 Task: Add a timeline in the project BridgeTech for the epic 'IT compliance improvement' from 2024/01/19 to 2025/08/09. Add a timeline in the project BridgeTech for the epic 'Service-oriented architecture (SOA) implementation' from 2023/02/13 to 2024/08/11. Add a timeline in the project BridgeTech for the epic 'Network automation' from 2024/06/23 to 2025/11/06
Action: Mouse moved to (184, 53)
Screenshot: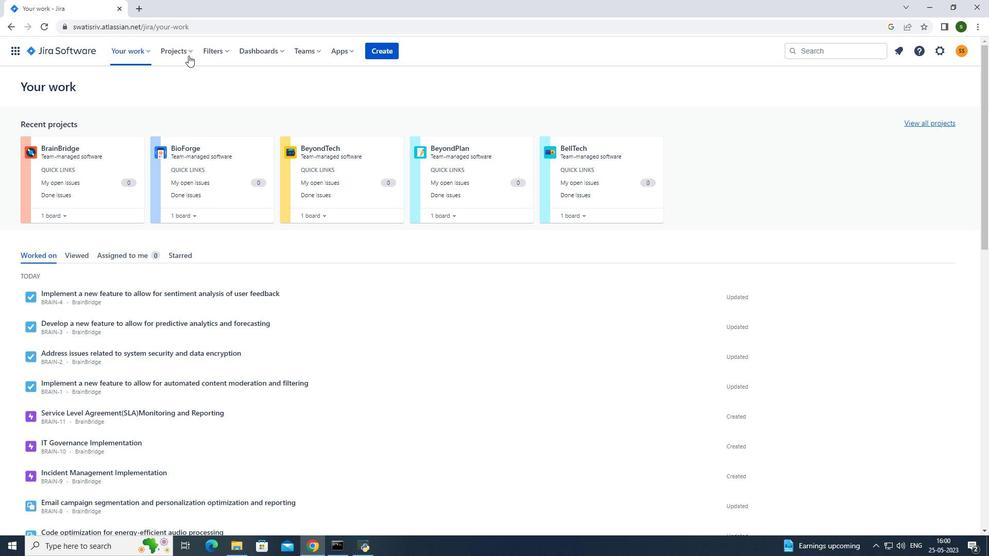 
Action: Mouse pressed left at (184, 53)
Screenshot: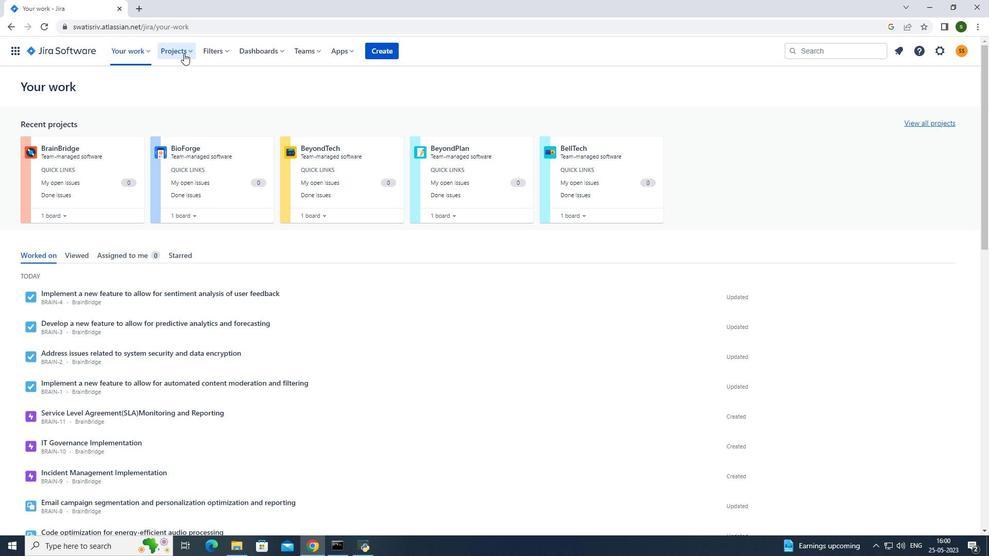 
Action: Mouse moved to (217, 93)
Screenshot: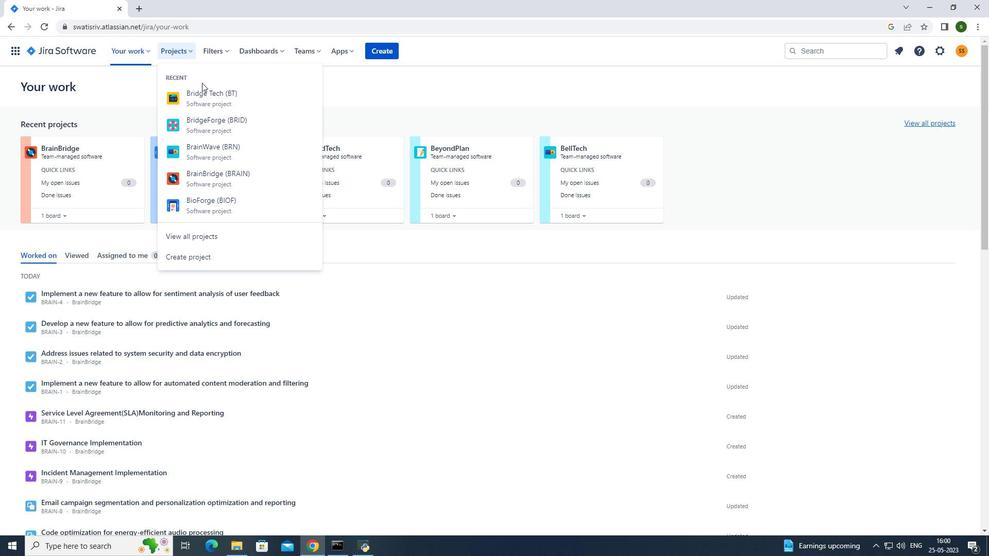 
Action: Mouse pressed left at (217, 93)
Screenshot: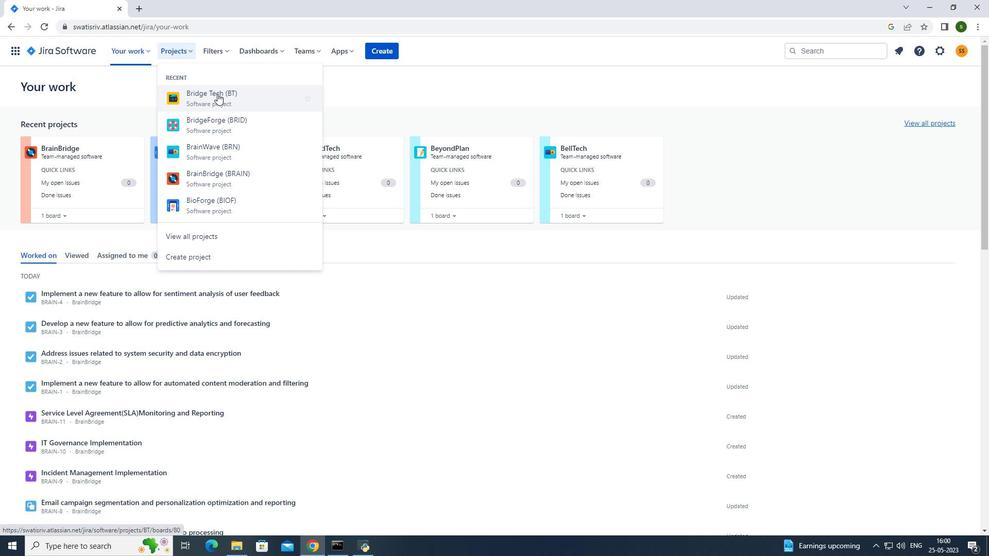 
Action: Mouse moved to (77, 158)
Screenshot: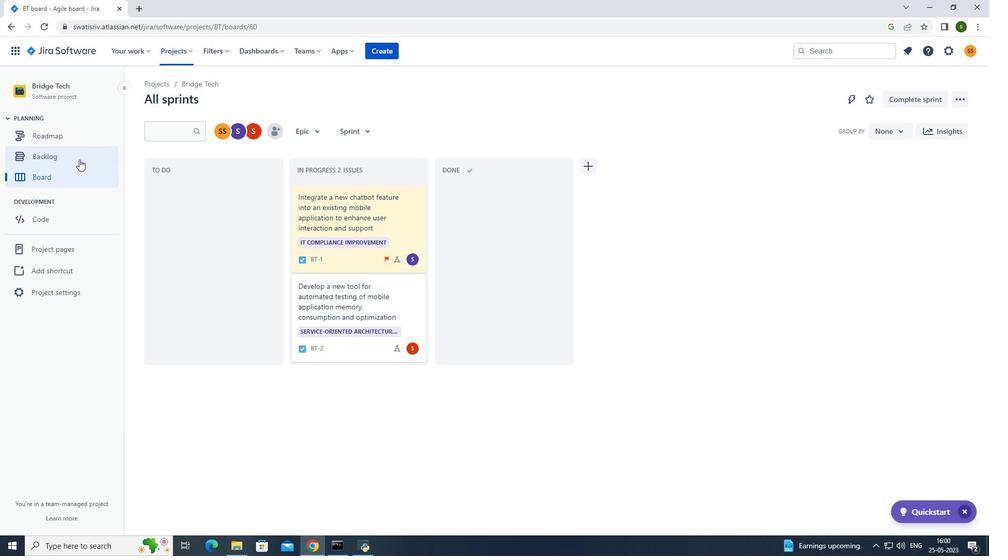 
Action: Mouse pressed left at (77, 158)
Screenshot: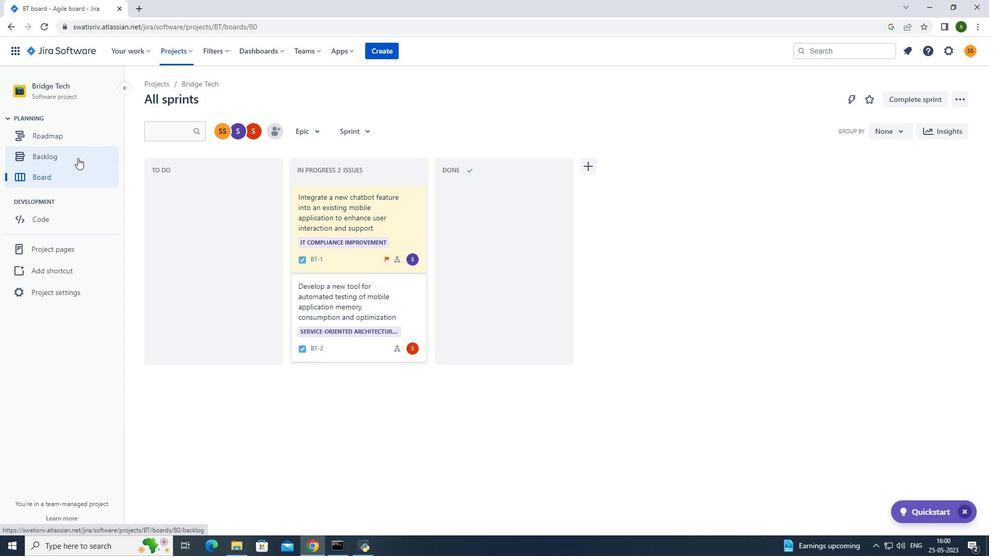 
Action: Mouse moved to (155, 210)
Screenshot: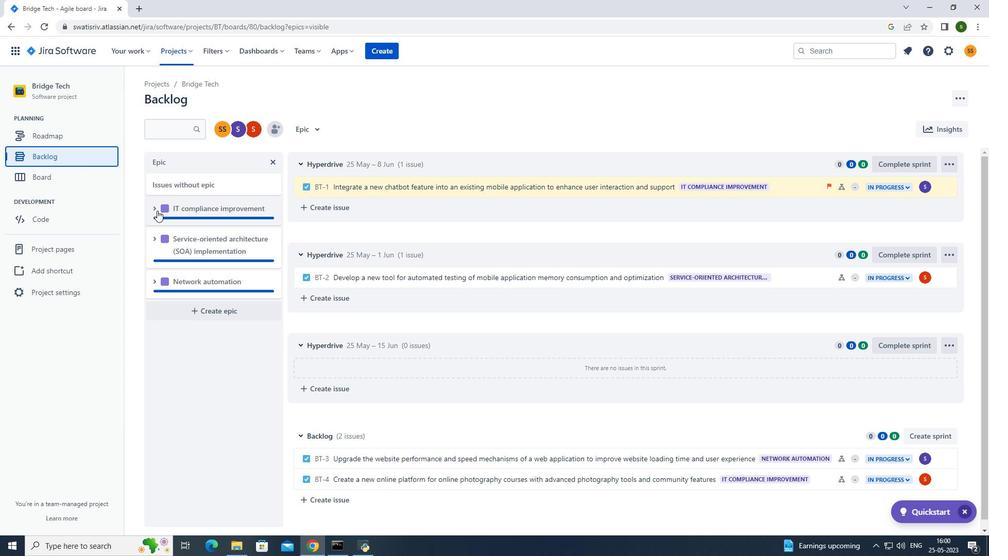 
Action: Mouse pressed left at (155, 210)
Screenshot: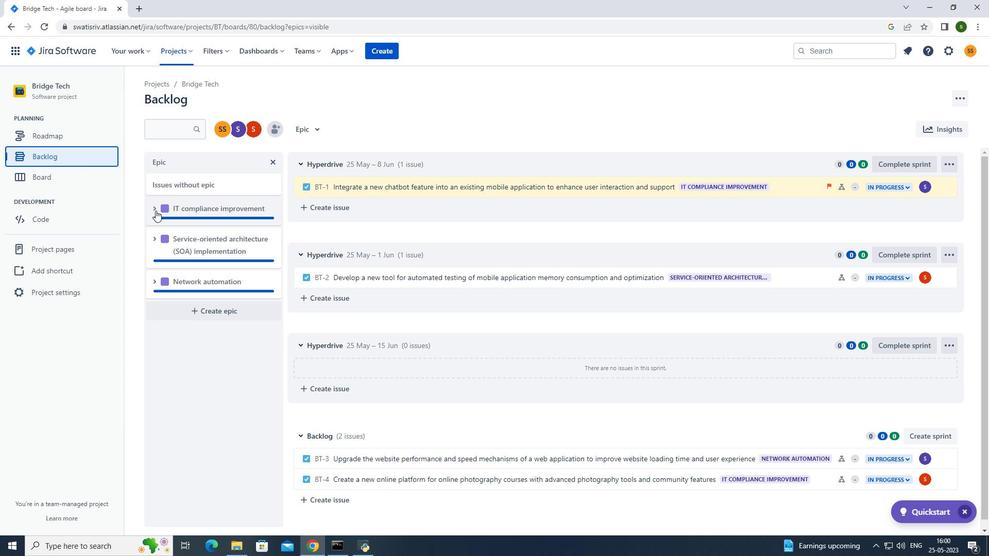 
Action: Mouse moved to (237, 281)
Screenshot: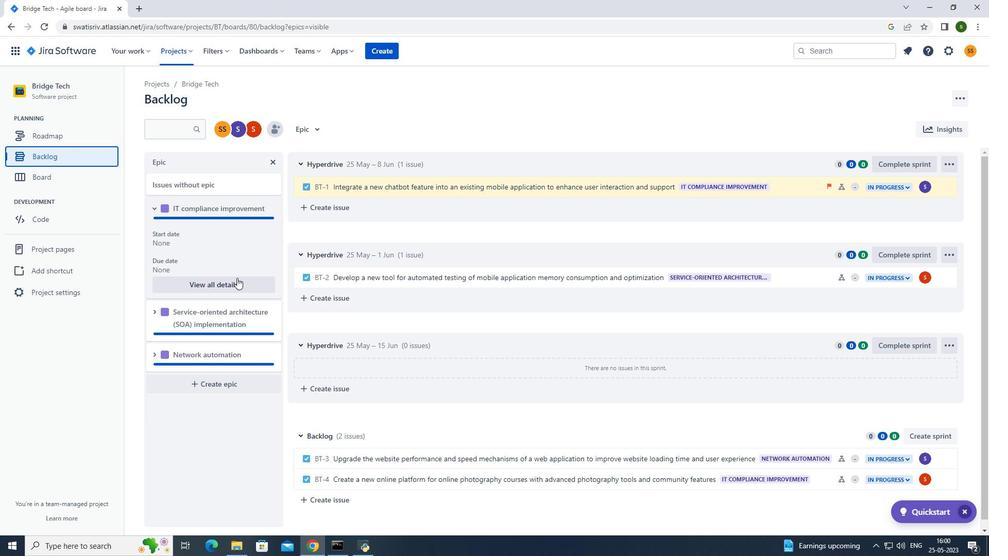 
Action: Mouse pressed left at (237, 281)
Screenshot: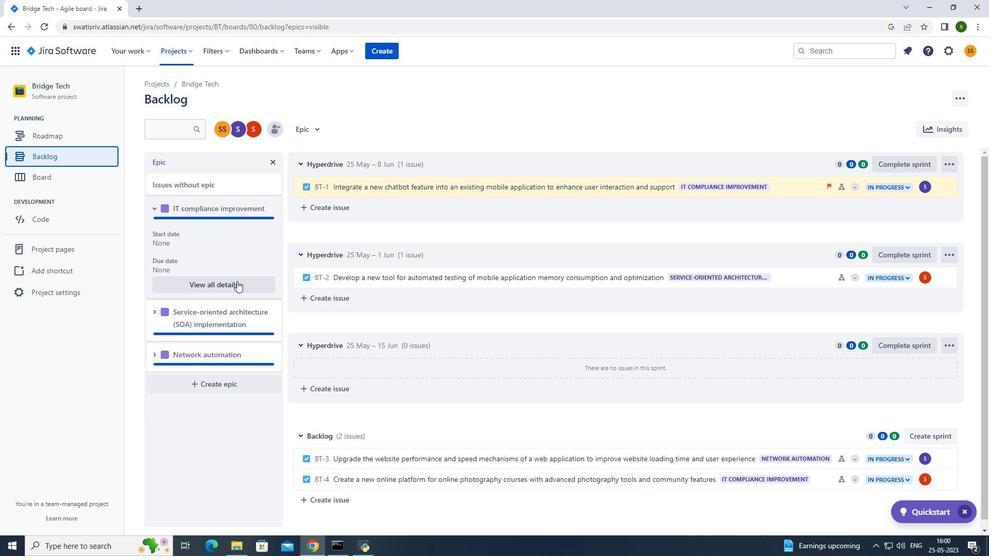
Action: Mouse moved to (844, 394)
Screenshot: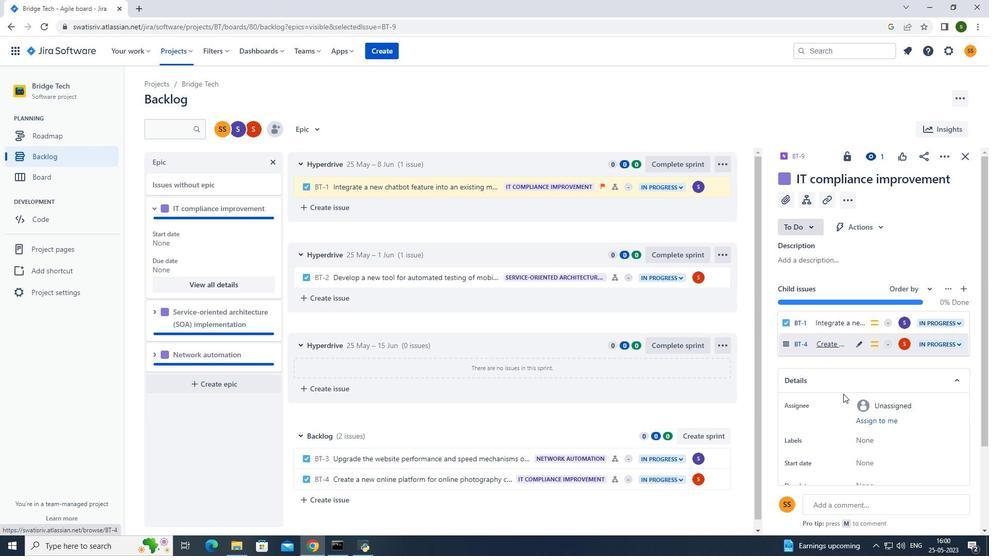 
Action: Mouse scrolled (844, 393) with delta (0, 0)
Screenshot: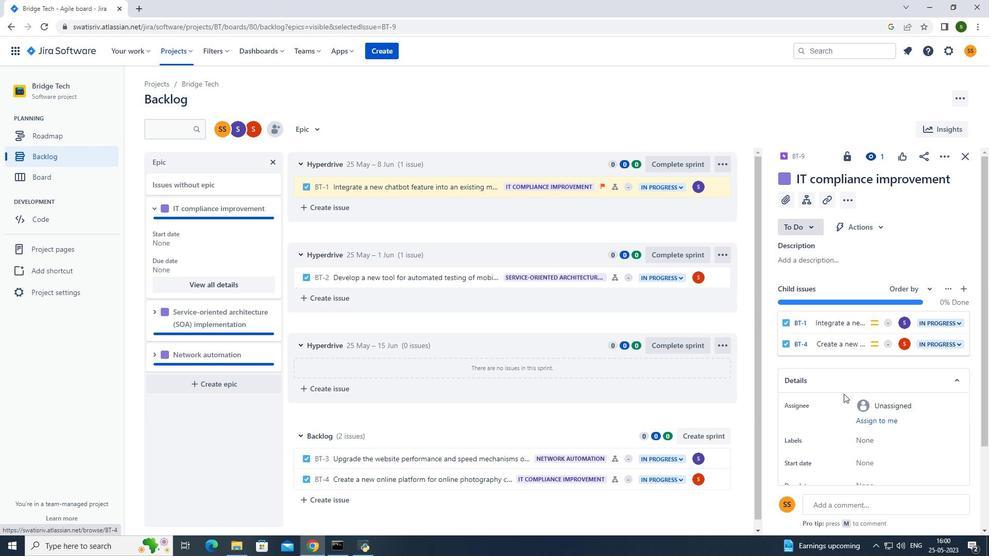 
Action: Mouse scrolled (844, 393) with delta (0, 0)
Screenshot: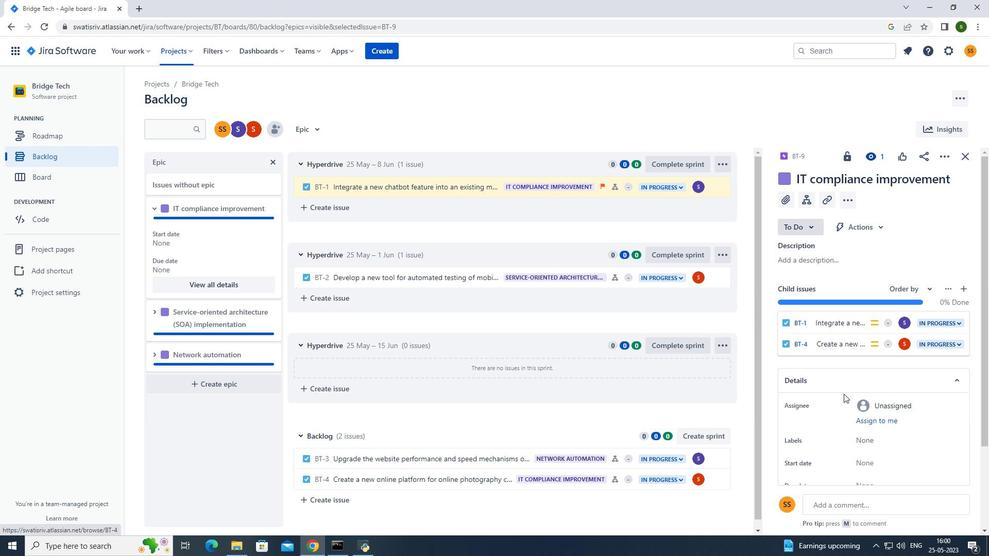 
Action: Mouse scrolled (844, 393) with delta (0, 0)
Screenshot: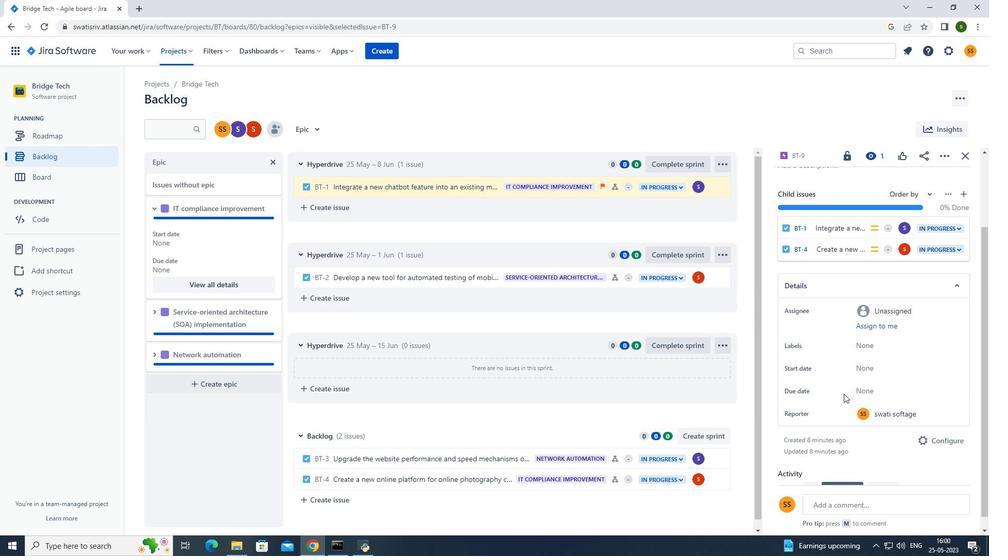 
Action: Mouse moved to (873, 357)
Screenshot: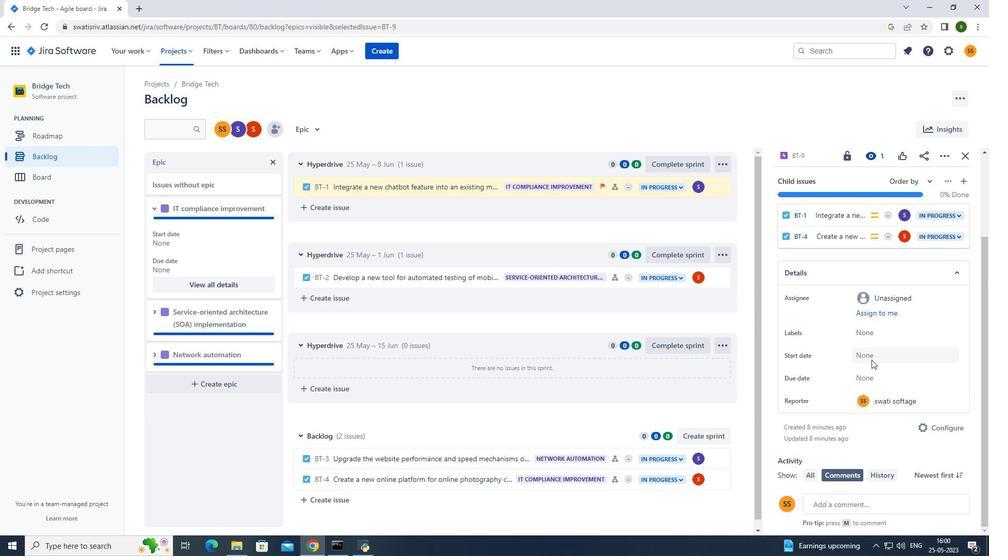 
Action: Mouse pressed left at (873, 357)
Screenshot: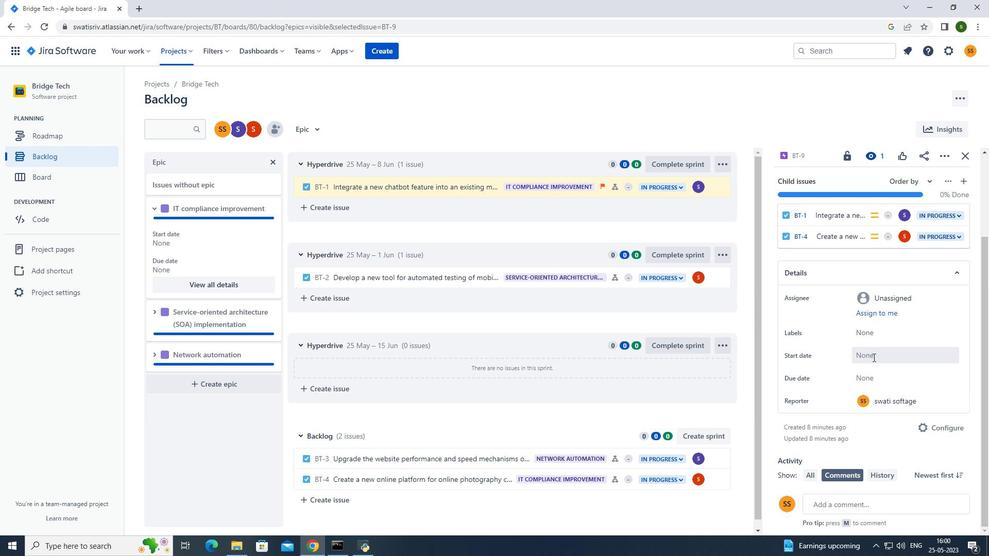 
Action: Mouse moved to (969, 384)
Screenshot: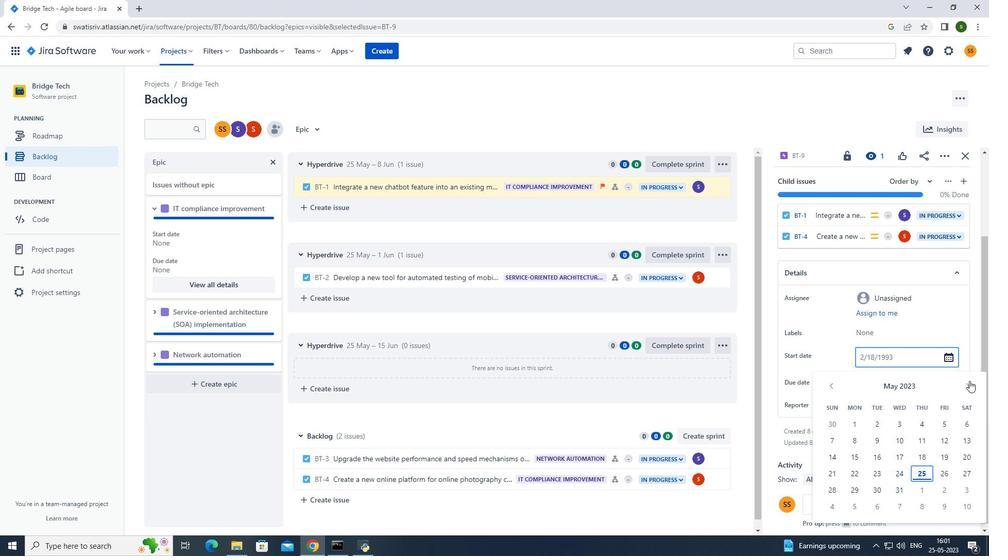 
Action: Mouse pressed left at (969, 384)
Screenshot: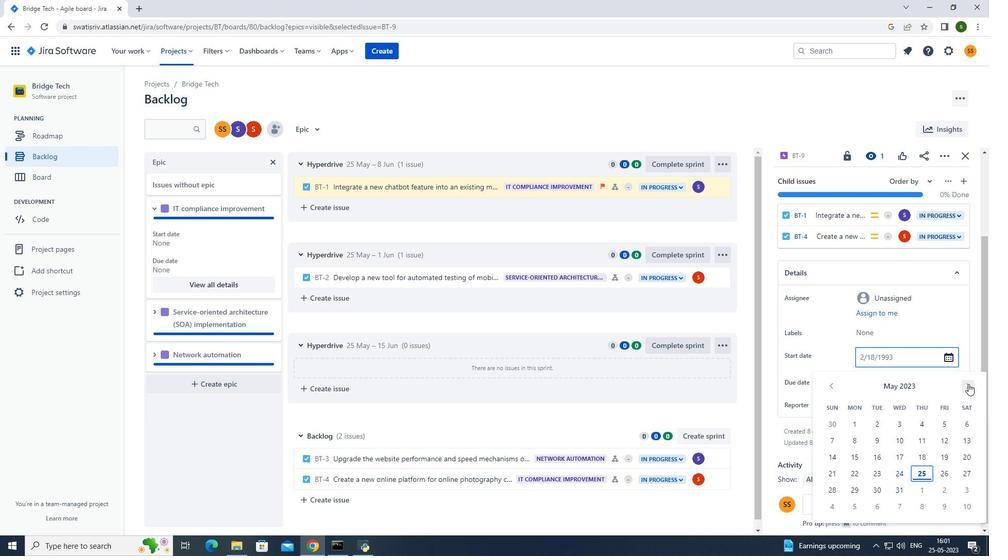 
Action: Mouse moved to (968, 385)
Screenshot: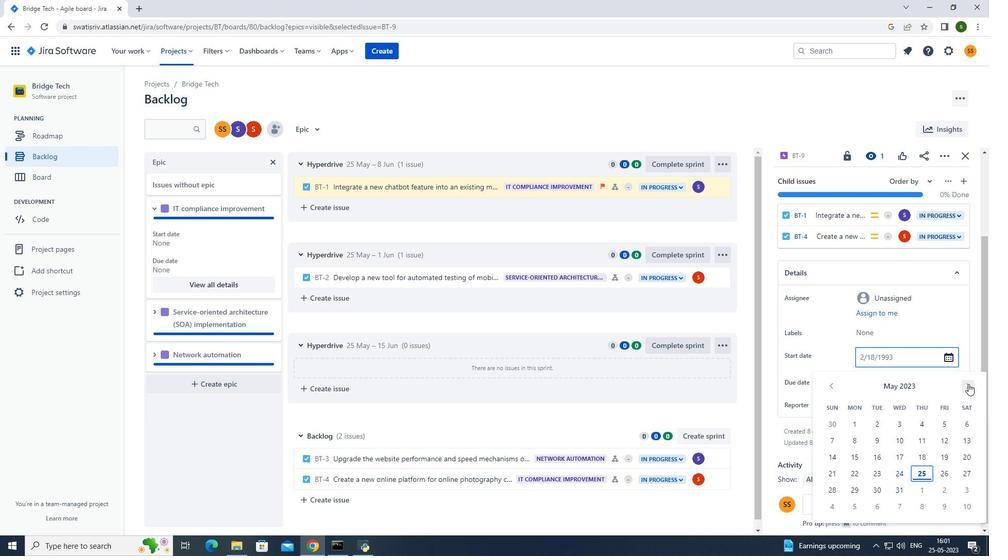 
Action: Mouse pressed left at (968, 385)
Screenshot: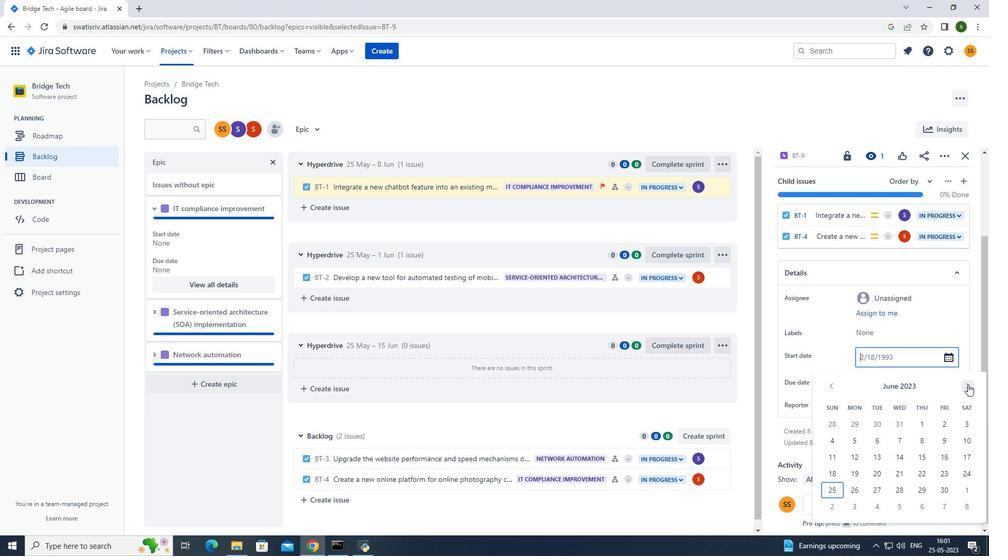 
Action: Mouse pressed left at (968, 385)
Screenshot: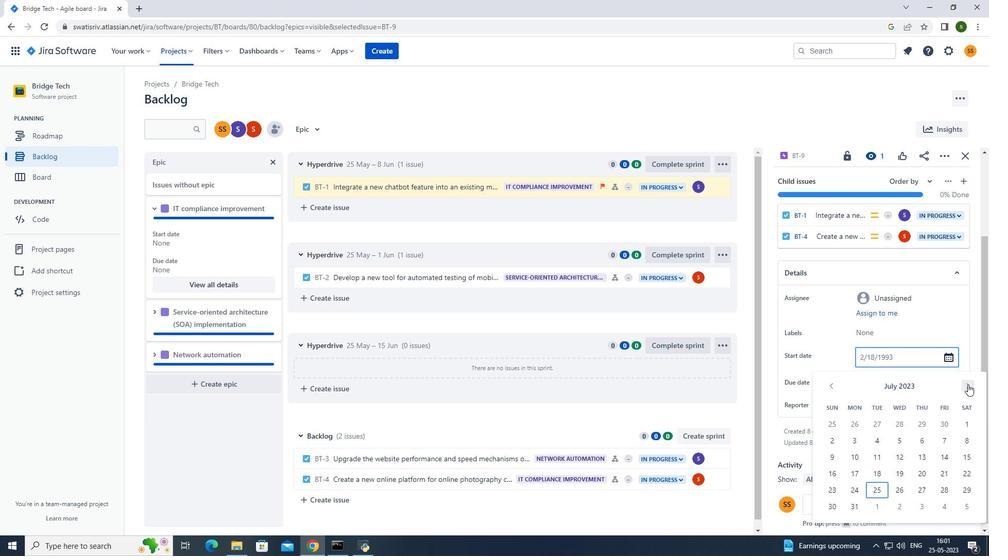 
Action: Mouse pressed left at (968, 385)
Screenshot: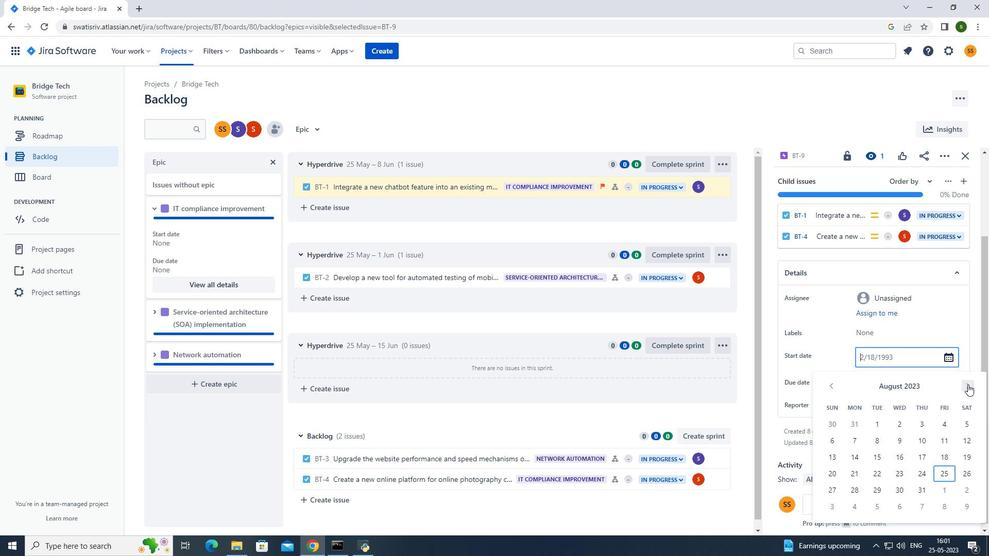 
Action: Mouse pressed left at (968, 385)
Screenshot: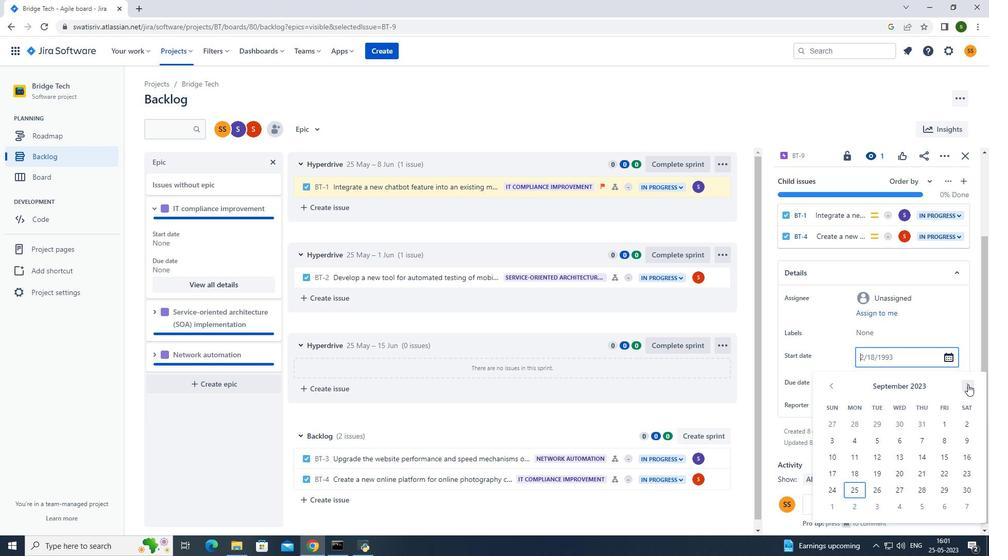 
Action: Mouse pressed left at (968, 385)
Screenshot: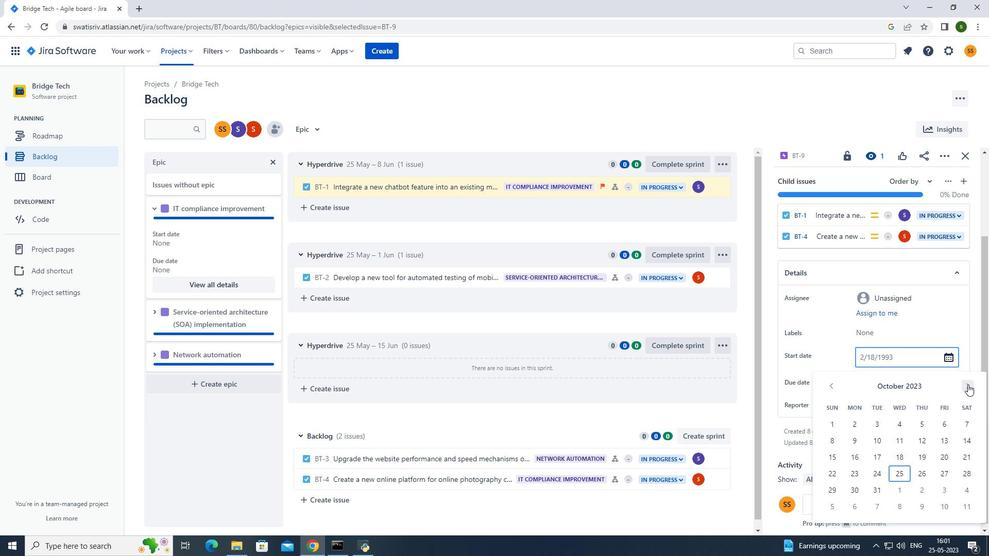 
Action: Mouse pressed left at (968, 385)
Screenshot: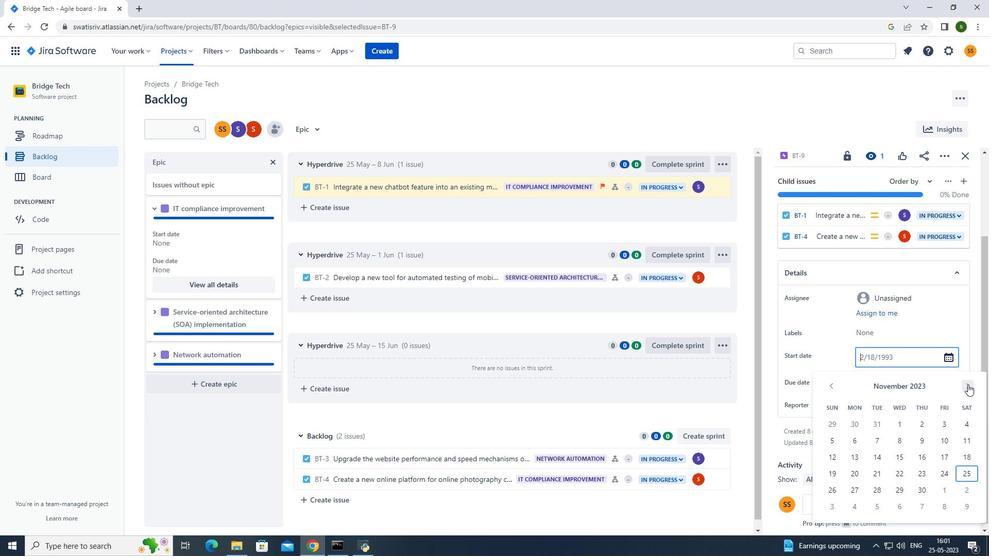 
Action: Mouse pressed left at (968, 385)
Screenshot: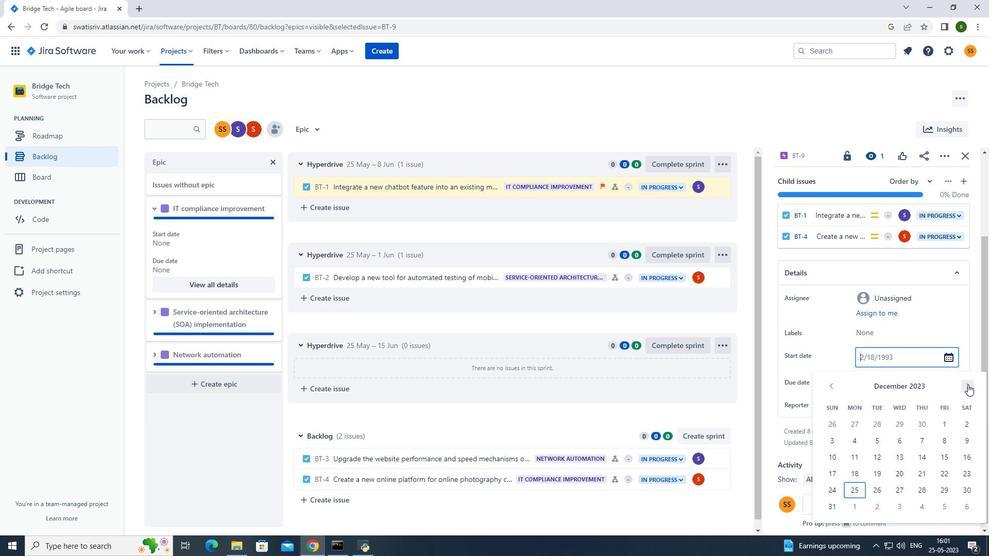 
Action: Mouse moved to (942, 453)
Screenshot: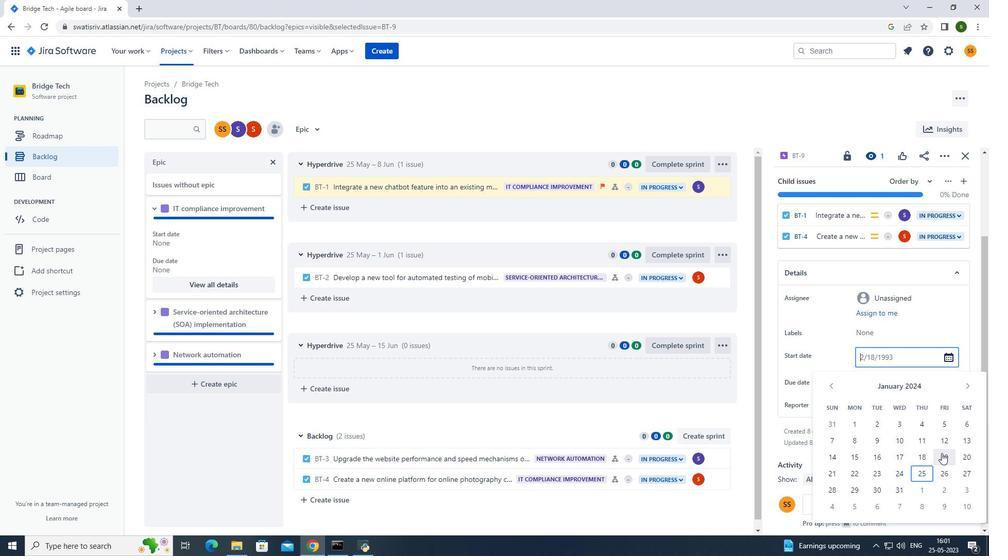 
Action: Mouse pressed left at (942, 453)
Screenshot: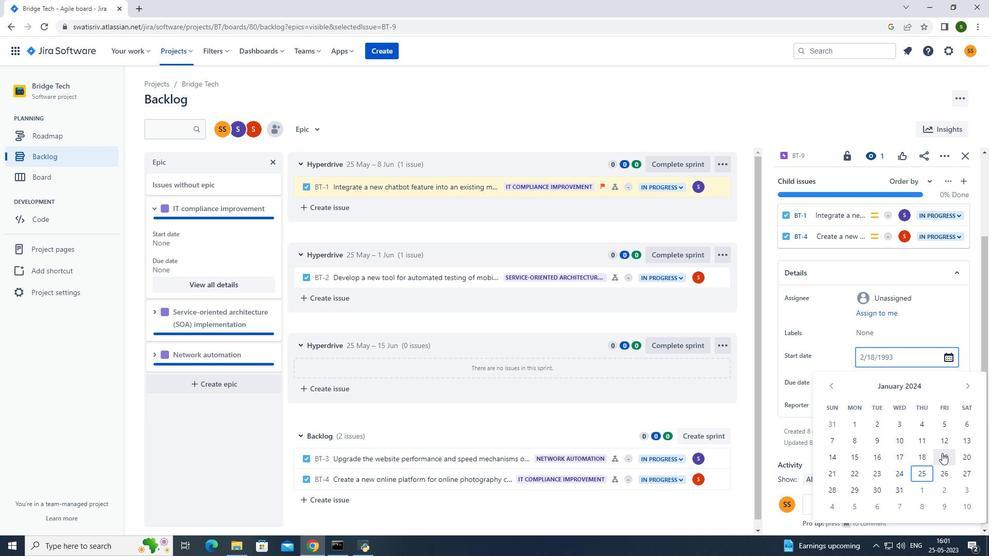 
Action: Mouse moved to (883, 385)
Screenshot: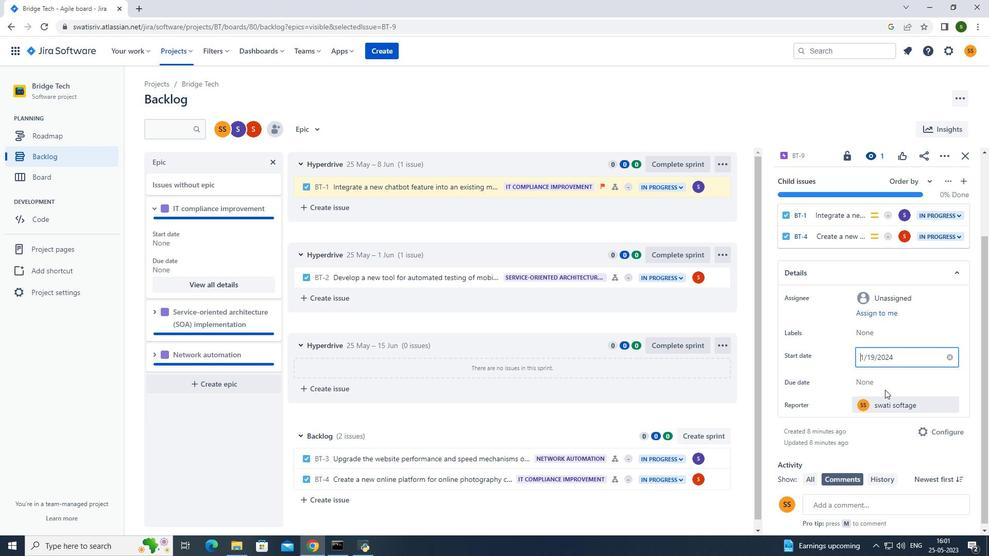 
Action: Mouse pressed left at (883, 385)
Screenshot: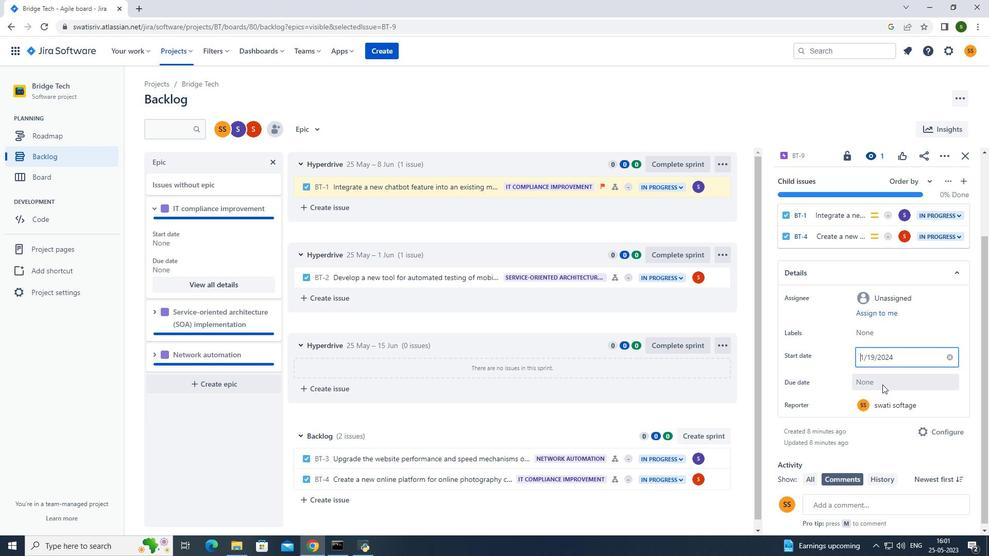 
Action: Mouse moved to (968, 236)
Screenshot: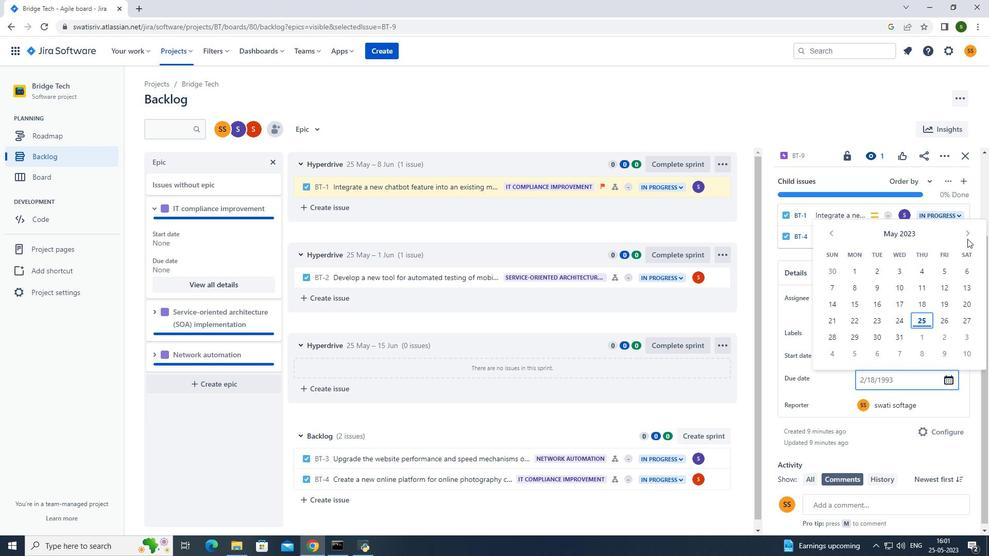 
Action: Mouse pressed left at (968, 236)
Screenshot: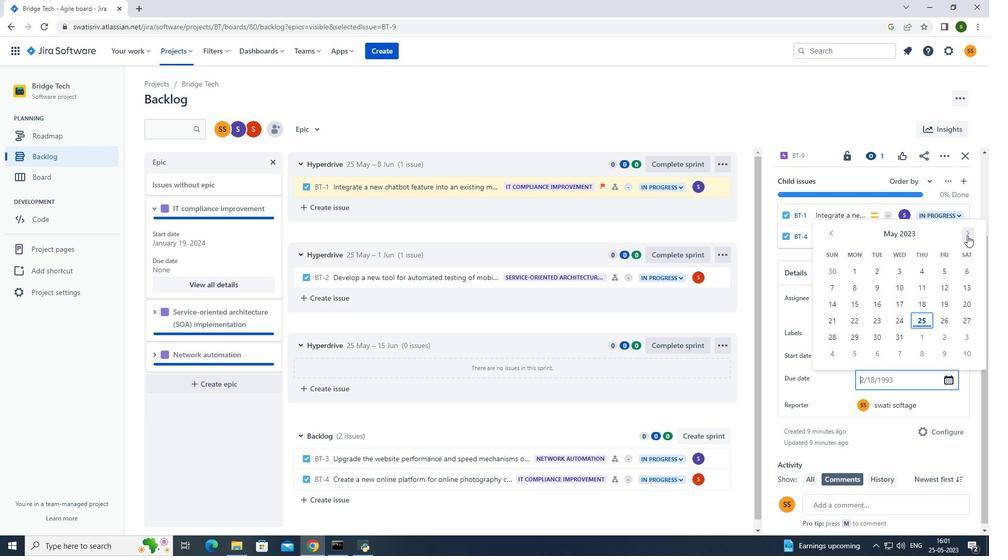 
Action: Mouse pressed left at (968, 236)
Screenshot: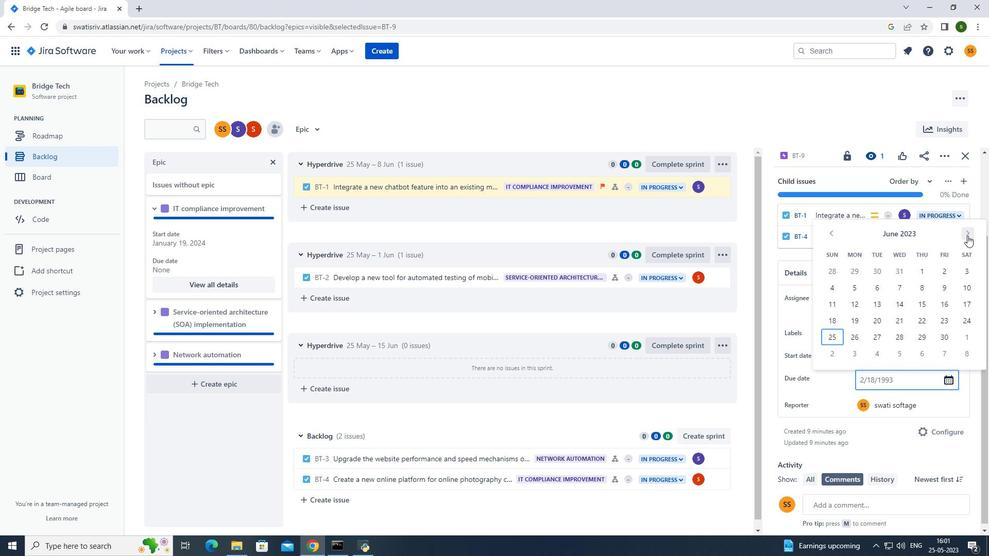
Action: Mouse pressed left at (968, 236)
Screenshot: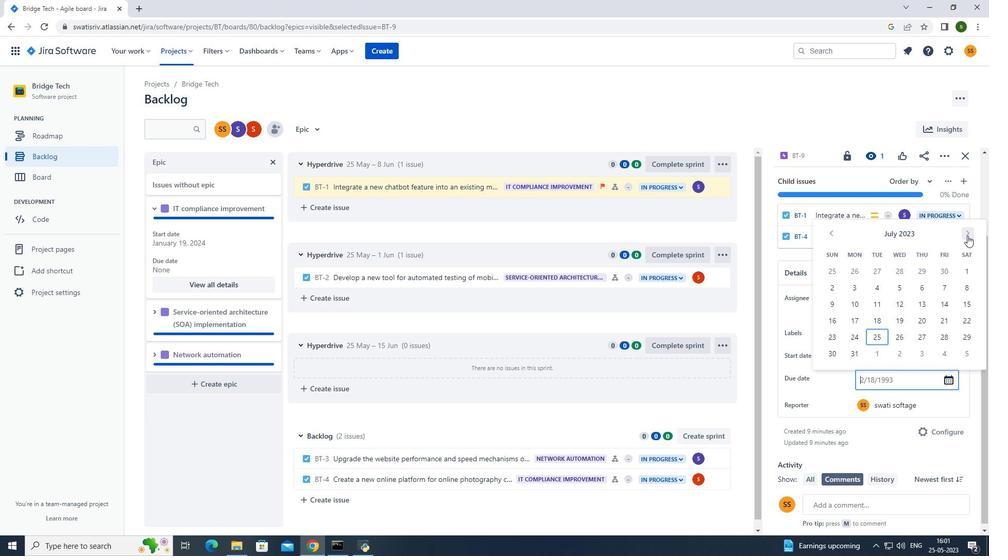 
Action: Mouse pressed left at (968, 236)
Screenshot: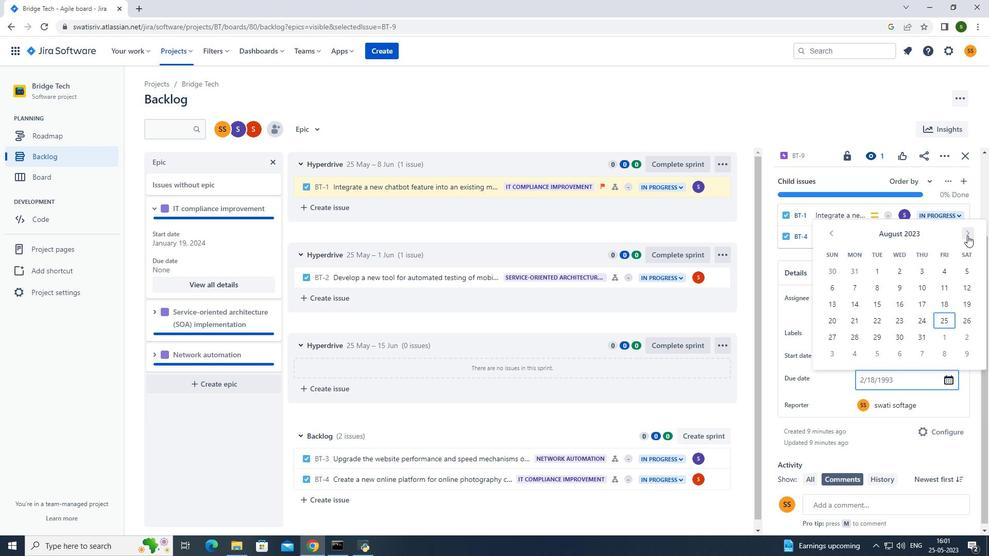 
Action: Mouse pressed left at (968, 236)
Screenshot: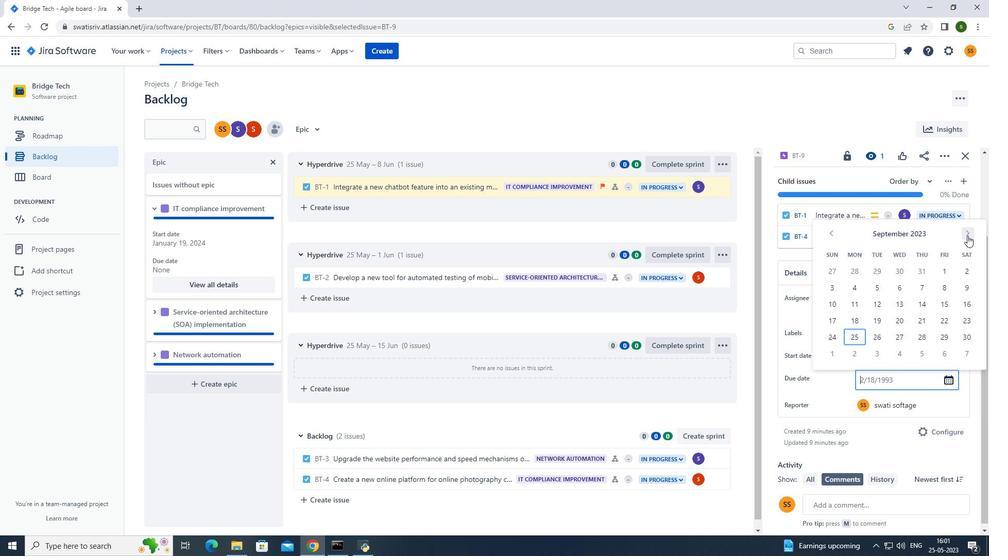 
Action: Mouse pressed left at (968, 236)
Screenshot: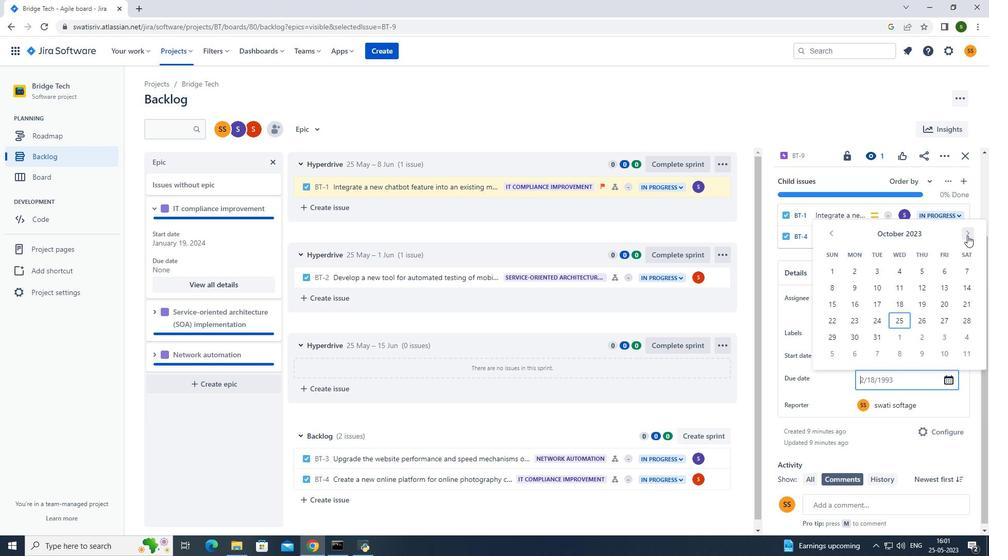 
Action: Mouse pressed left at (968, 236)
Screenshot: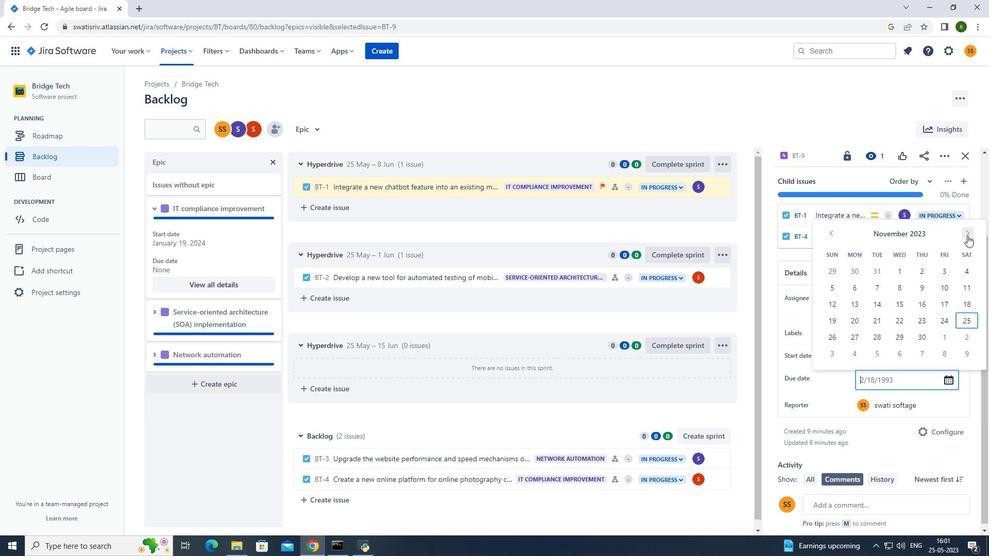 
Action: Mouse pressed left at (968, 236)
Screenshot: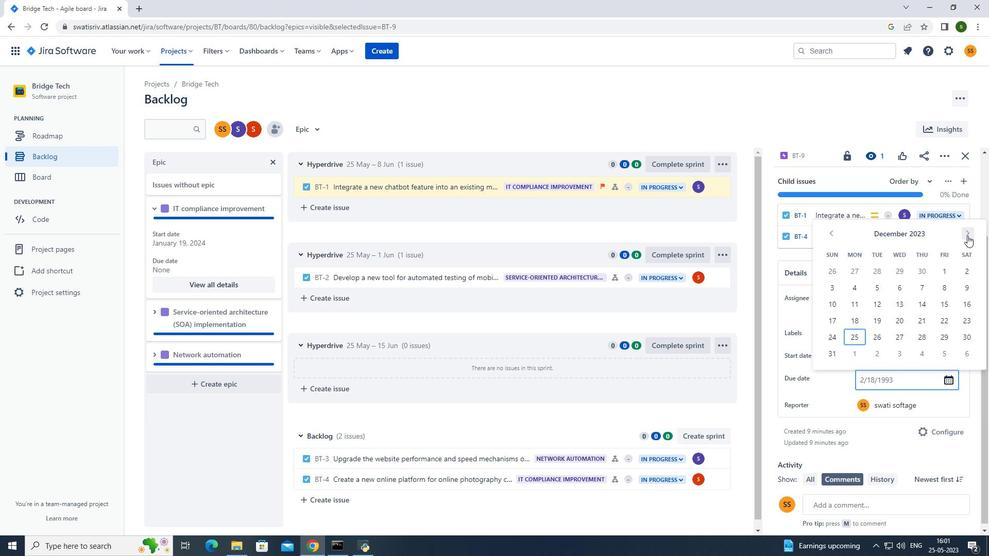 
Action: Mouse pressed left at (968, 236)
Screenshot: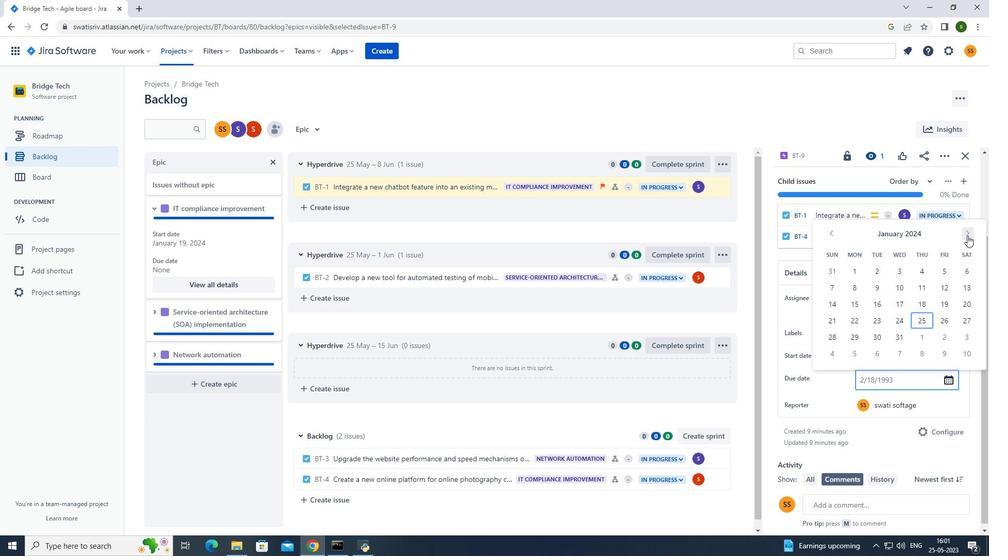 
Action: Mouse pressed left at (968, 236)
Screenshot: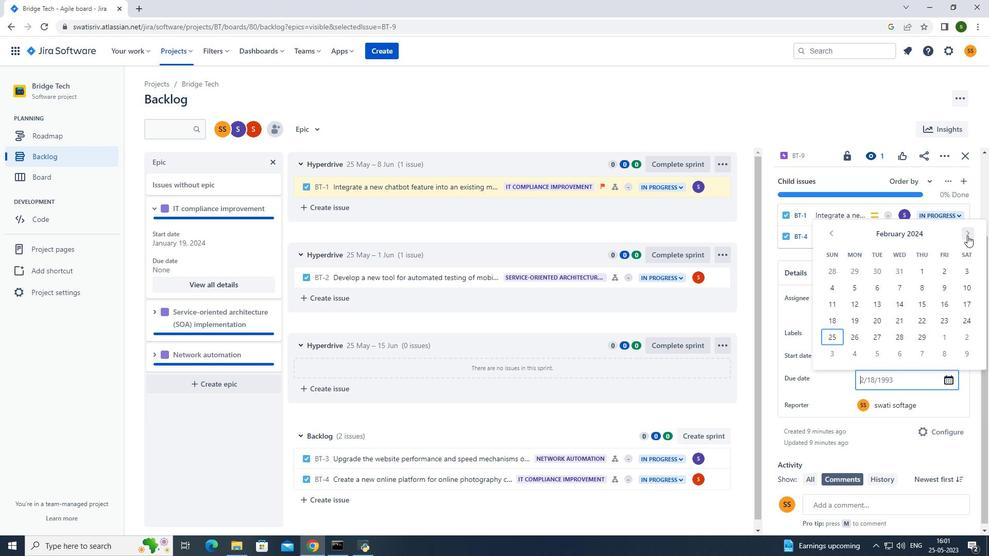 
Action: Mouse pressed left at (968, 236)
Screenshot: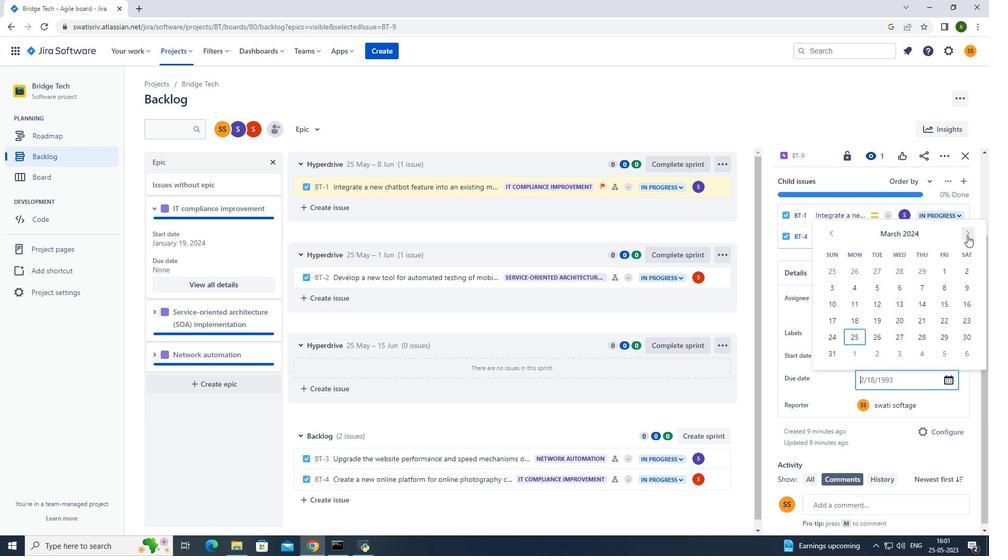 
Action: Mouse pressed left at (968, 236)
Screenshot: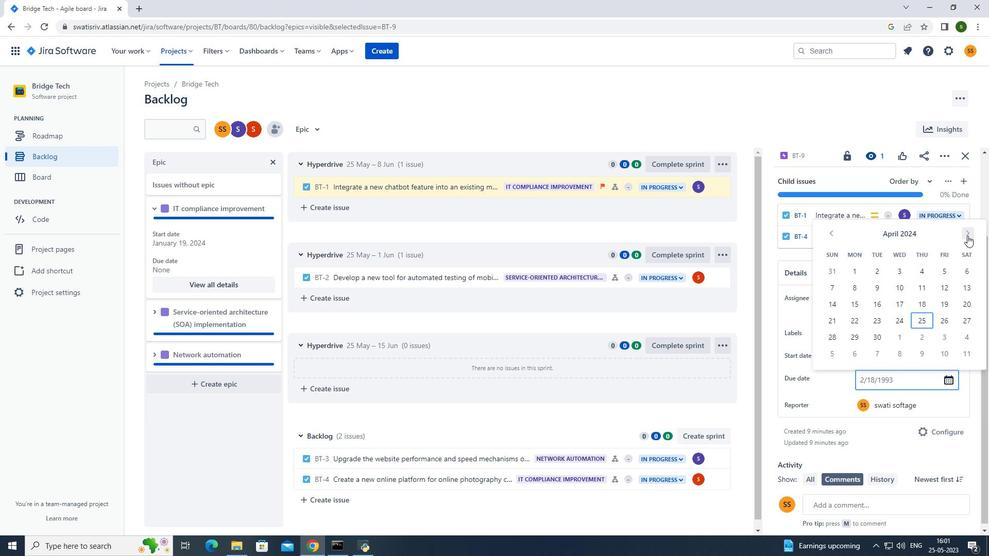 
Action: Mouse pressed left at (968, 236)
Screenshot: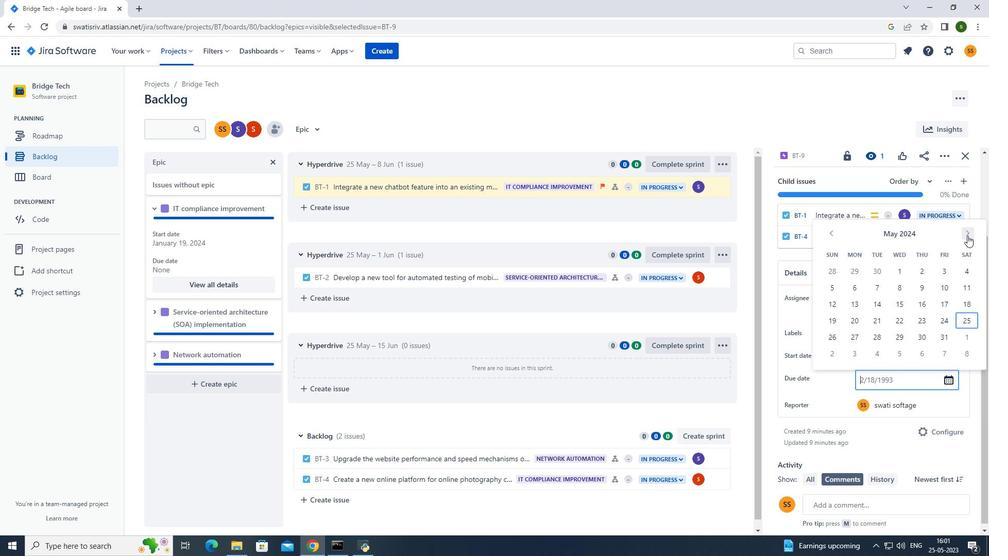 
Action: Mouse pressed left at (968, 236)
Screenshot: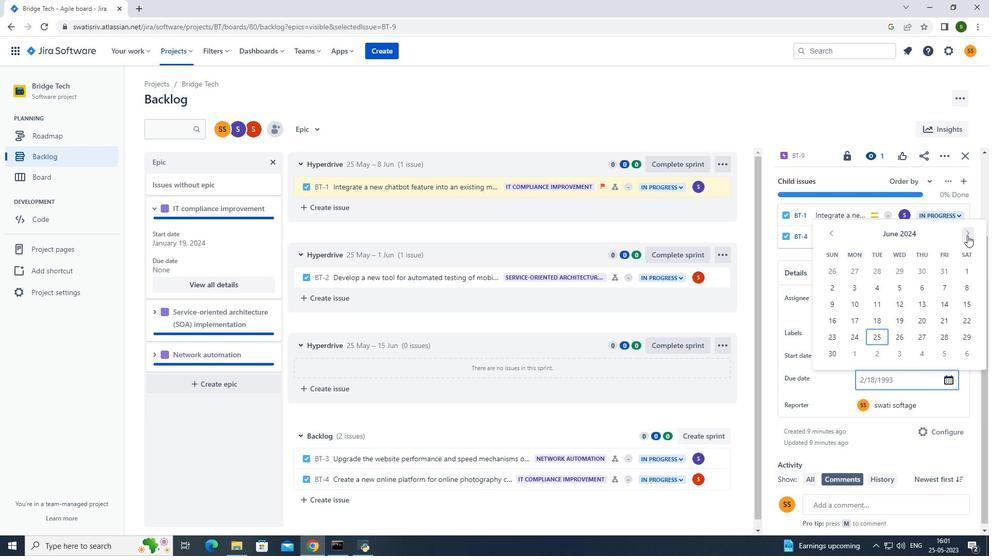 
Action: Mouse pressed left at (968, 236)
Screenshot: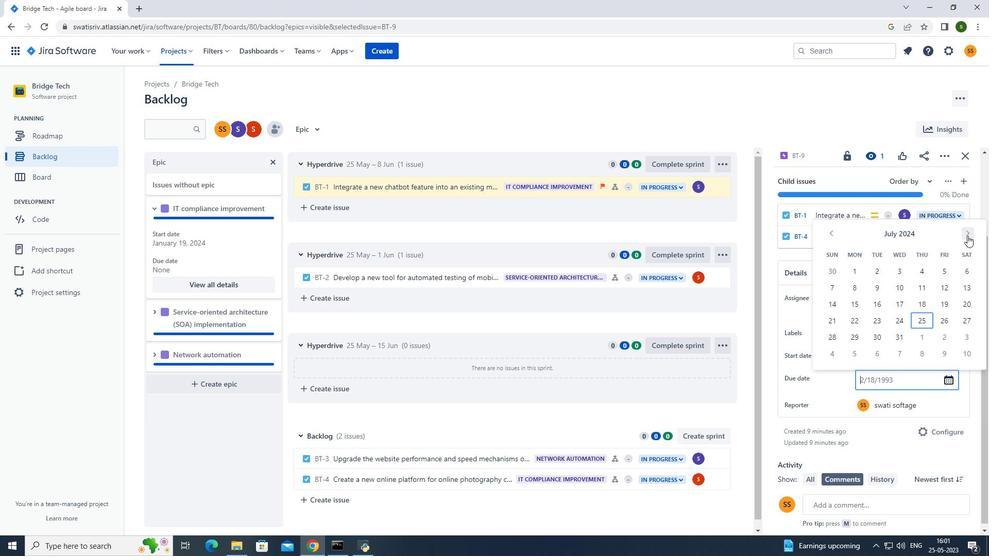 
Action: Mouse pressed left at (968, 236)
Screenshot: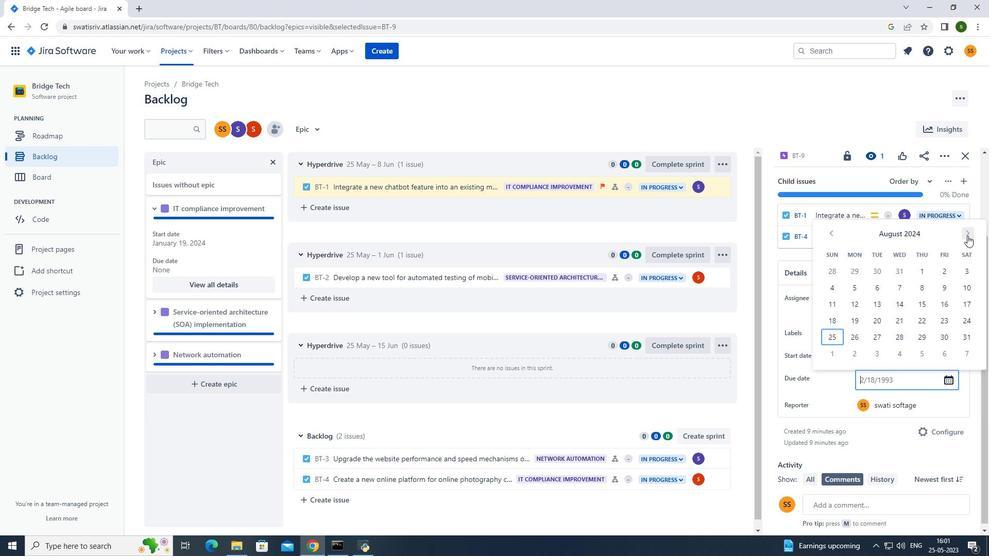 
Action: Mouse pressed left at (968, 236)
Screenshot: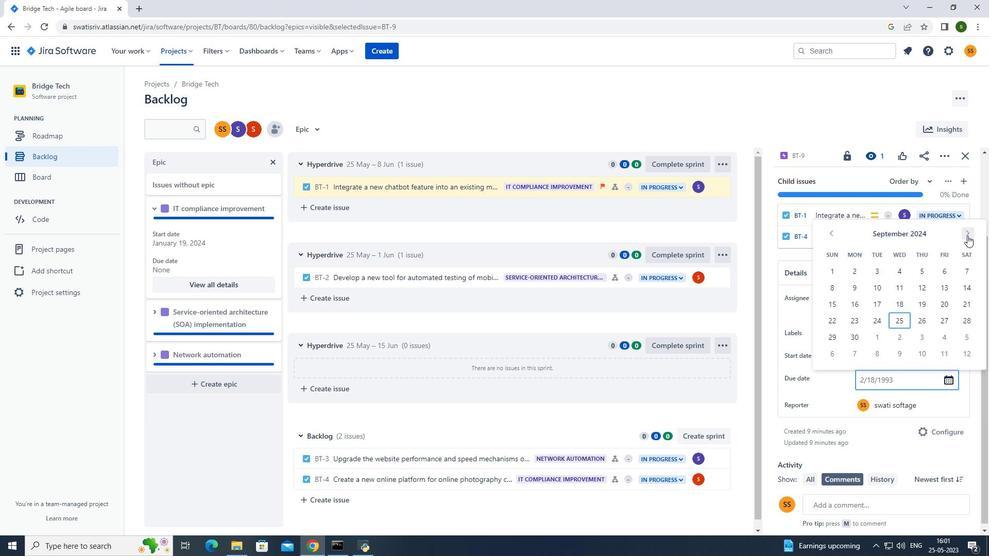 
Action: Mouse pressed left at (968, 236)
Screenshot: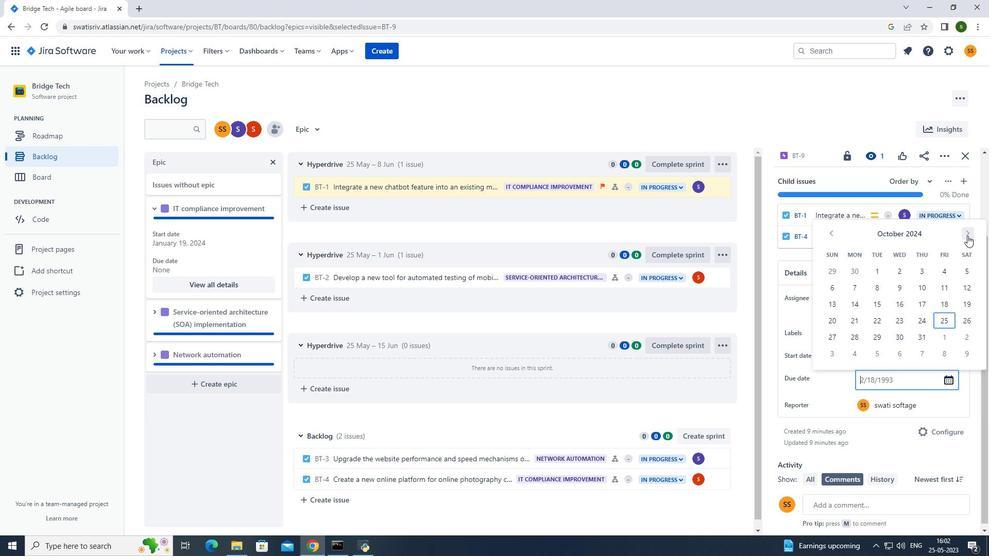 
Action: Mouse pressed left at (968, 236)
Screenshot: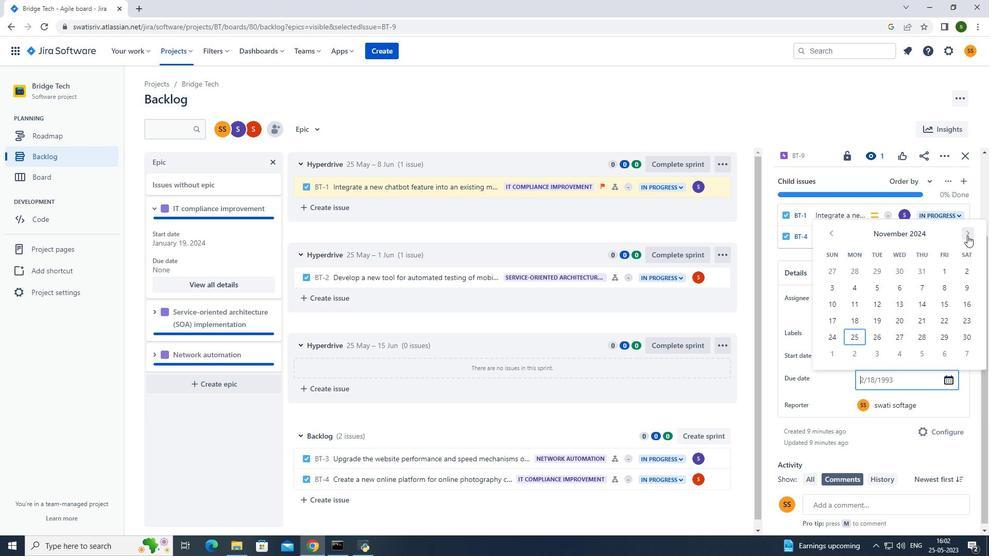 
Action: Mouse pressed left at (968, 236)
Screenshot: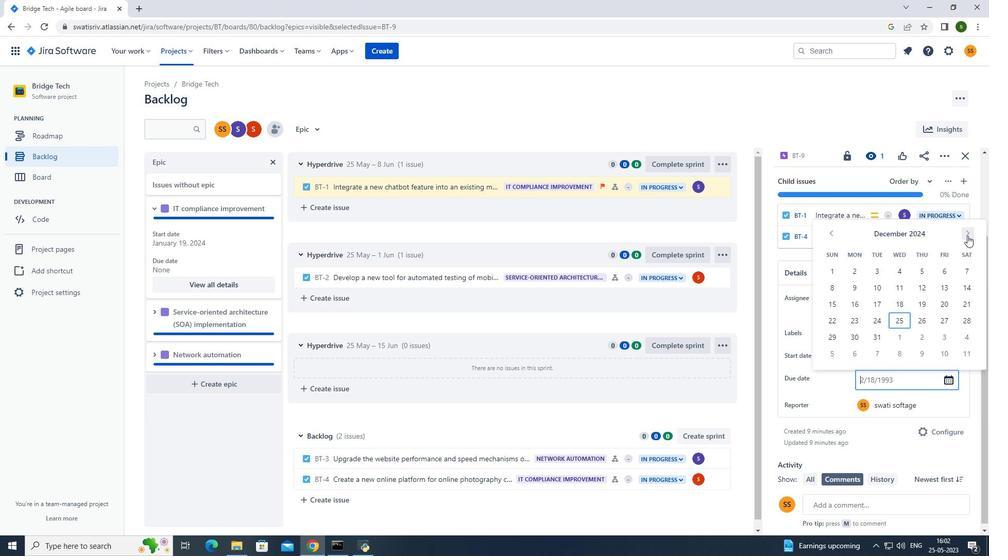 
Action: Mouse pressed left at (968, 236)
Screenshot: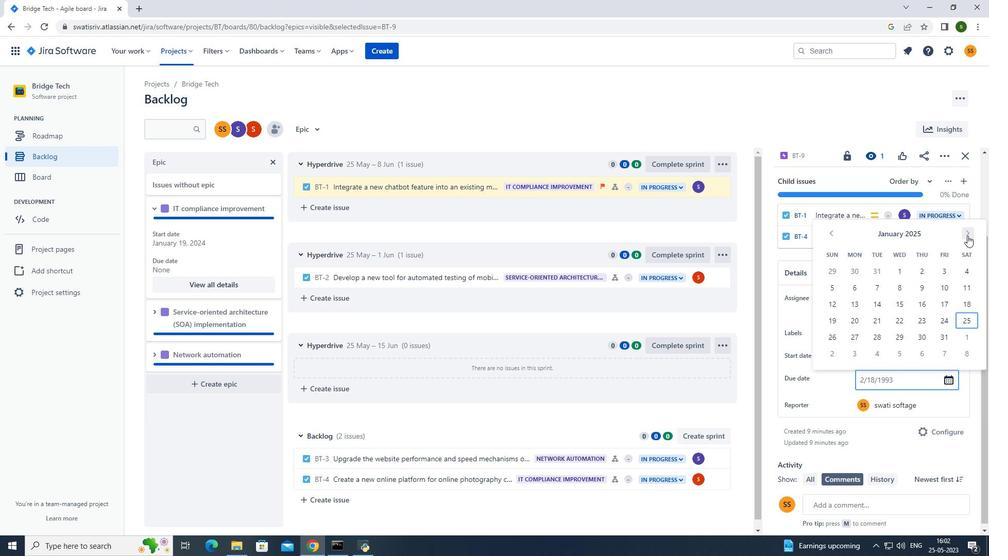 
Action: Mouse pressed left at (968, 236)
Screenshot: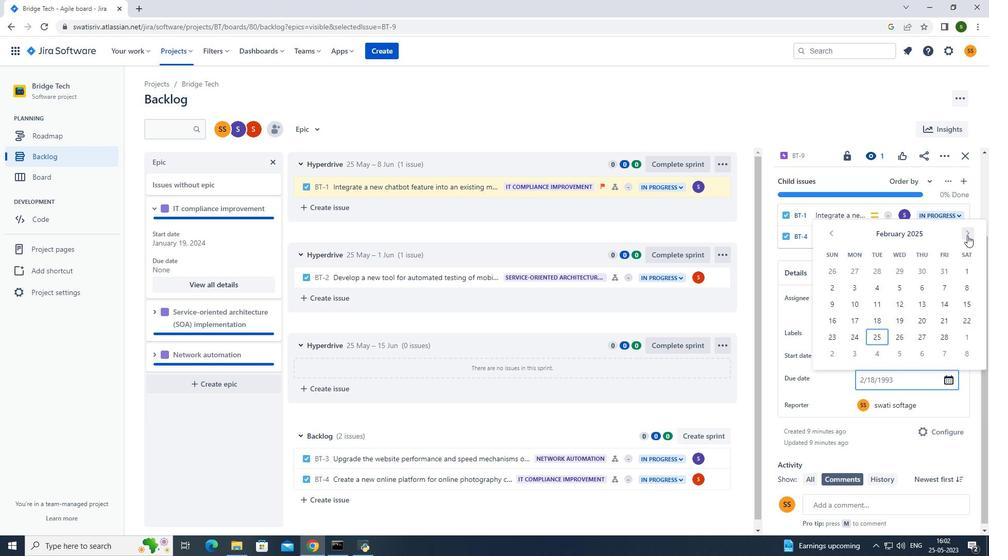 
Action: Mouse pressed left at (968, 236)
Screenshot: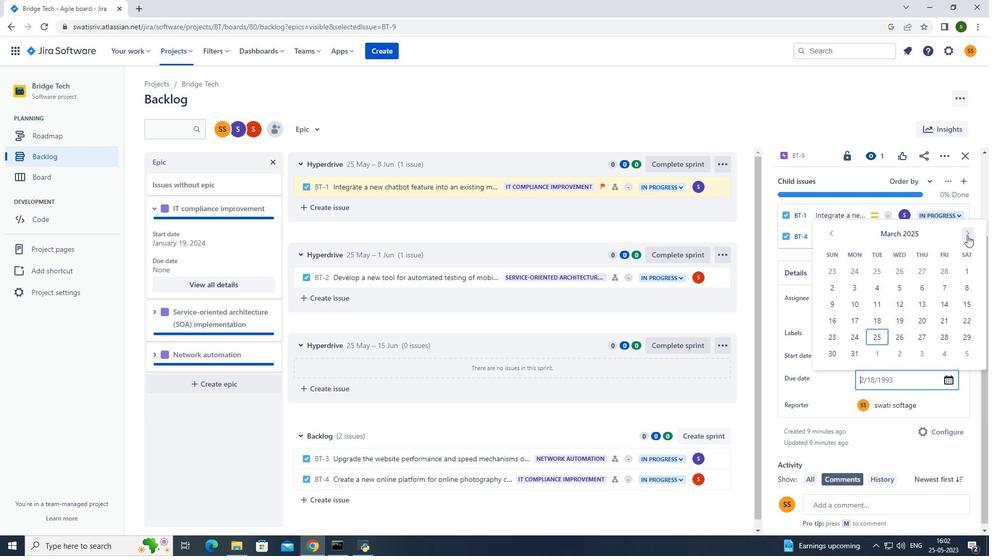 
Action: Mouse pressed left at (968, 236)
Screenshot: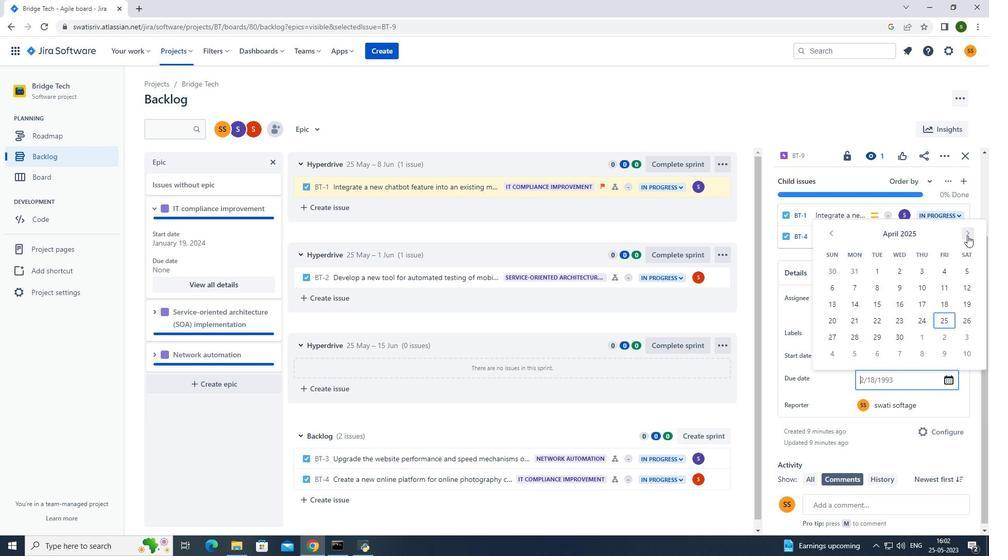 
Action: Mouse pressed left at (968, 236)
Screenshot: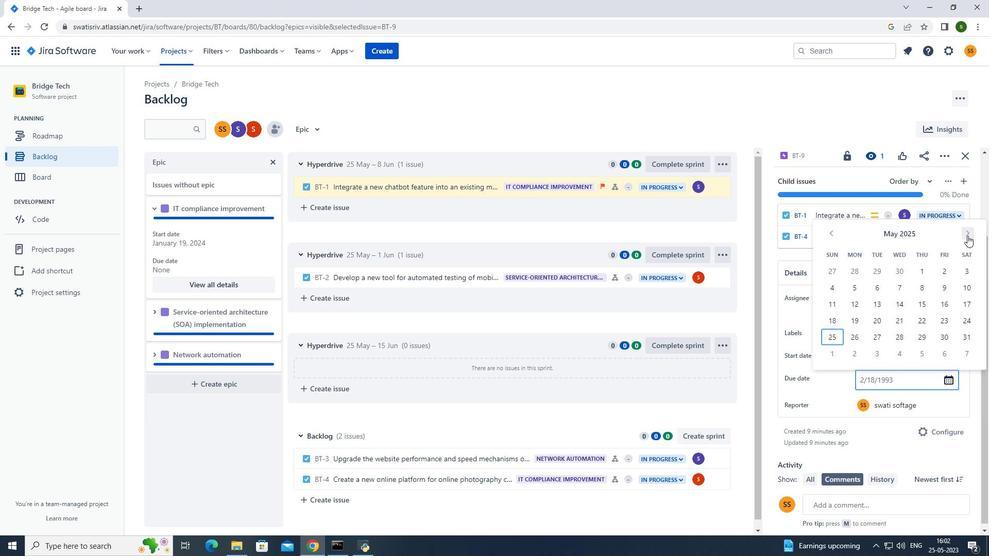 
Action: Mouse pressed left at (968, 236)
Screenshot: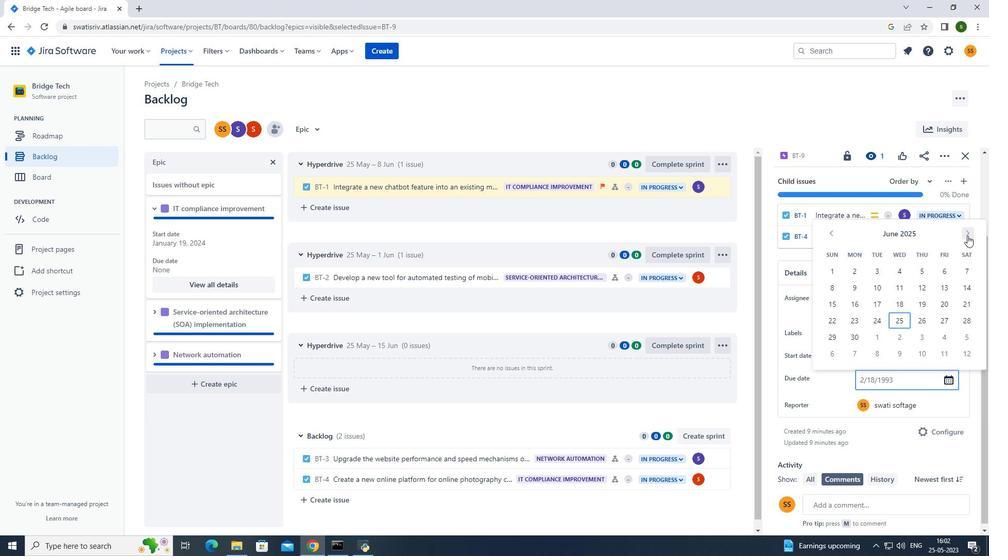 
Action: Mouse pressed left at (968, 236)
Screenshot: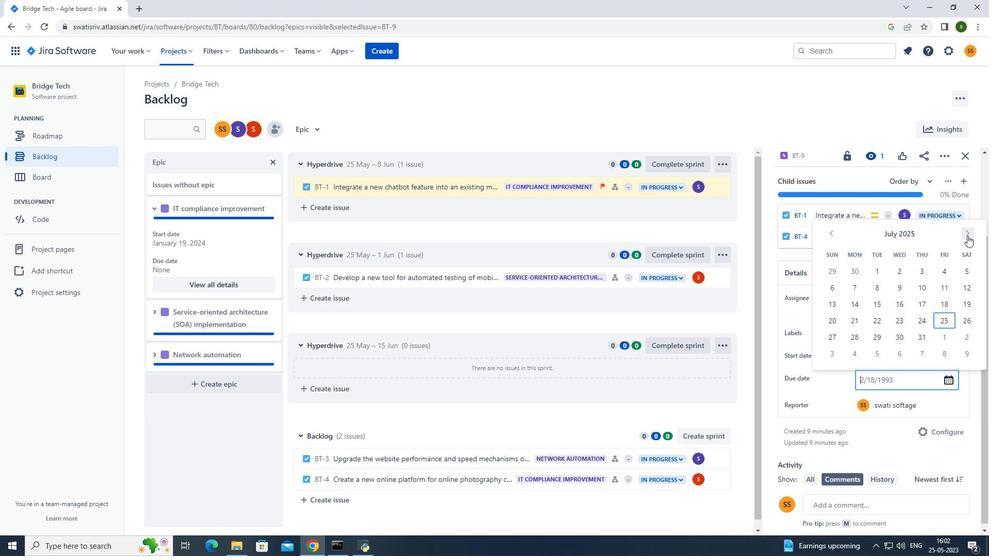
Action: Mouse moved to (960, 285)
Screenshot: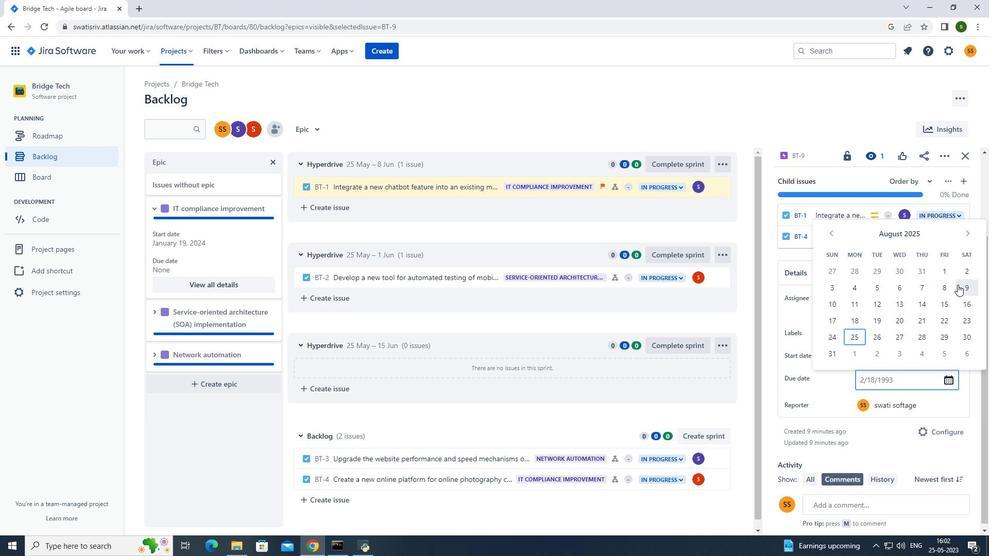 
Action: Mouse pressed left at (960, 285)
Screenshot: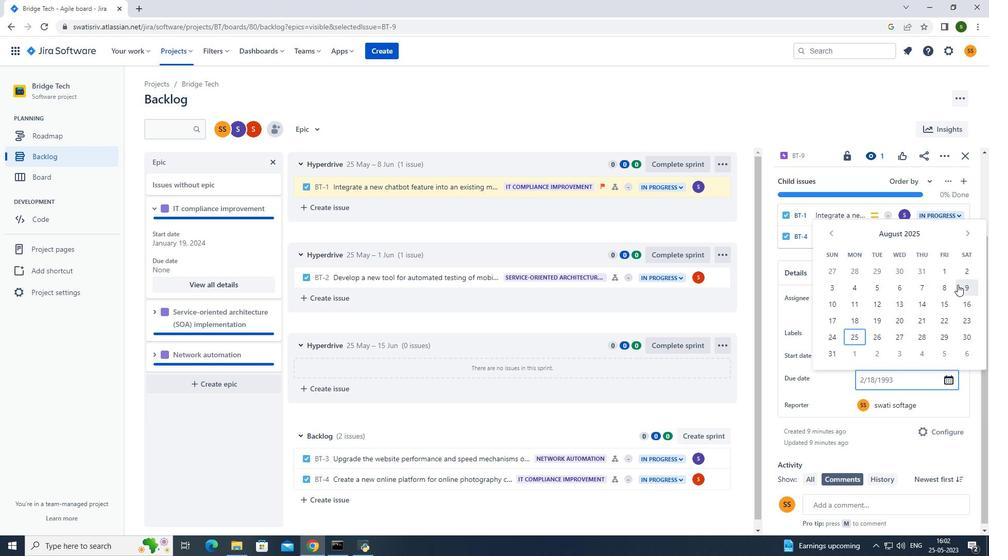 
Action: Mouse moved to (555, 113)
Screenshot: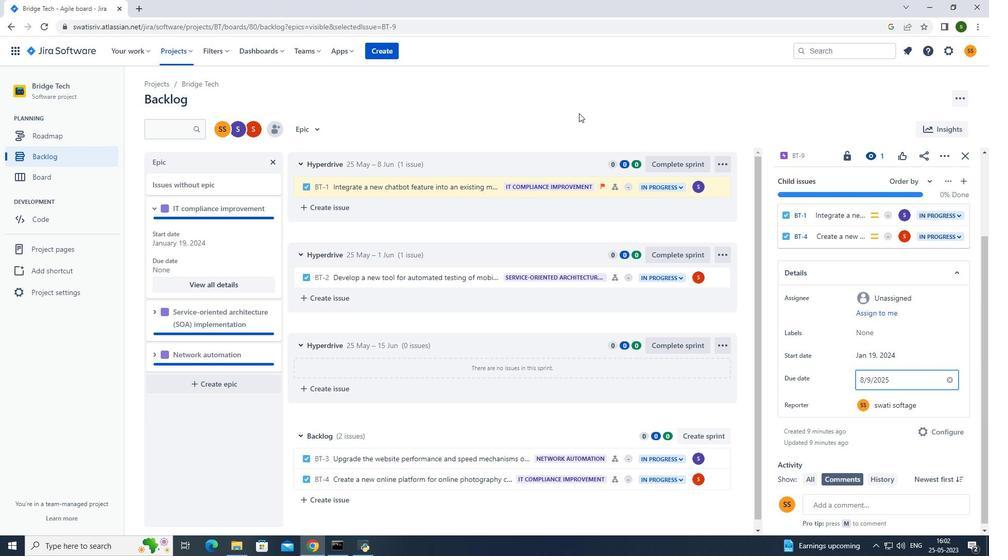 
Action: Mouse pressed left at (555, 113)
Screenshot: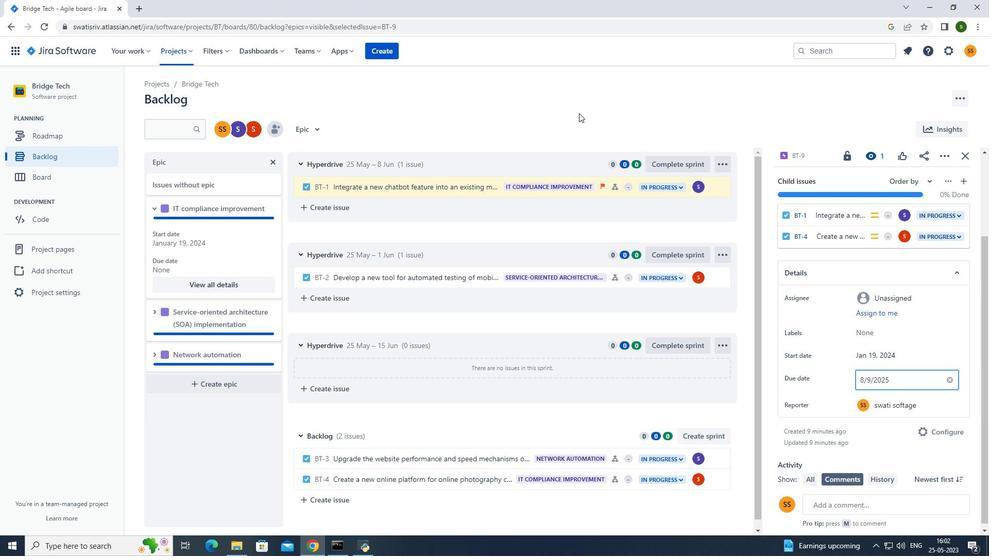 
Action: Mouse moved to (187, 51)
Screenshot: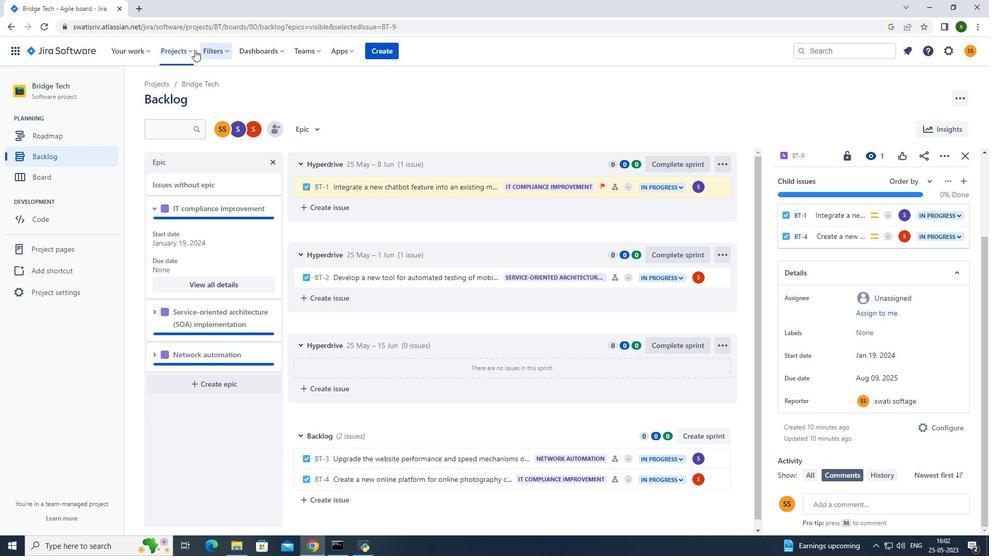 
Action: Mouse pressed left at (187, 51)
Screenshot: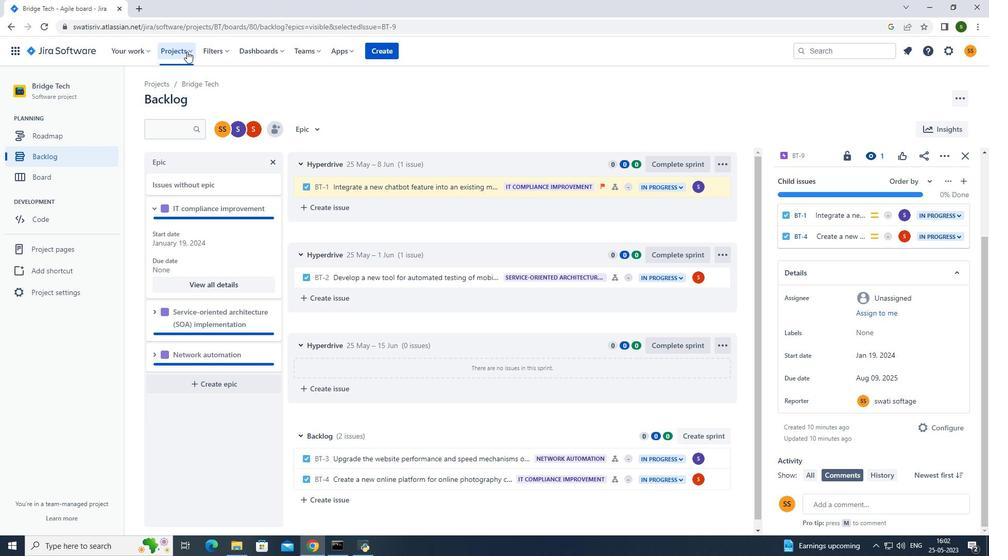 
Action: Mouse moved to (216, 102)
Screenshot: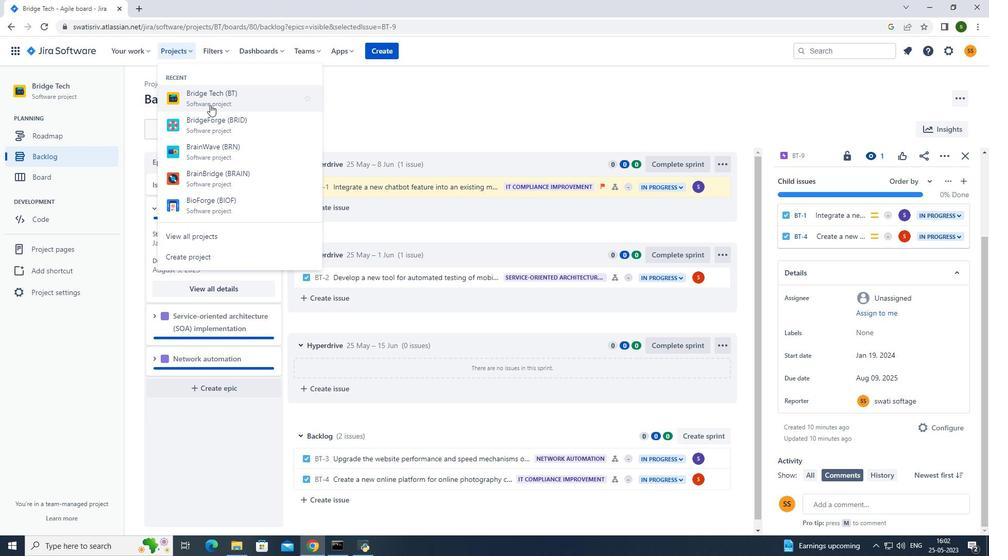 
Action: Mouse pressed left at (216, 102)
Screenshot: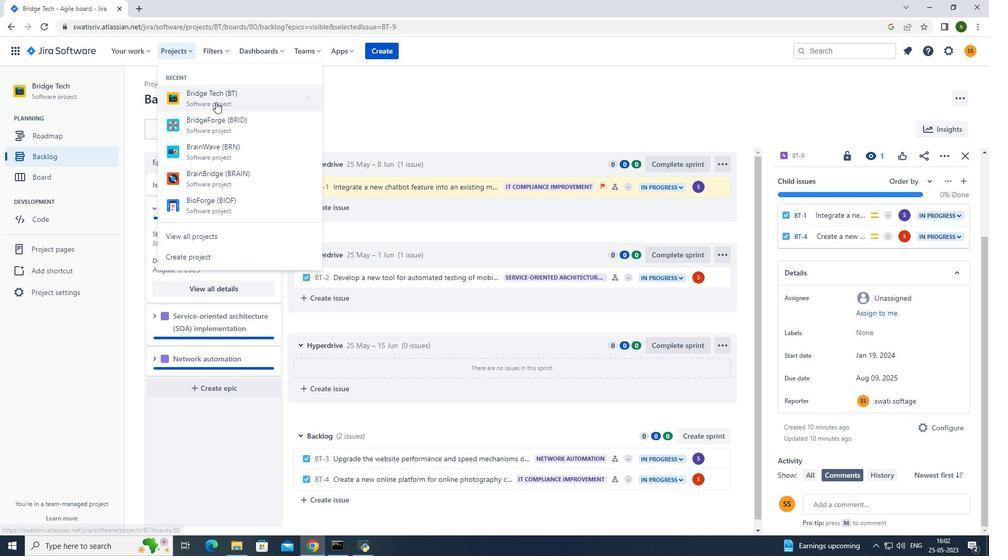 
Action: Mouse moved to (88, 163)
Screenshot: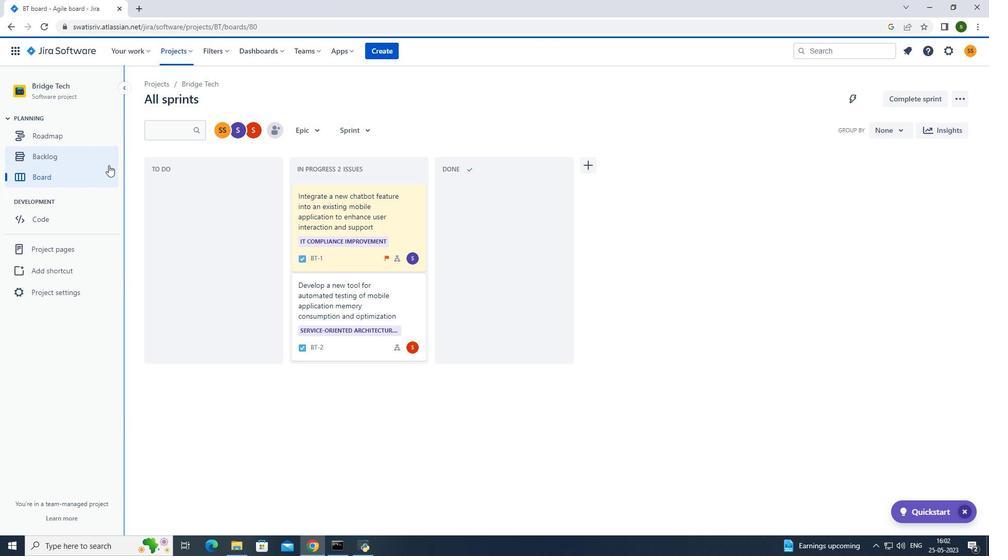 
Action: Mouse pressed left at (88, 163)
Screenshot: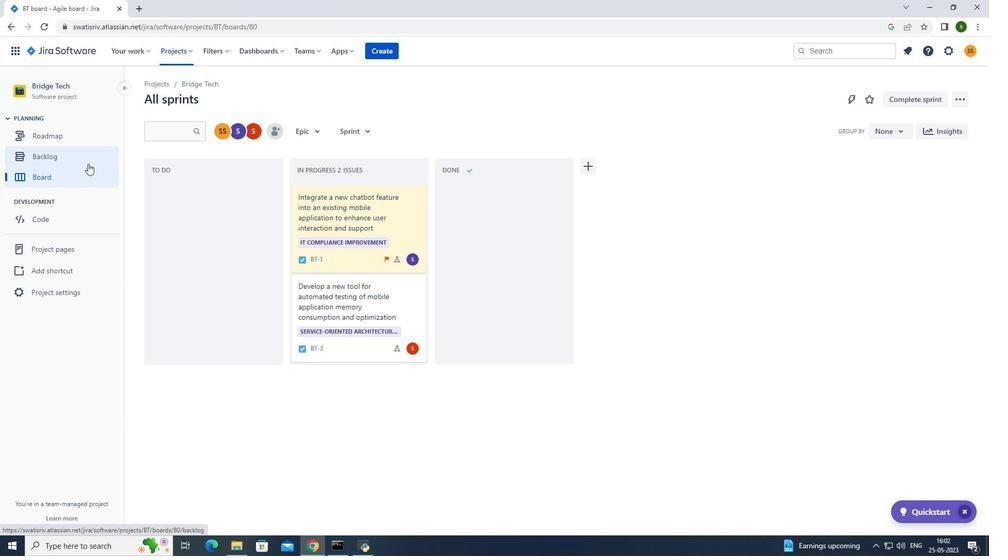 
Action: Mouse moved to (153, 237)
Screenshot: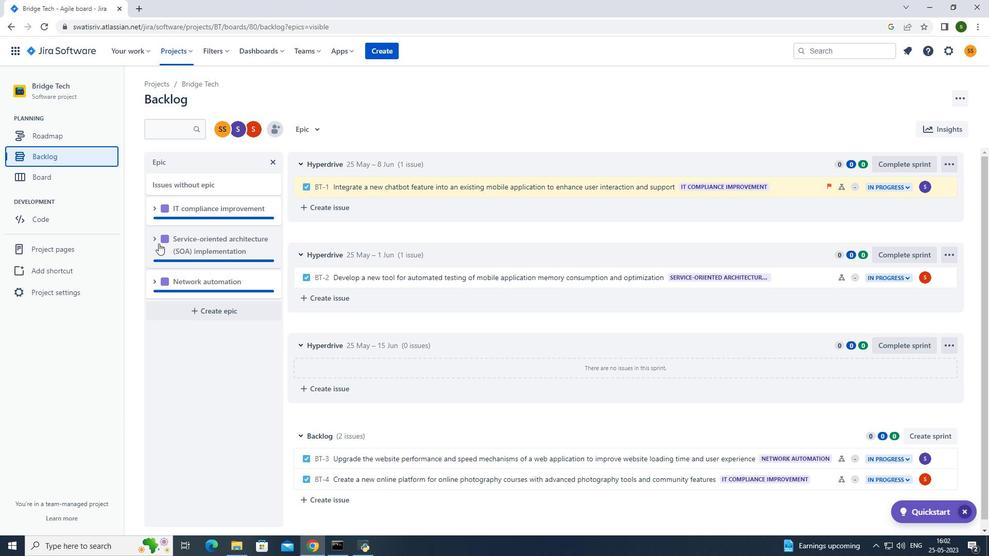 
Action: Mouse pressed left at (153, 237)
Screenshot: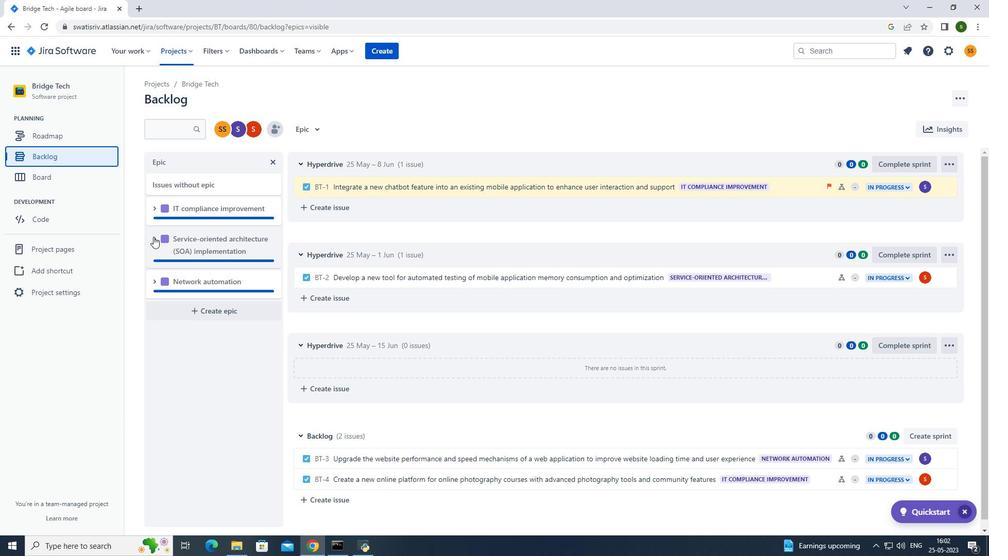 
Action: Mouse moved to (234, 330)
Screenshot: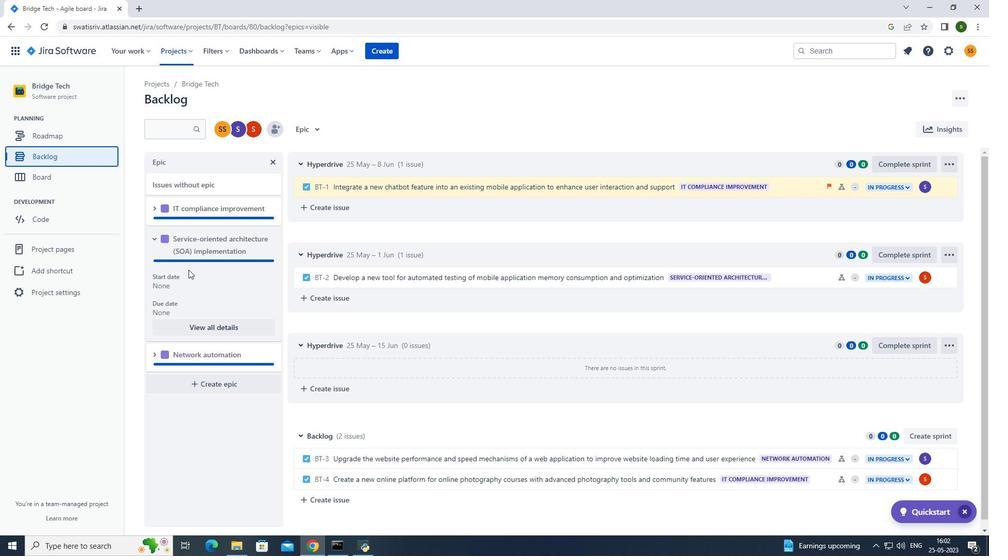 
Action: Mouse pressed left at (234, 330)
Screenshot: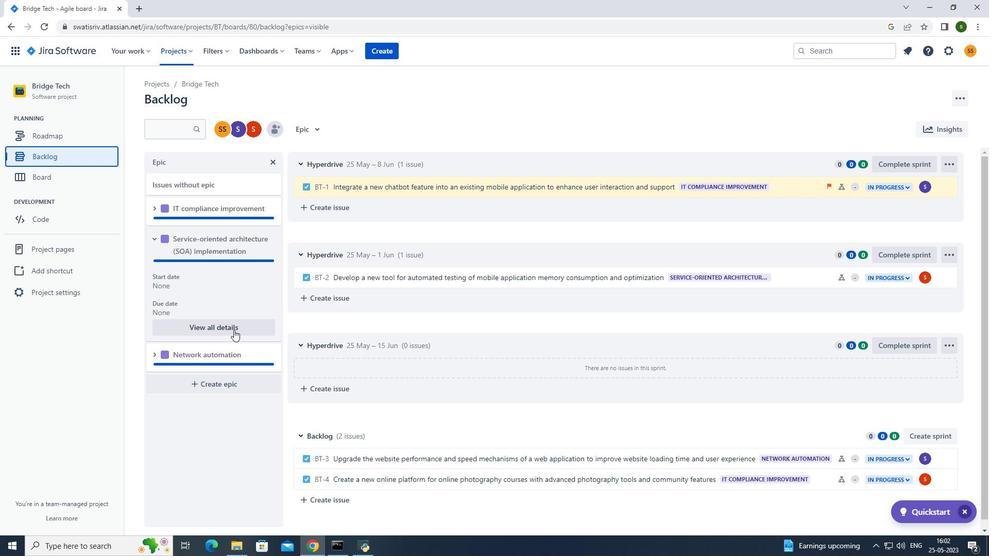 
Action: Mouse moved to (865, 441)
Screenshot: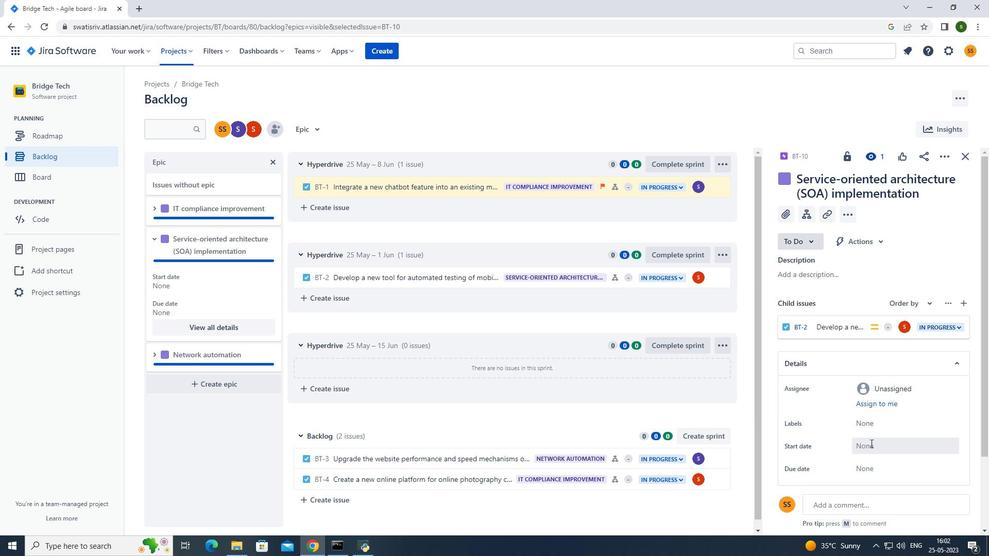
Action: Mouse scrolled (865, 441) with delta (0, 0)
Screenshot: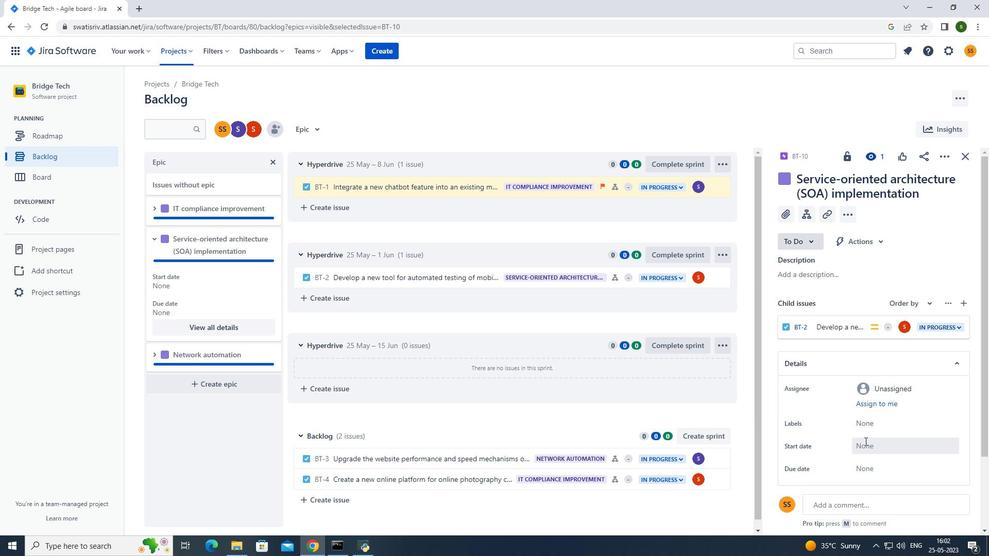 
Action: Mouse scrolled (865, 441) with delta (0, 0)
Screenshot: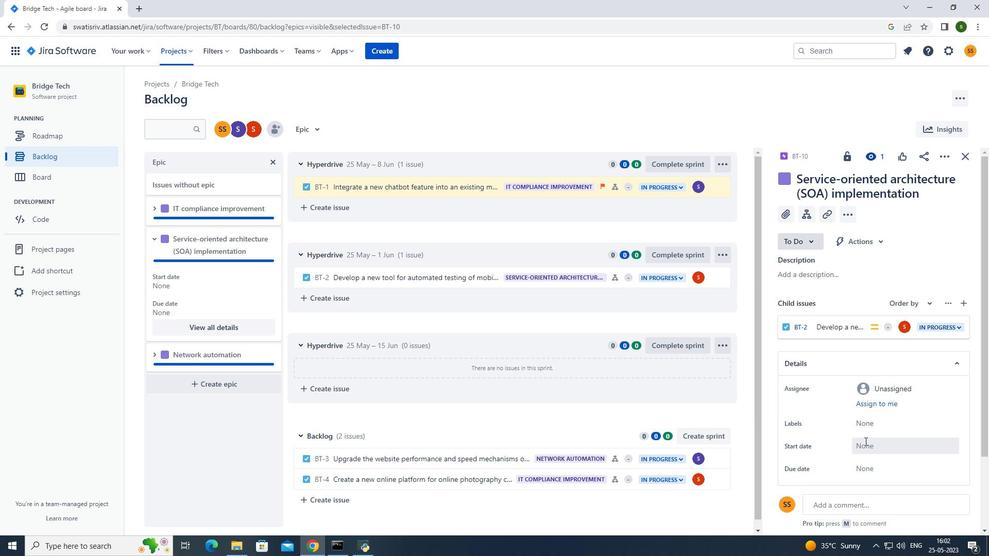 
Action: Mouse moved to (873, 355)
Screenshot: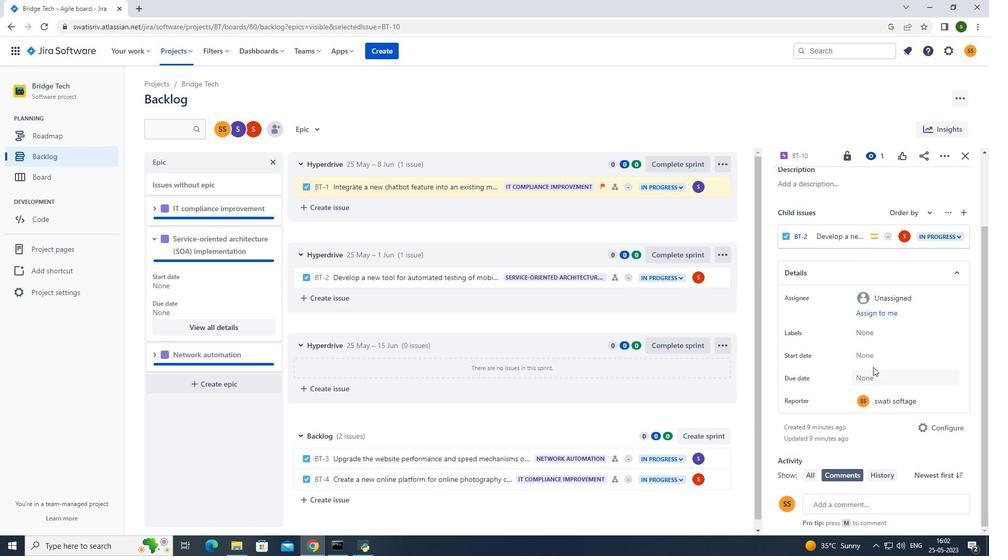 
Action: Mouse pressed left at (873, 355)
Screenshot: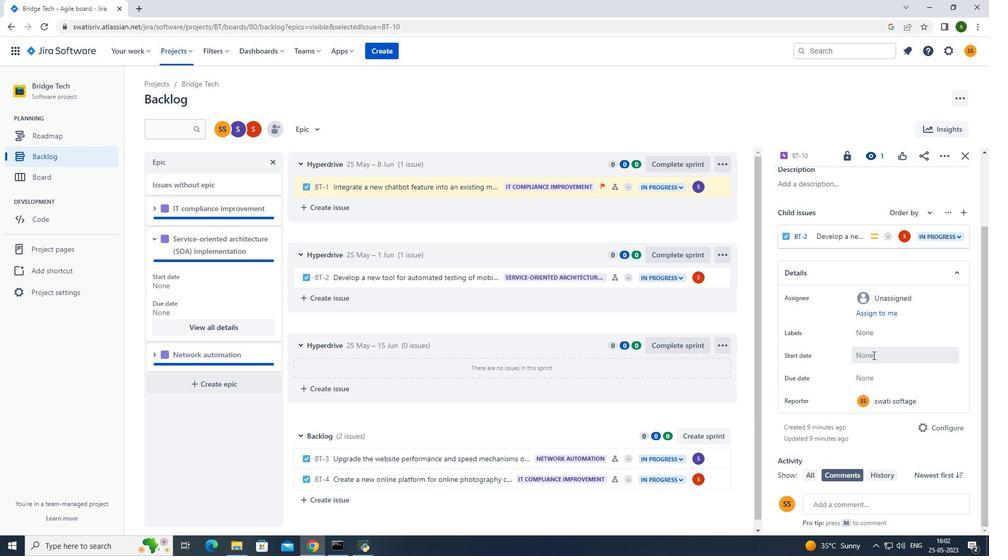 
Action: Mouse moved to (830, 391)
Screenshot: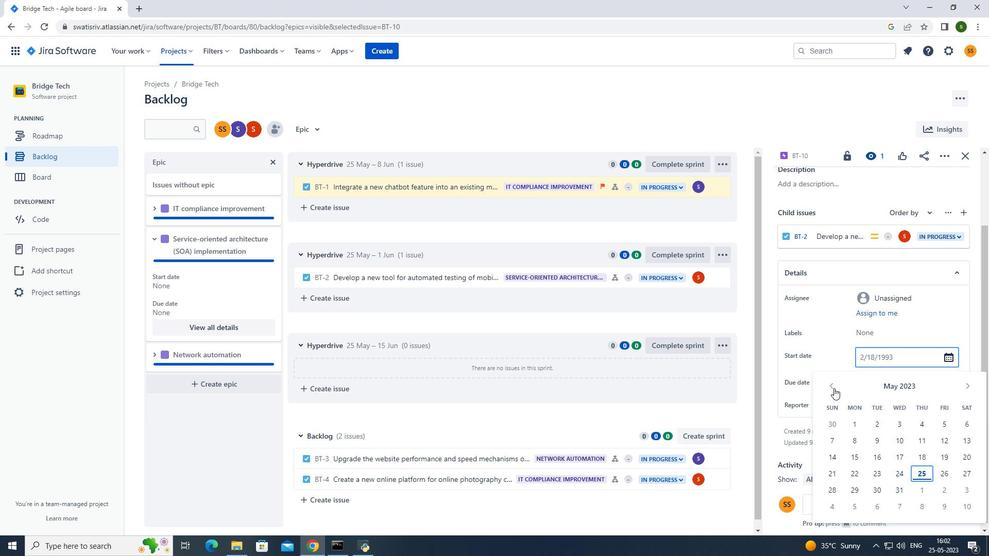 
Action: Mouse pressed left at (830, 391)
Screenshot: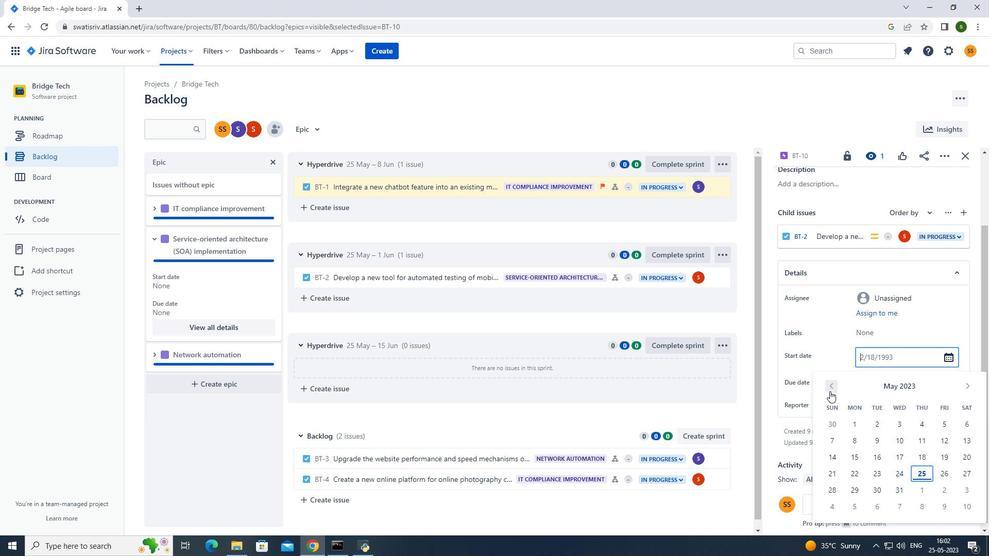 
Action: Mouse pressed left at (830, 391)
Screenshot: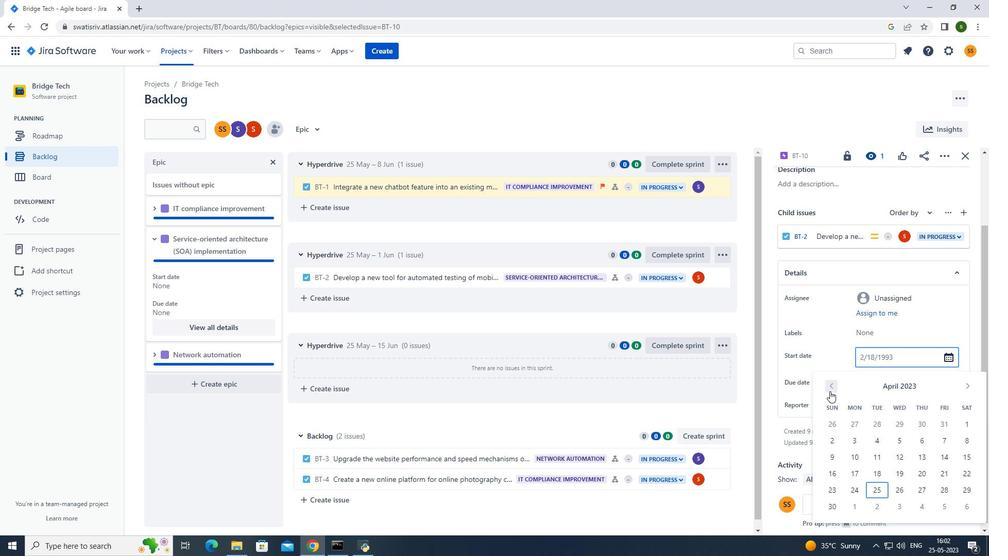 
Action: Mouse pressed left at (830, 391)
Screenshot: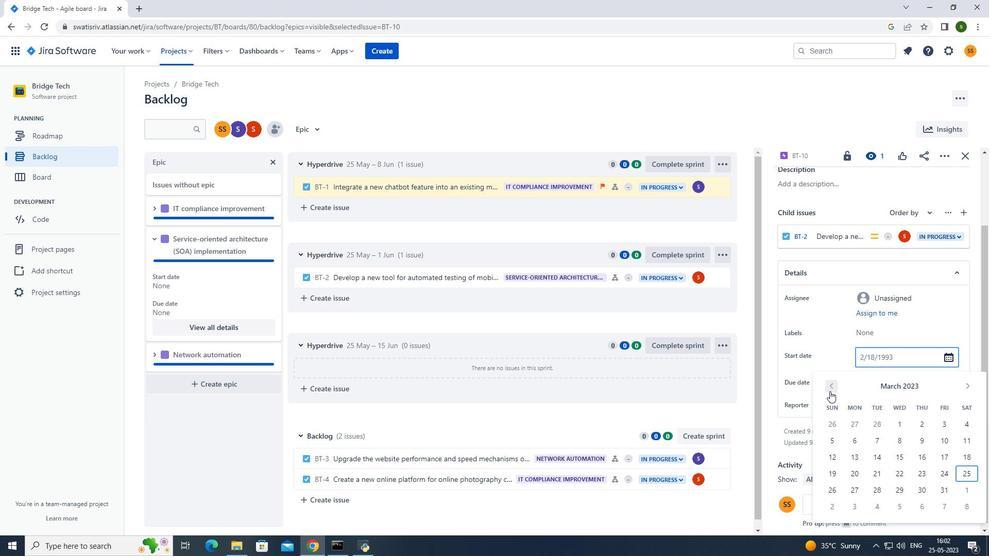 
Action: Mouse moved to (857, 454)
Screenshot: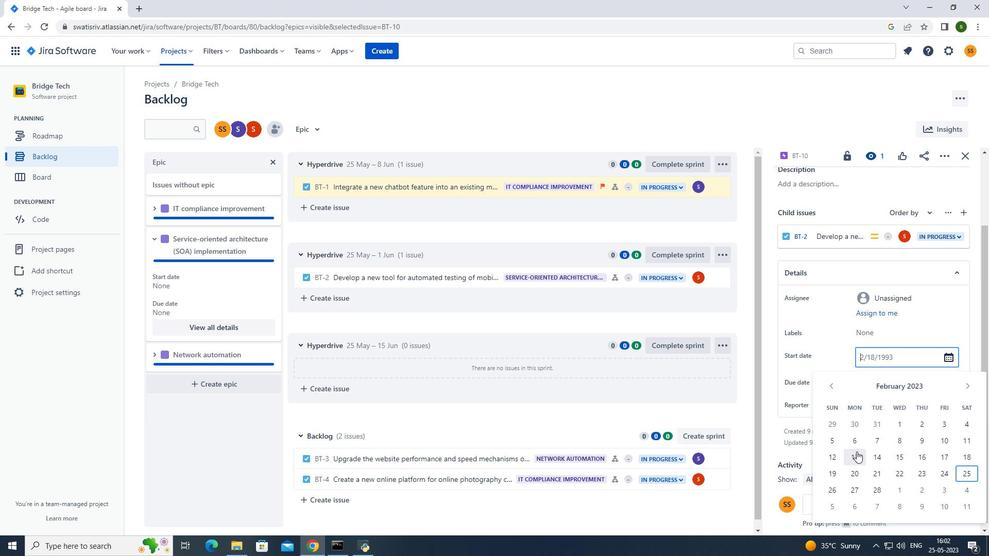 
Action: Mouse pressed left at (857, 454)
Screenshot: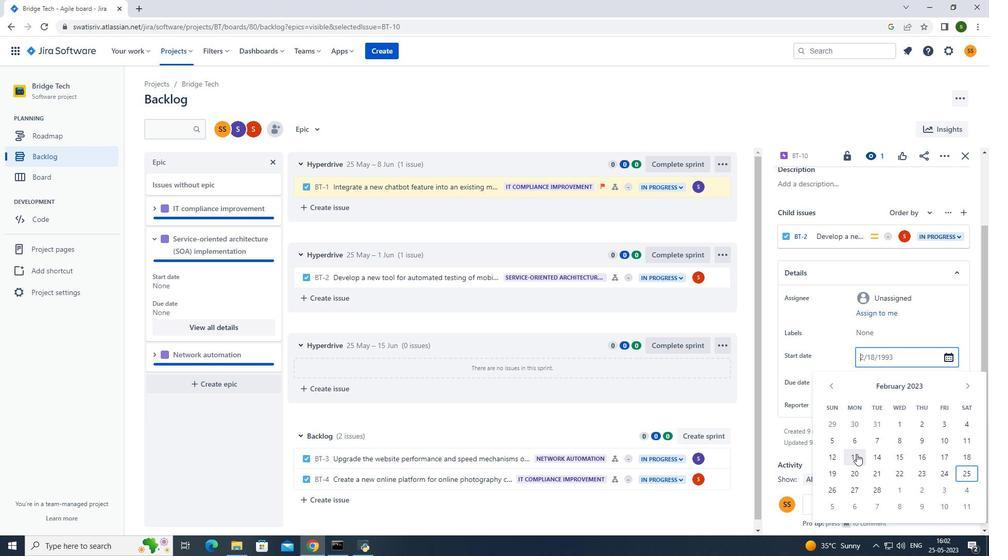 
Action: Mouse moved to (881, 380)
Screenshot: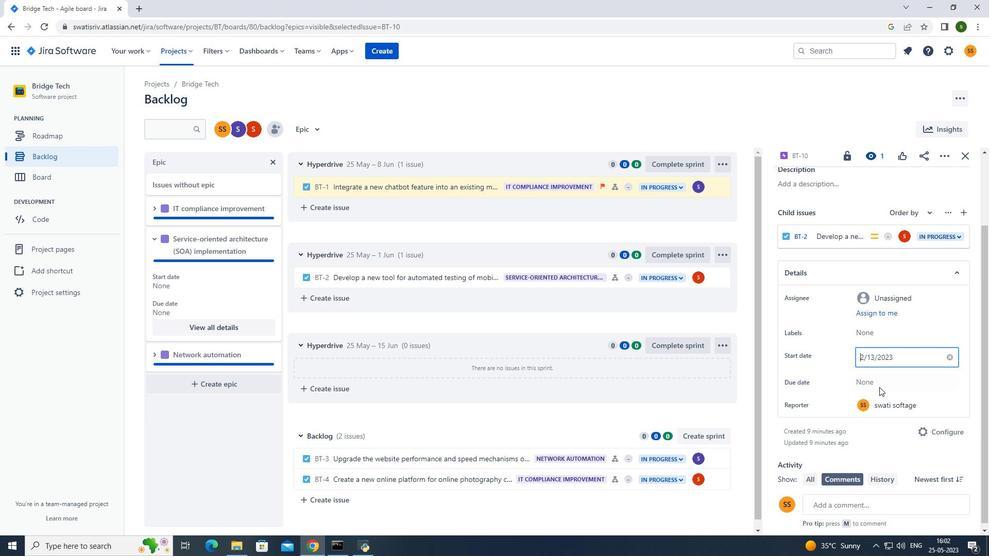 
Action: Mouse pressed left at (881, 380)
Screenshot: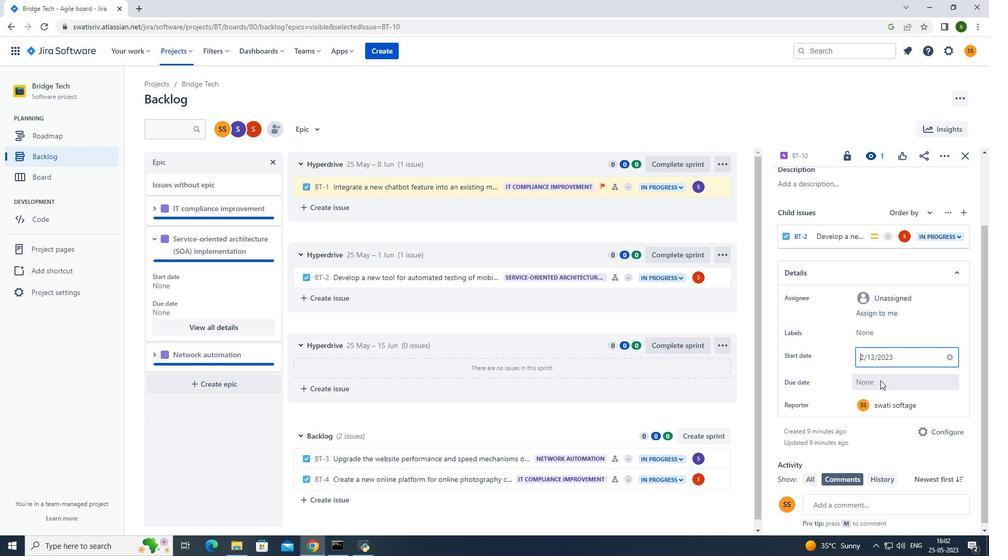 
Action: Mouse moved to (966, 228)
Screenshot: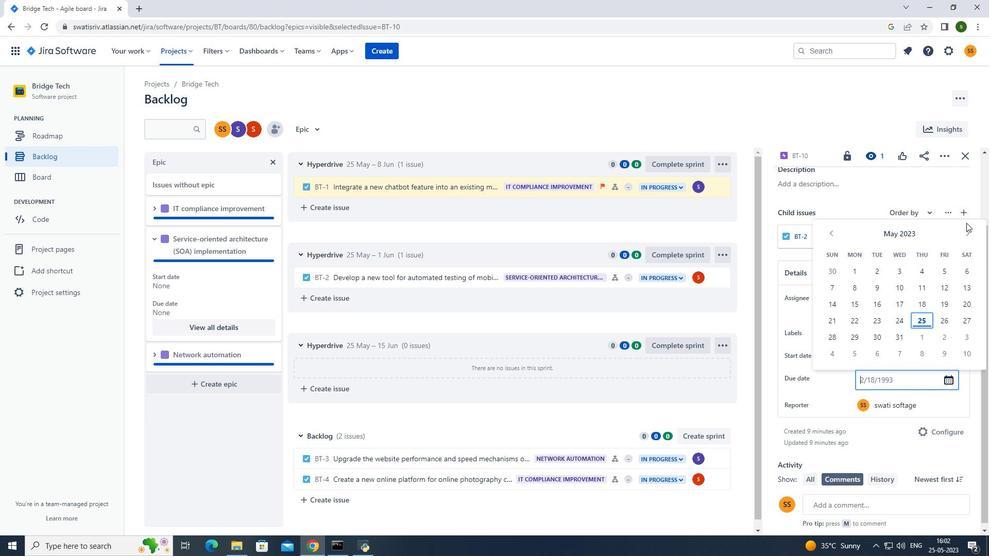 
Action: Mouse pressed left at (966, 228)
Screenshot: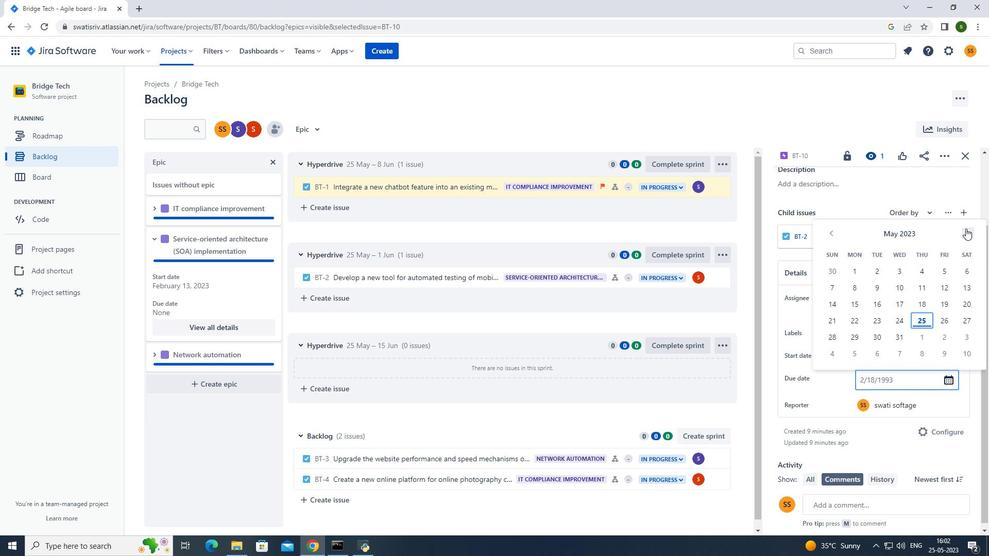 
Action: Mouse pressed left at (966, 228)
Screenshot: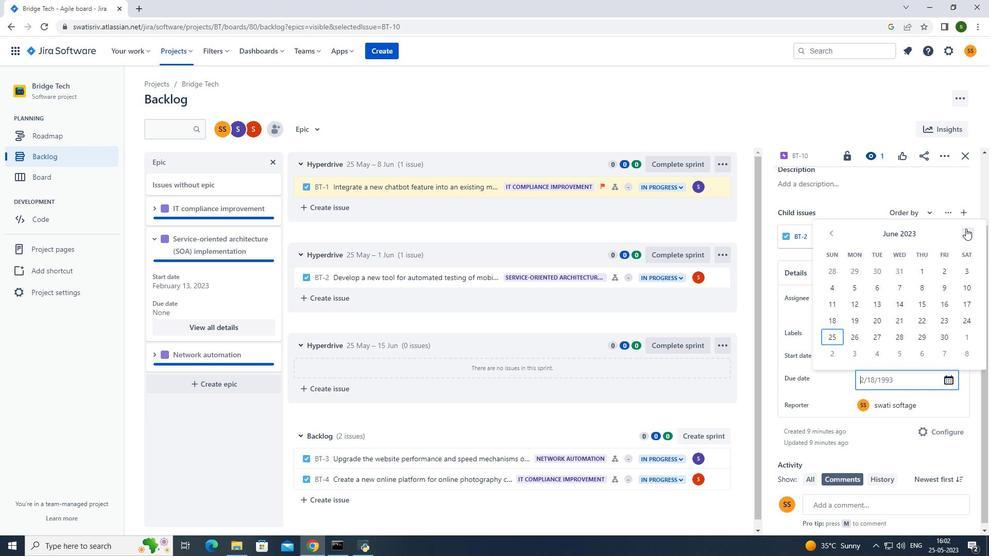 
Action: Mouse pressed left at (966, 228)
Screenshot: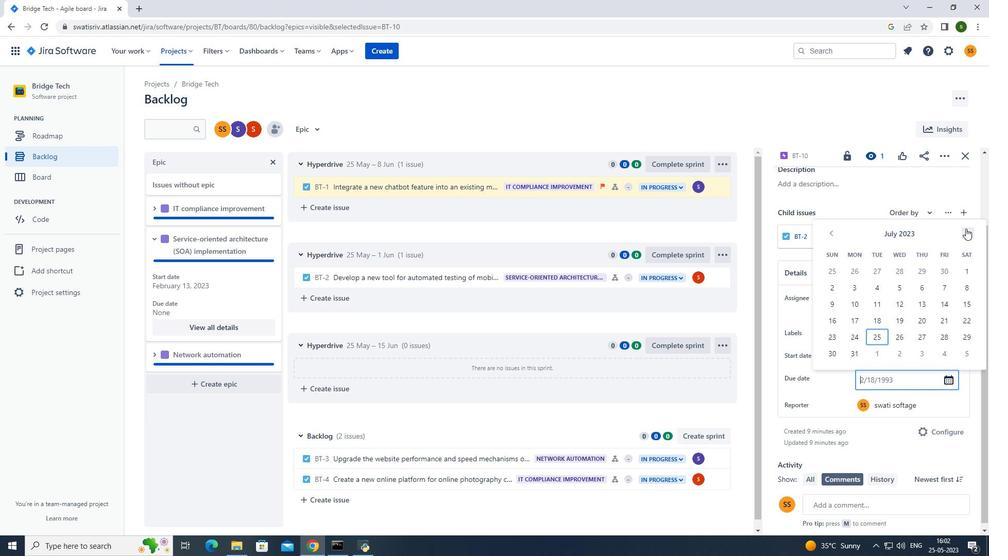 
Action: Mouse pressed left at (966, 228)
Screenshot: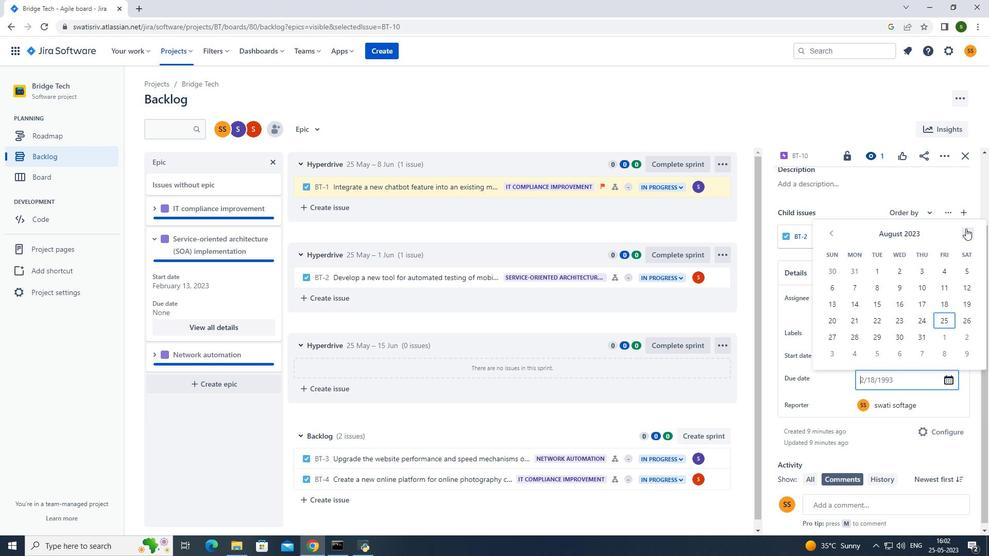 
Action: Mouse pressed left at (966, 228)
Screenshot: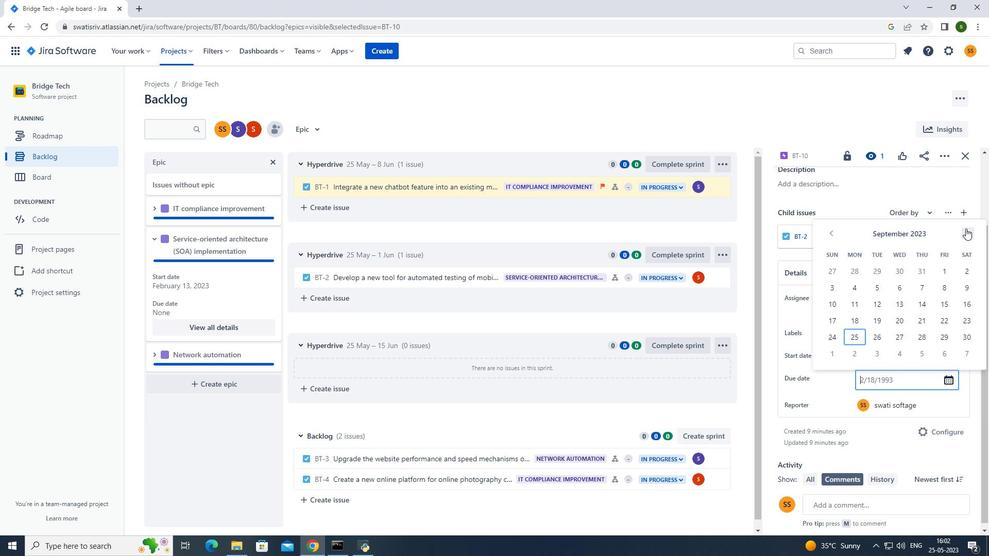 
Action: Mouse moved to (968, 236)
Screenshot: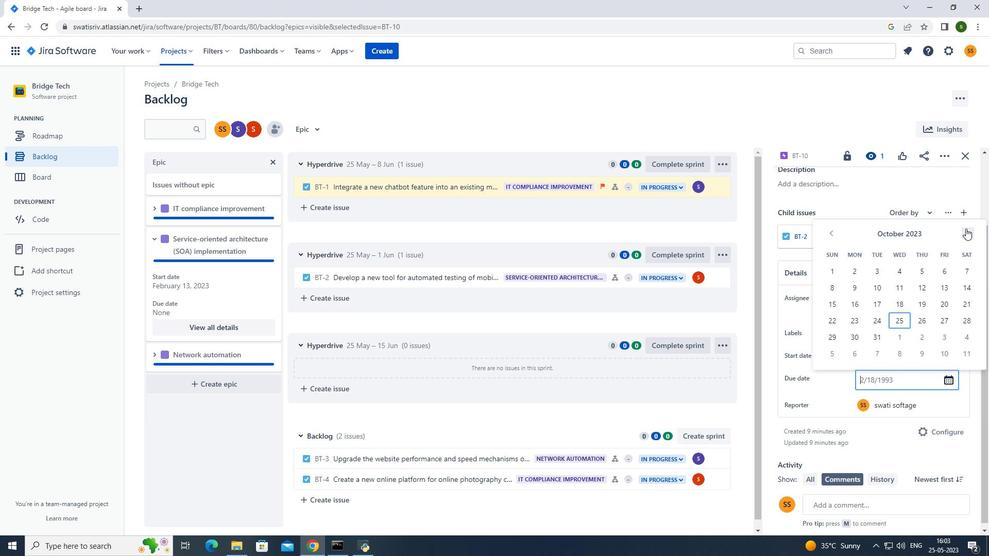 
Action: Mouse pressed left at (968, 236)
Screenshot: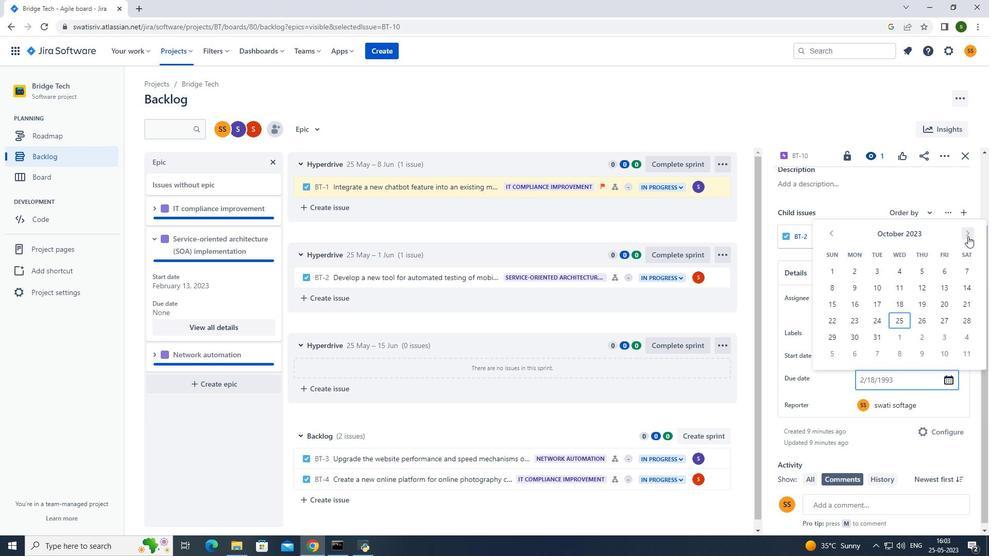 
Action: Mouse pressed left at (968, 236)
Screenshot: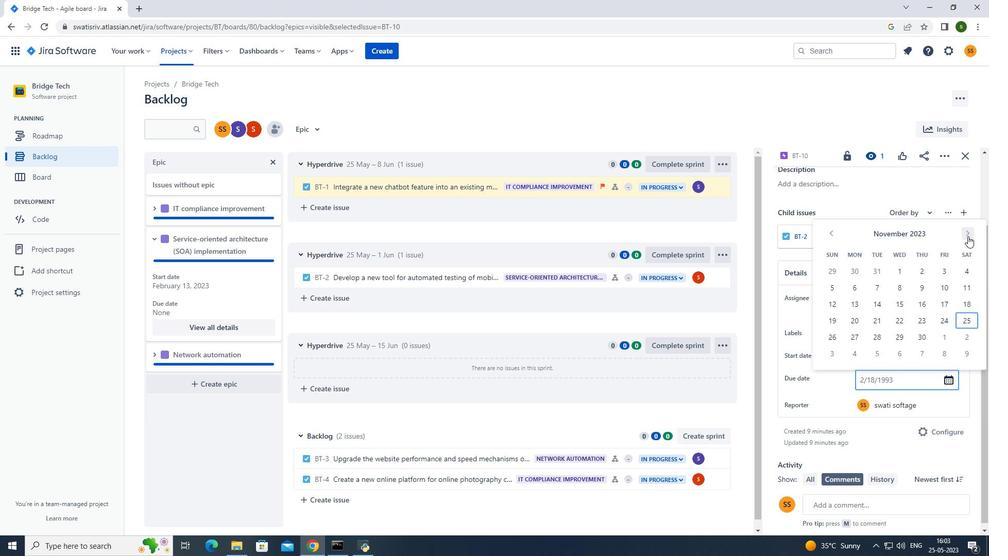 
Action: Mouse pressed left at (968, 236)
Screenshot: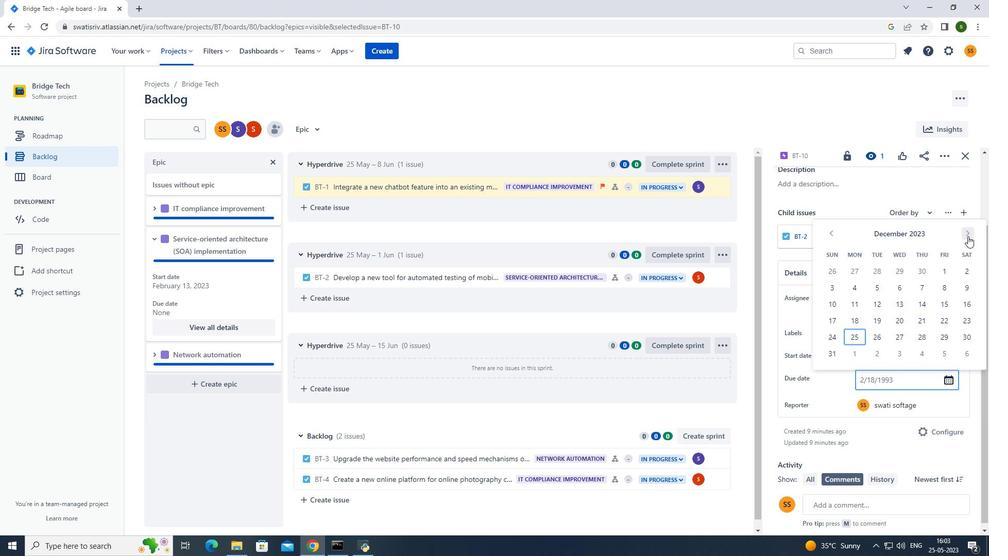 
Action: Mouse pressed left at (968, 236)
Screenshot: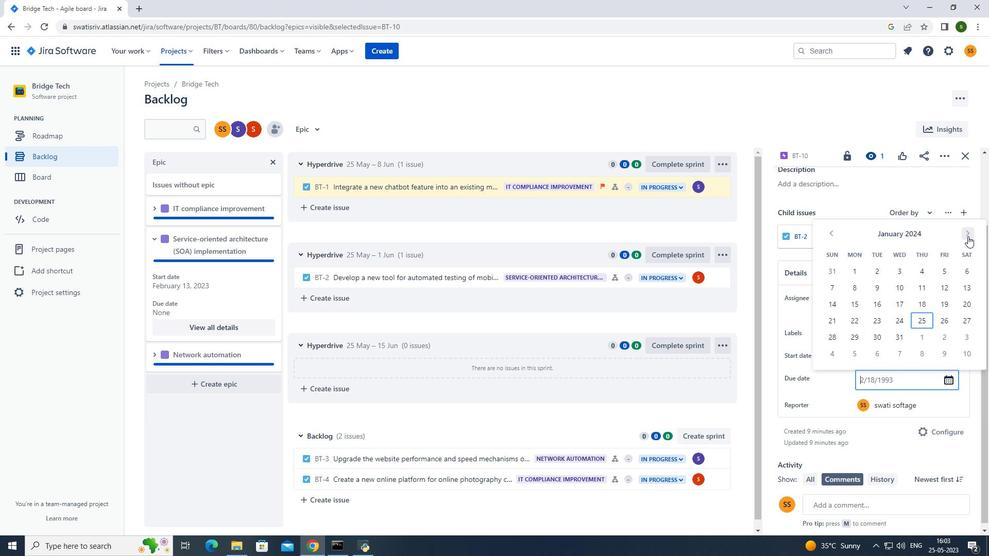
Action: Mouse pressed left at (968, 236)
Screenshot: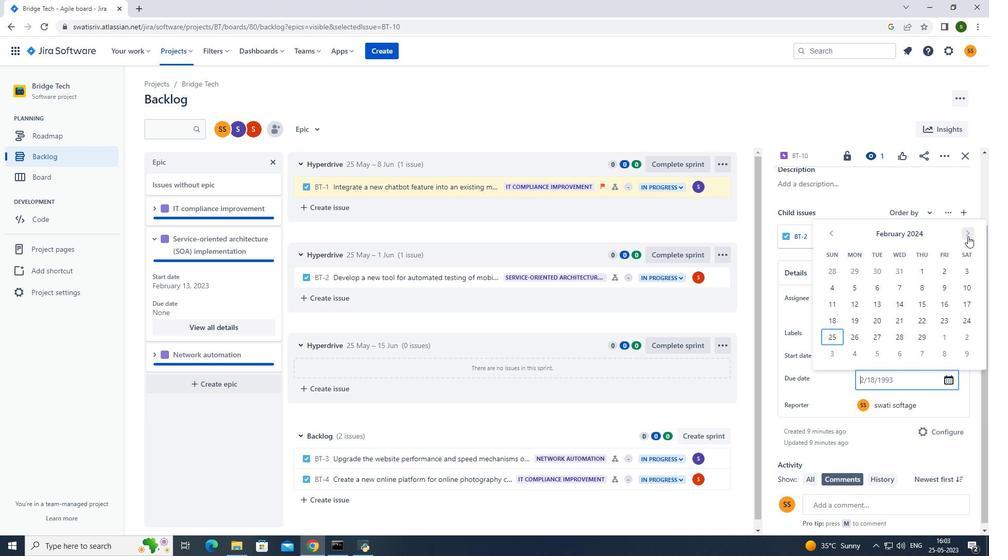 
Action: Mouse pressed left at (968, 236)
Screenshot: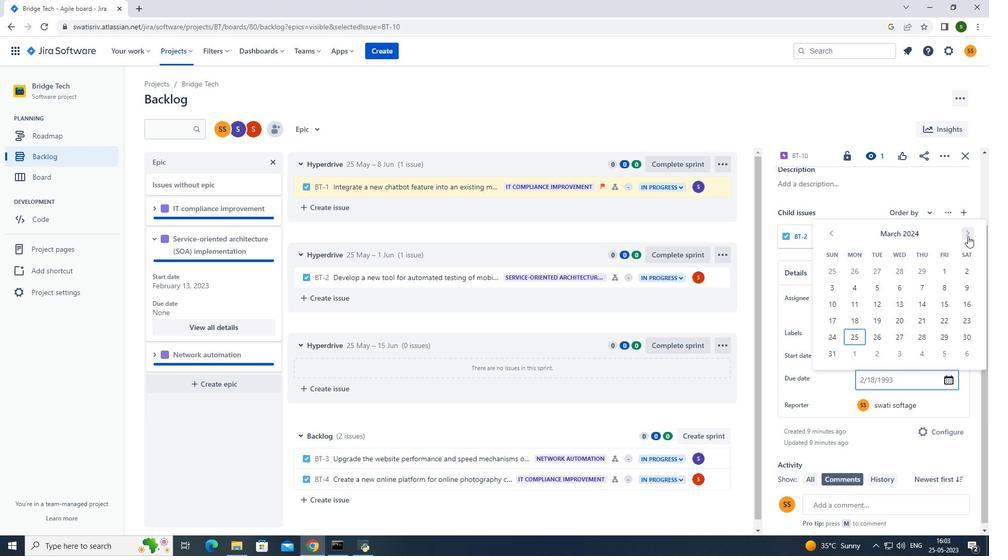 
Action: Mouse pressed left at (968, 236)
Screenshot: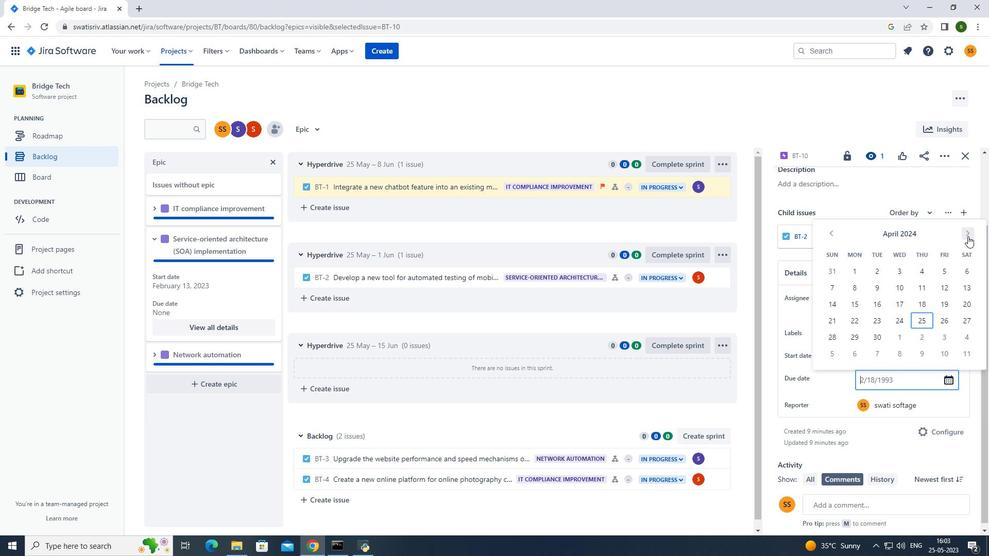 
Action: Mouse pressed left at (968, 236)
Screenshot: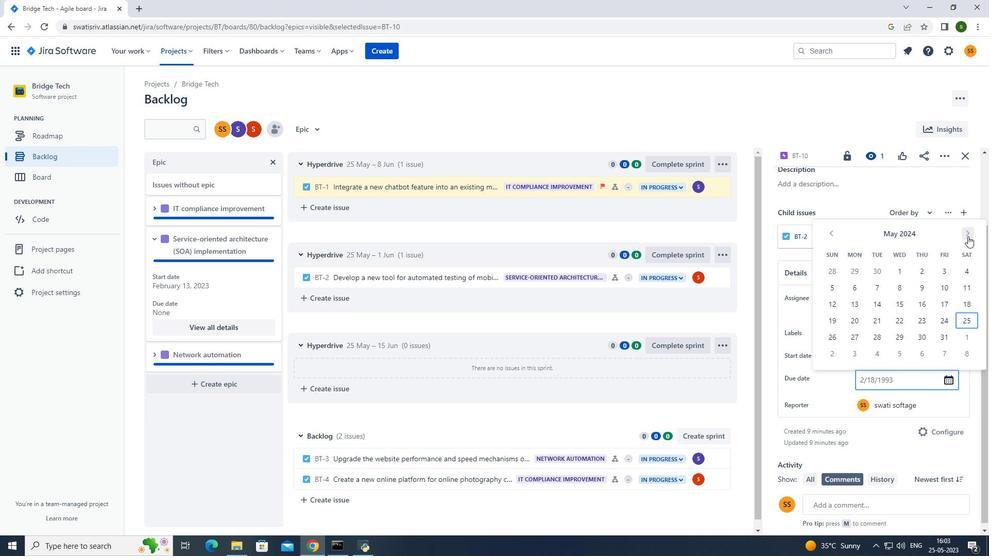 
Action: Mouse pressed left at (968, 236)
Screenshot: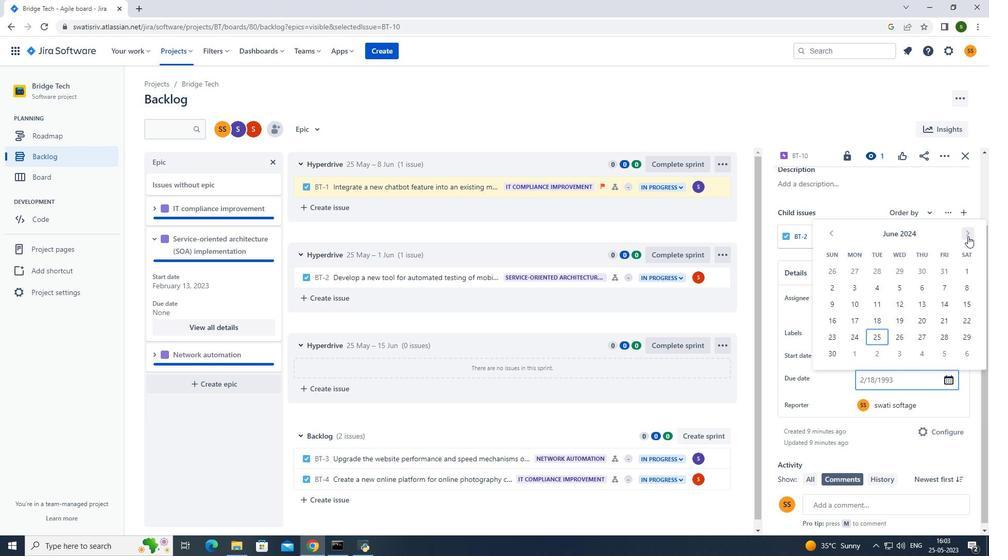 
Action: Mouse pressed left at (968, 236)
Screenshot: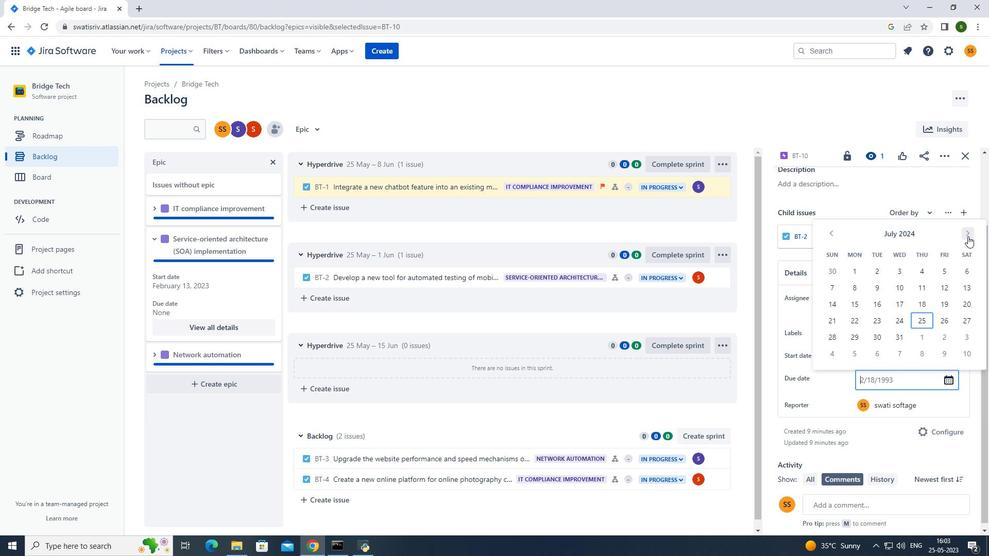 
Action: Mouse moved to (837, 301)
Screenshot: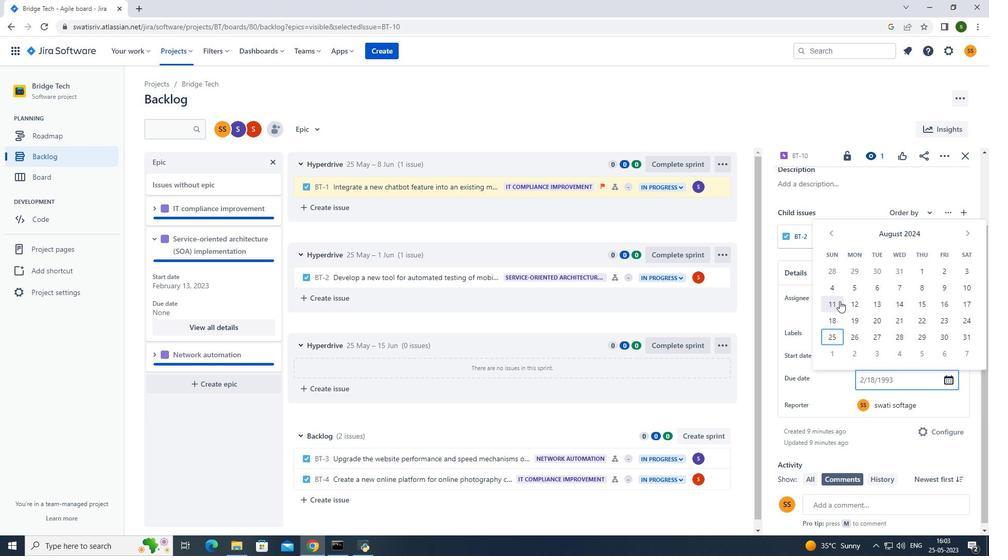 
Action: Mouse pressed left at (837, 301)
Screenshot: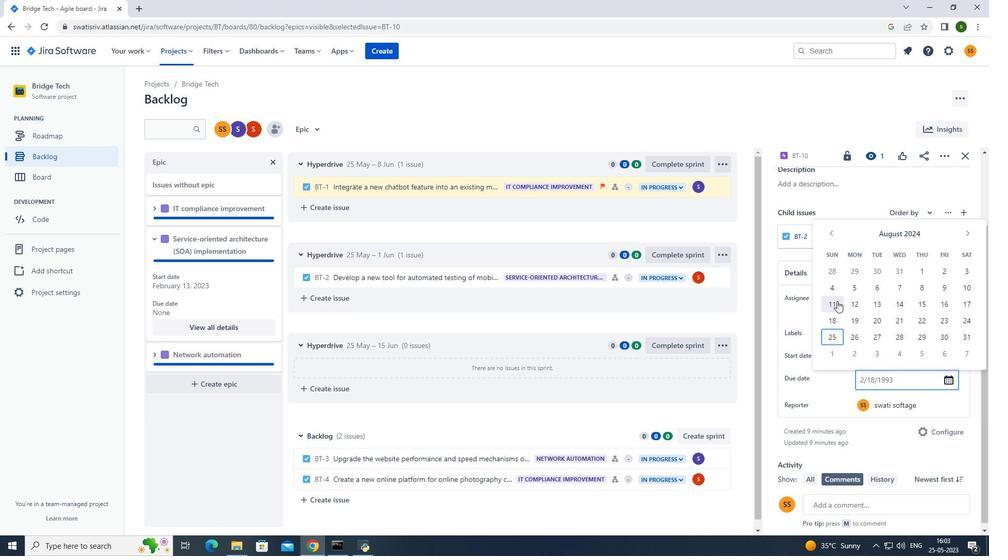 
Action: Mouse moved to (375, 110)
Screenshot: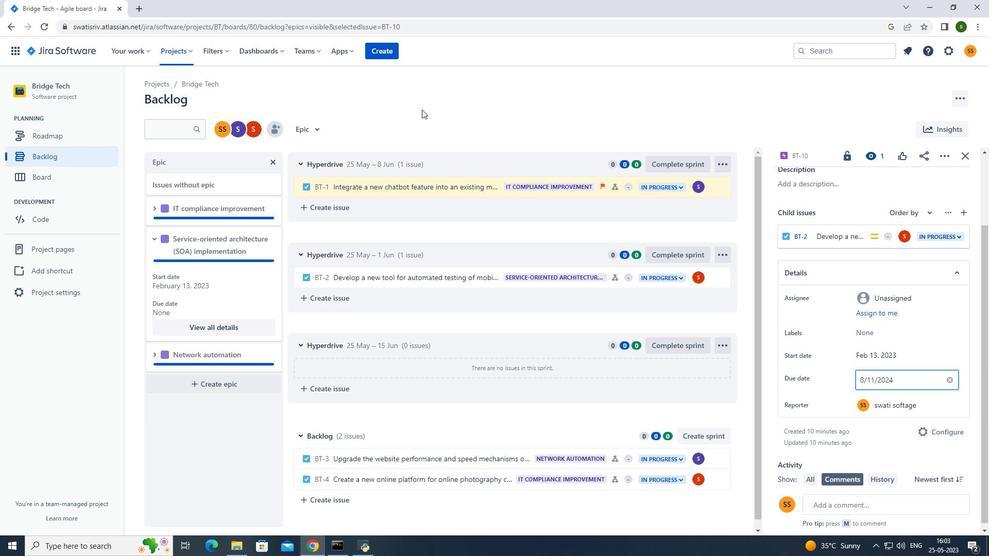 
Action: Mouse pressed left at (375, 110)
Screenshot: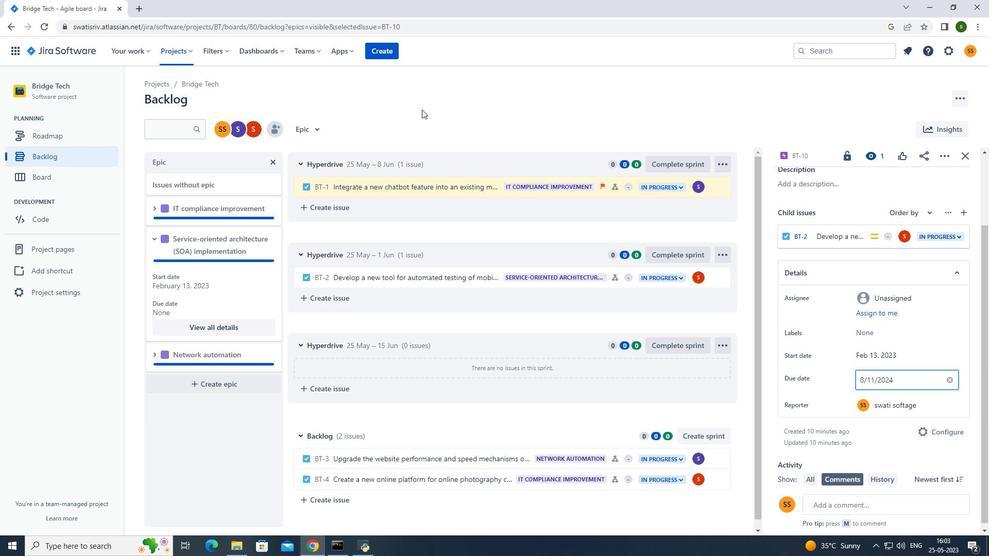 
Action: Mouse moved to (184, 55)
Screenshot: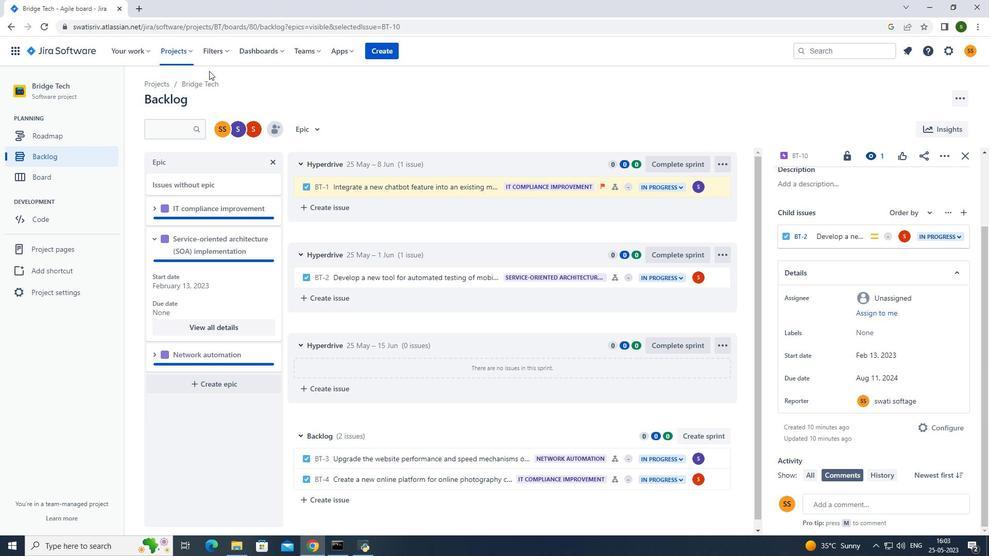 
Action: Mouse pressed left at (184, 55)
Screenshot: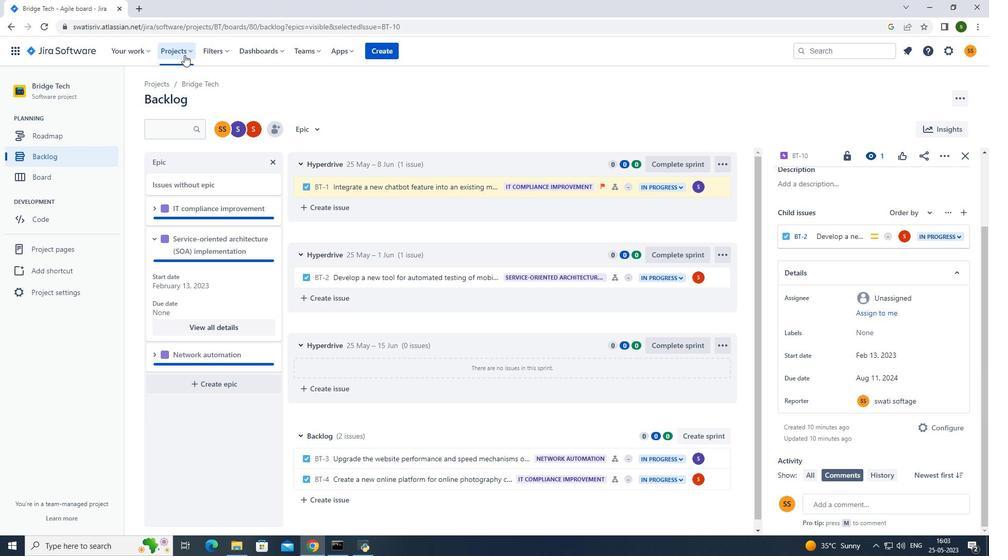 
Action: Mouse moved to (204, 102)
Screenshot: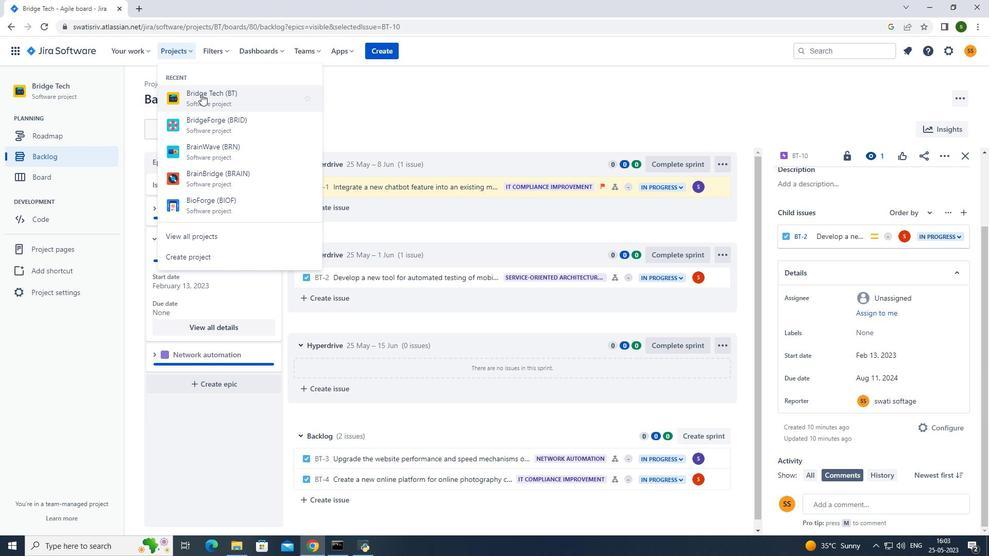
Action: Mouse pressed left at (204, 102)
Screenshot: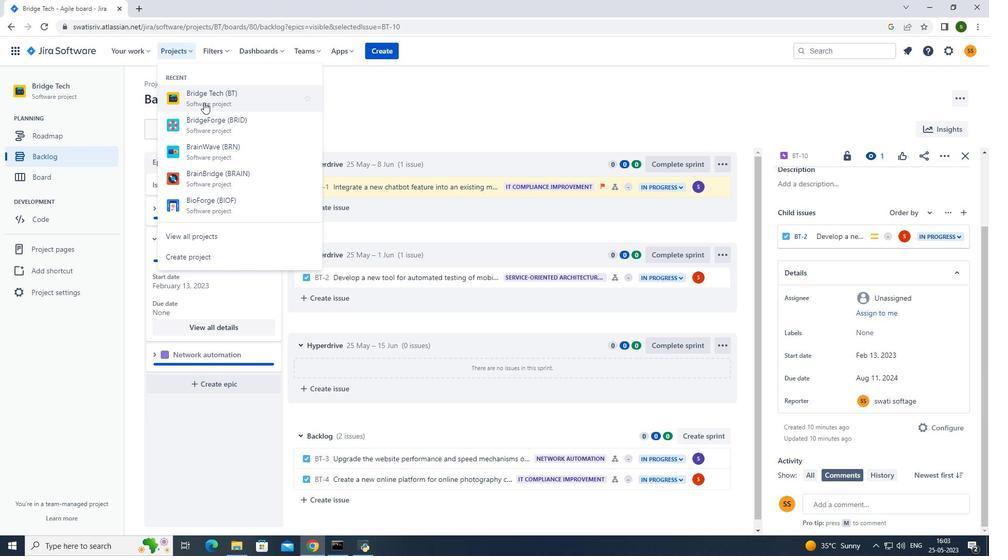 
Action: Mouse moved to (76, 158)
Screenshot: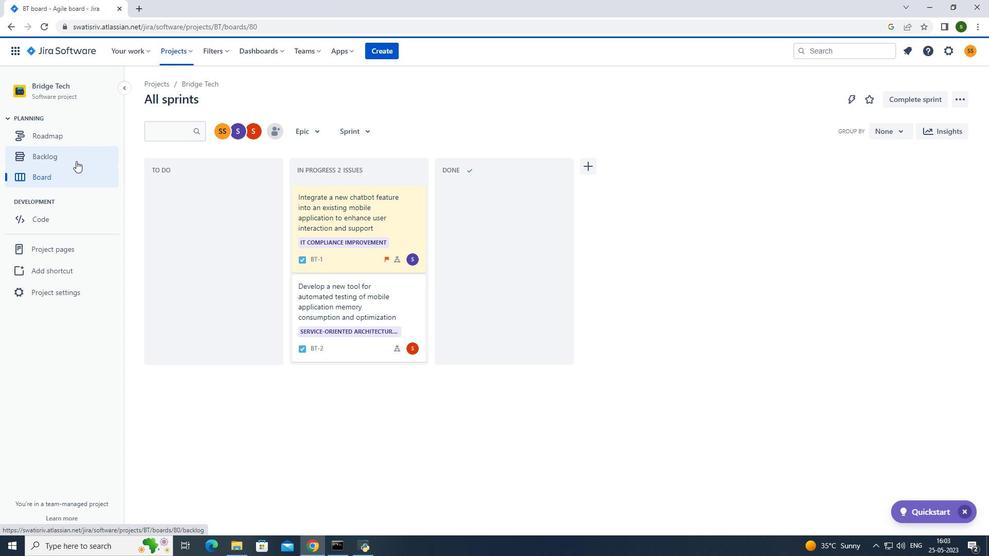 
Action: Mouse pressed left at (76, 158)
Screenshot: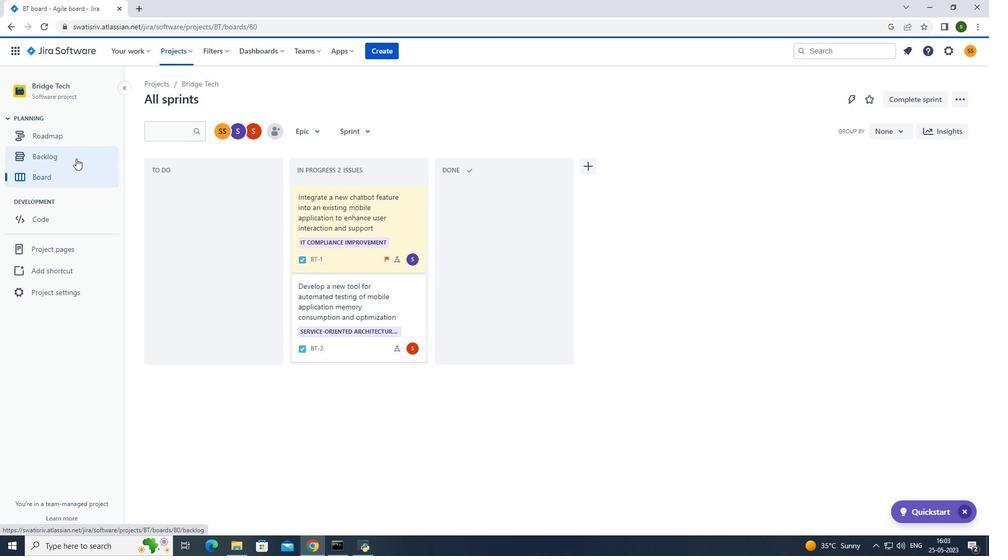 
Action: Mouse moved to (152, 282)
Screenshot: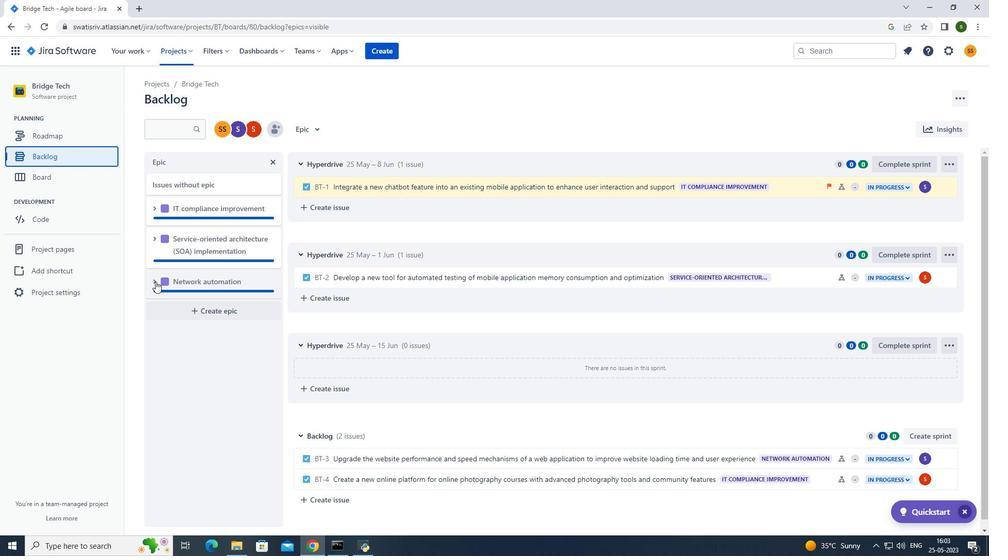 
Action: Mouse pressed left at (152, 282)
Screenshot: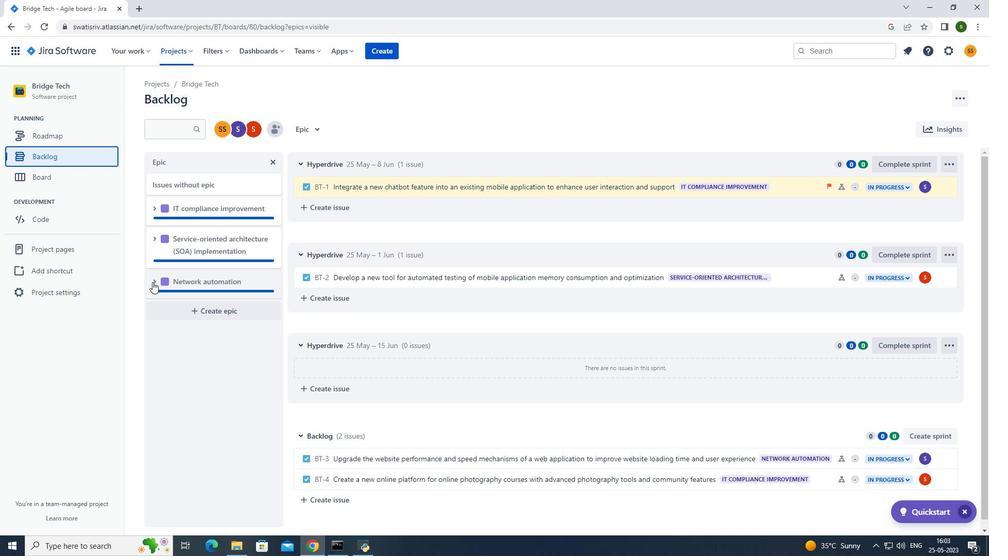 
Action: Mouse moved to (220, 358)
Screenshot: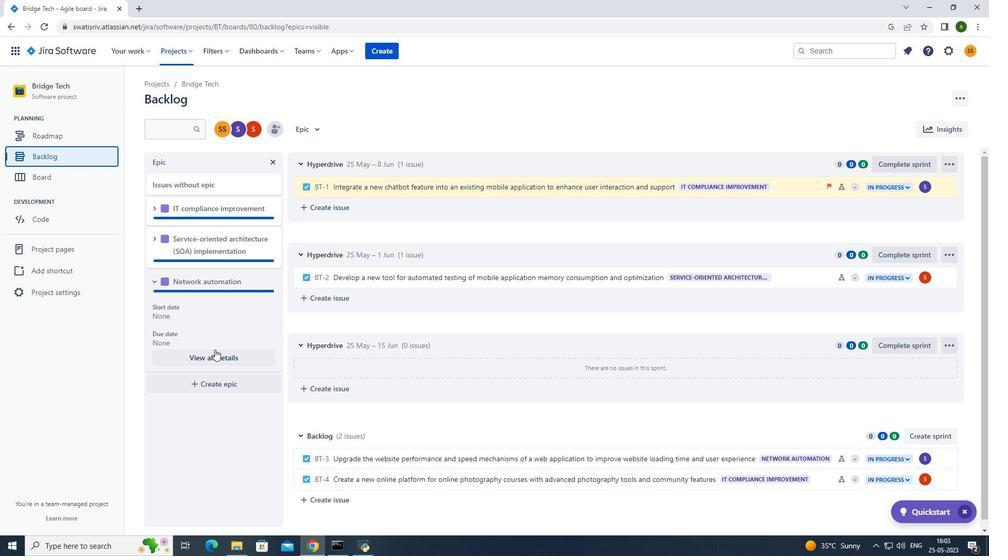 
Action: Mouse pressed left at (220, 358)
Screenshot: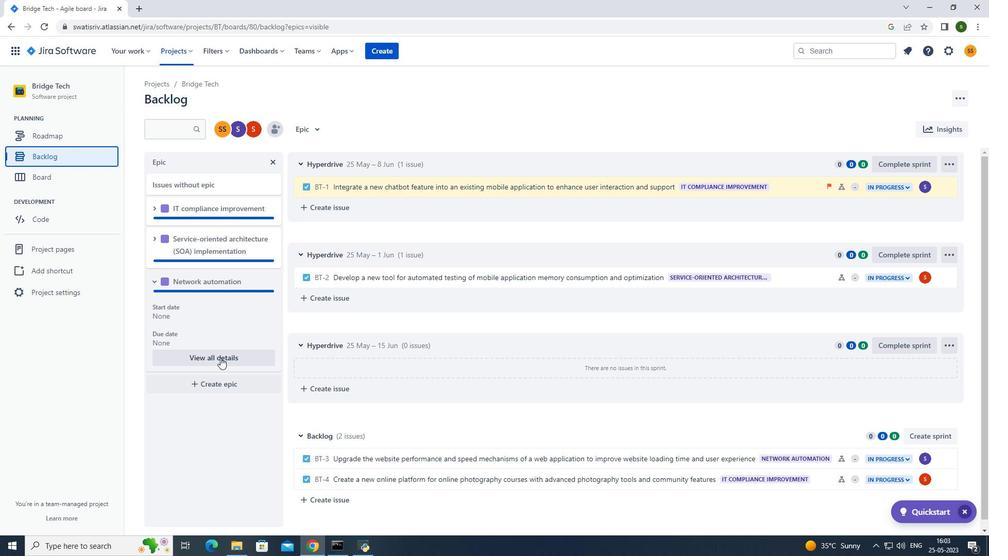 
Action: Mouse moved to (893, 438)
Screenshot: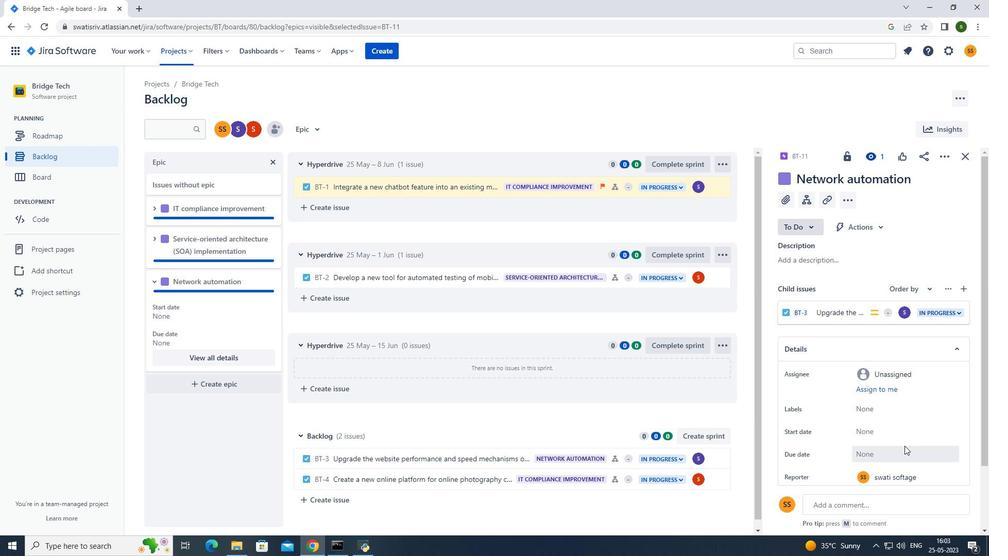 
Action: Mouse pressed left at (893, 438)
Screenshot: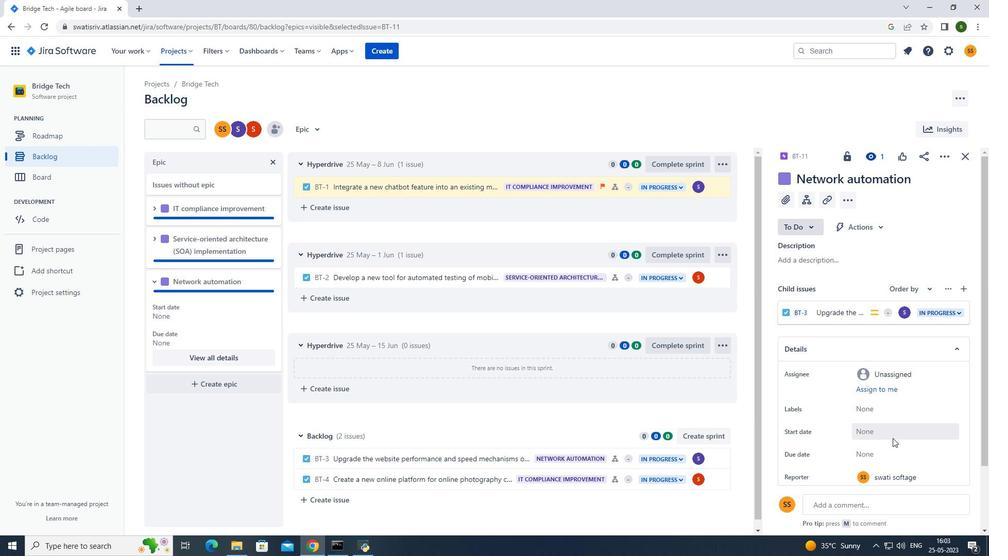 
Action: Mouse moved to (965, 286)
Screenshot: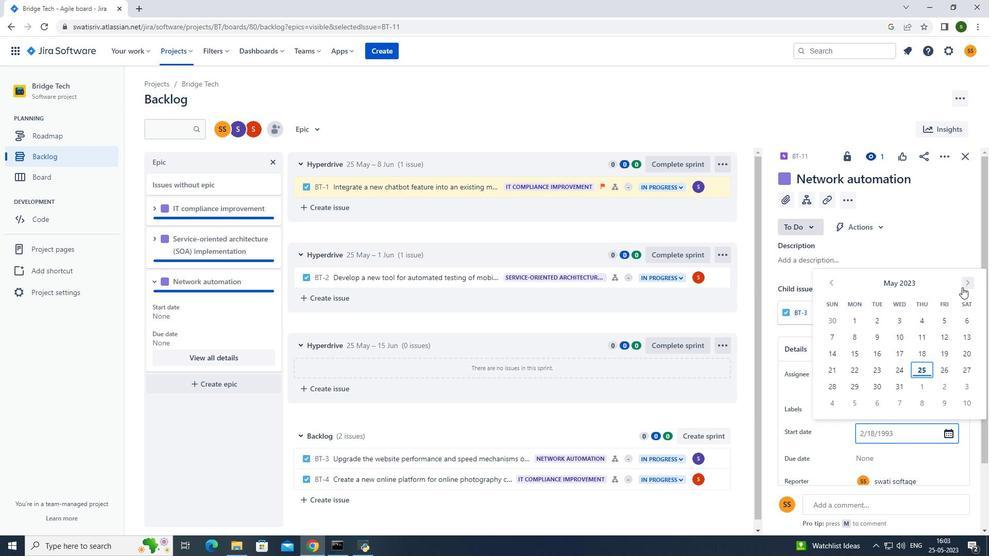 
Action: Mouse pressed left at (965, 286)
Screenshot: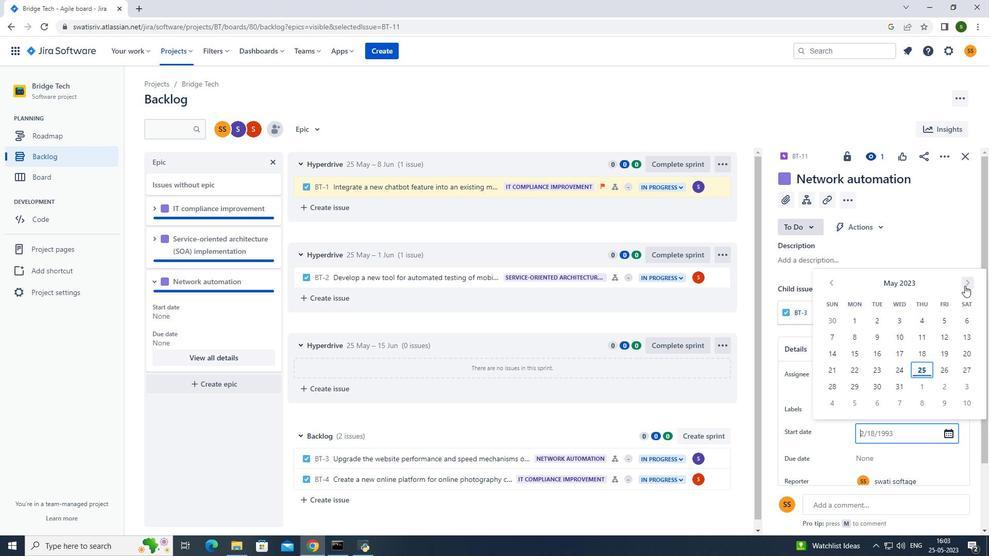 
Action: Mouse pressed left at (965, 286)
Screenshot: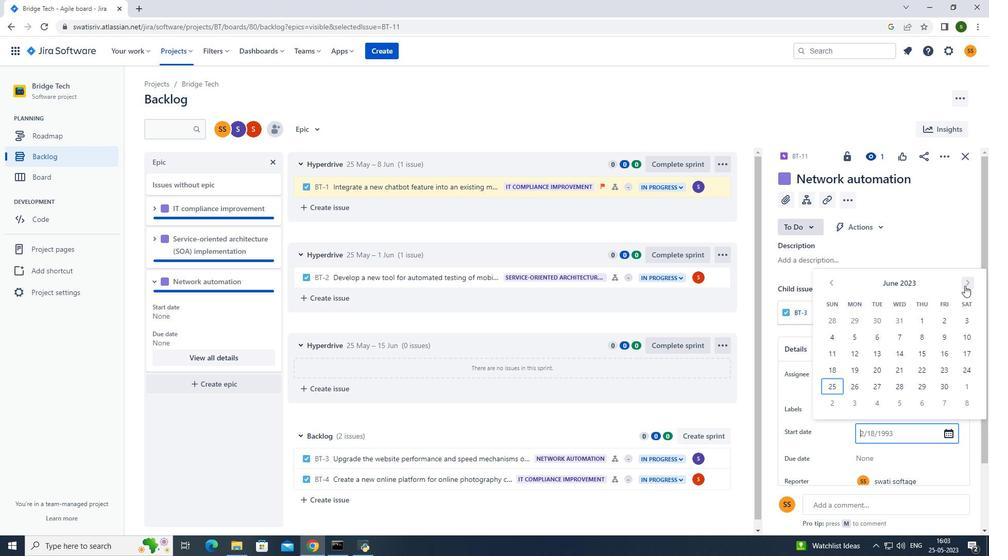 
Action: Mouse pressed left at (965, 286)
Screenshot: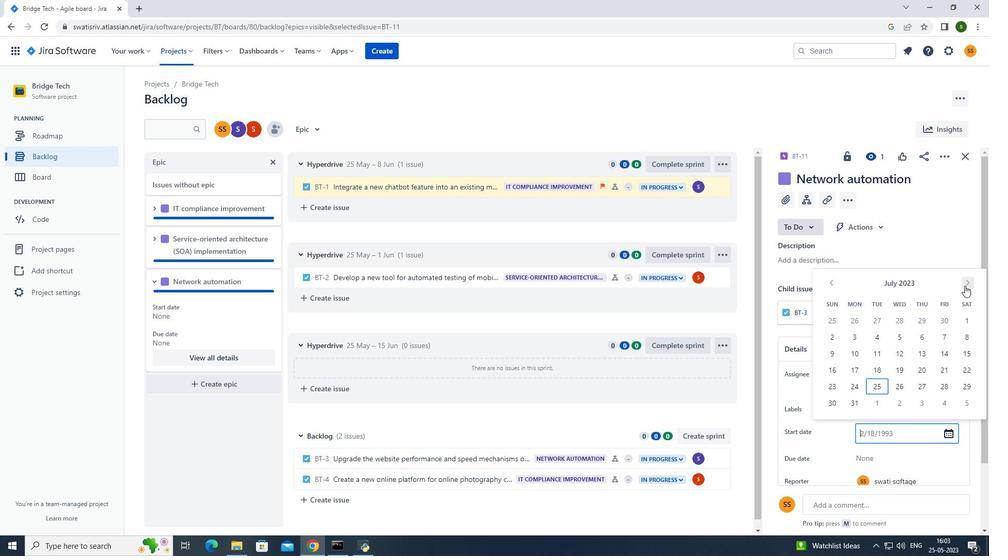 
Action: Mouse pressed left at (965, 286)
Screenshot: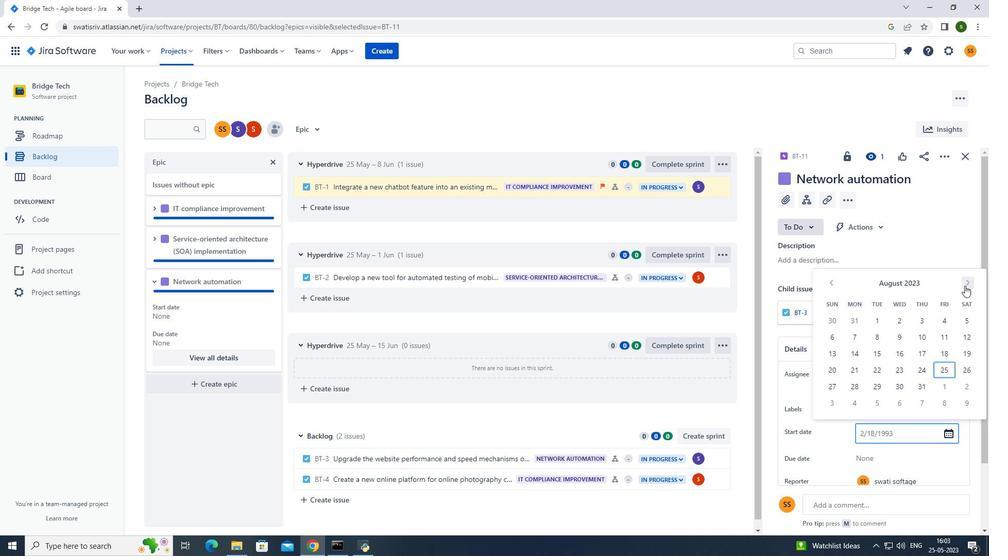 
Action: Mouse pressed left at (965, 286)
Screenshot: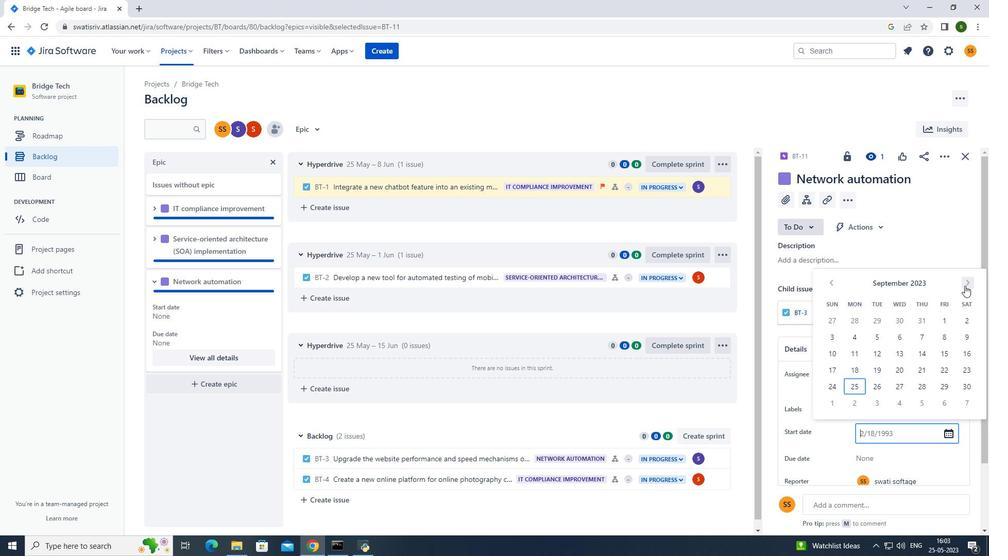 
Action: Mouse pressed left at (965, 286)
Screenshot: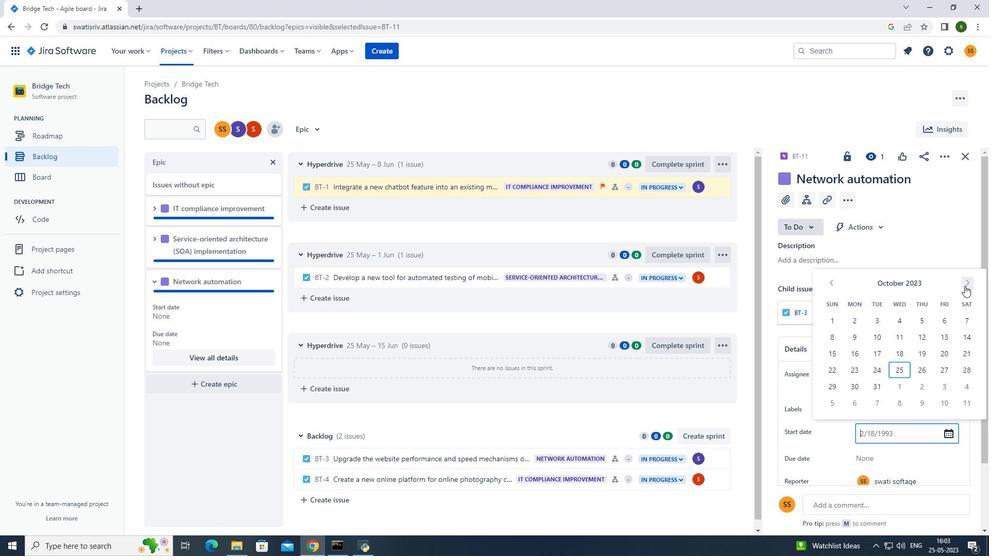 
Action: Mouse pressed left at (965, 286)
Screenshot: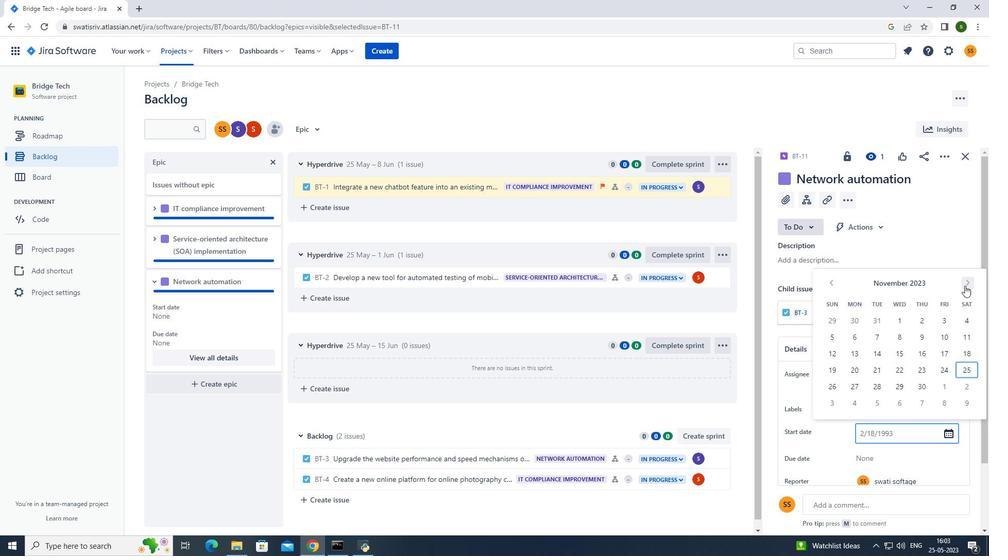 
Action: Mouse pressed left at (965, 286)
Screenshot: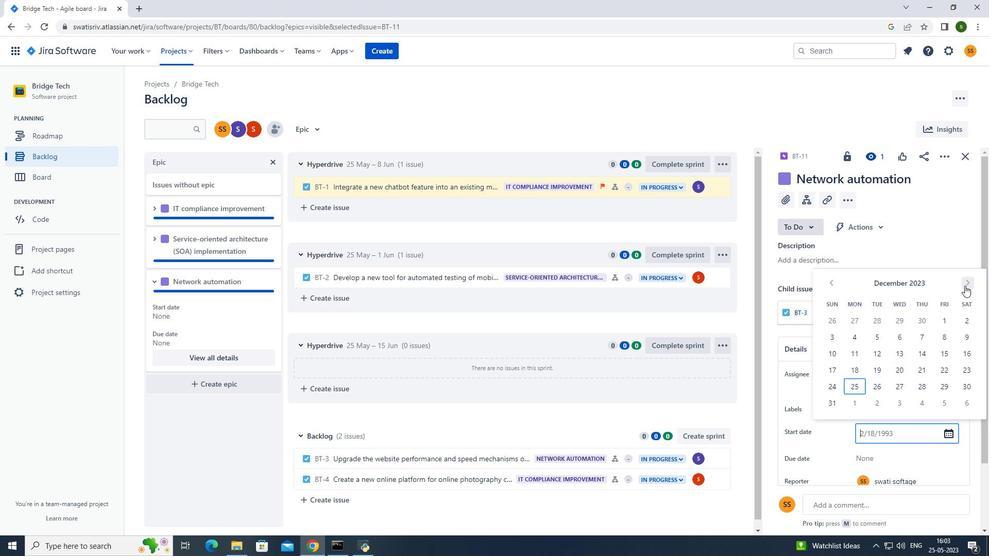 
Action: Mouse pressed left at (965, 286)
Screenshot: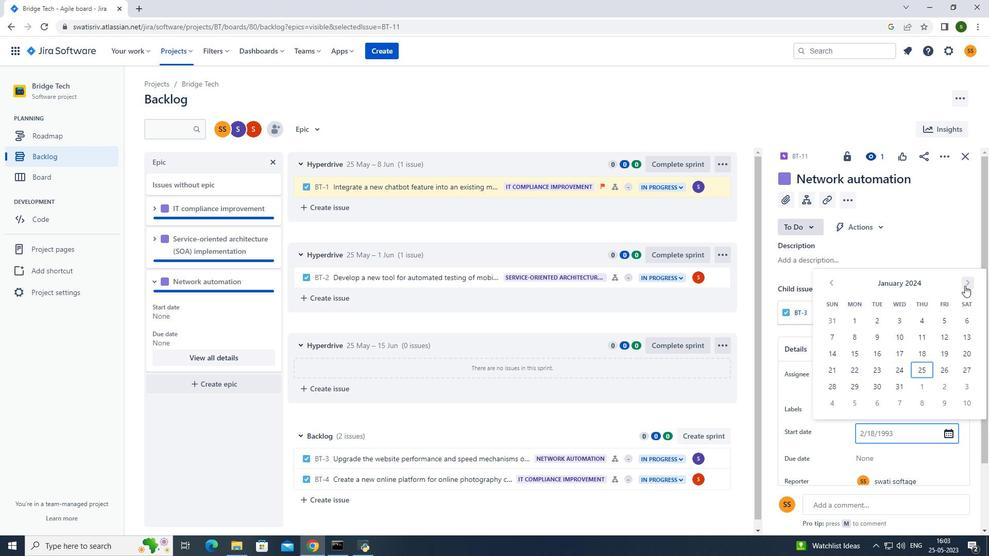
Action: Mouse pressed left at (965, 286)
Screenshot: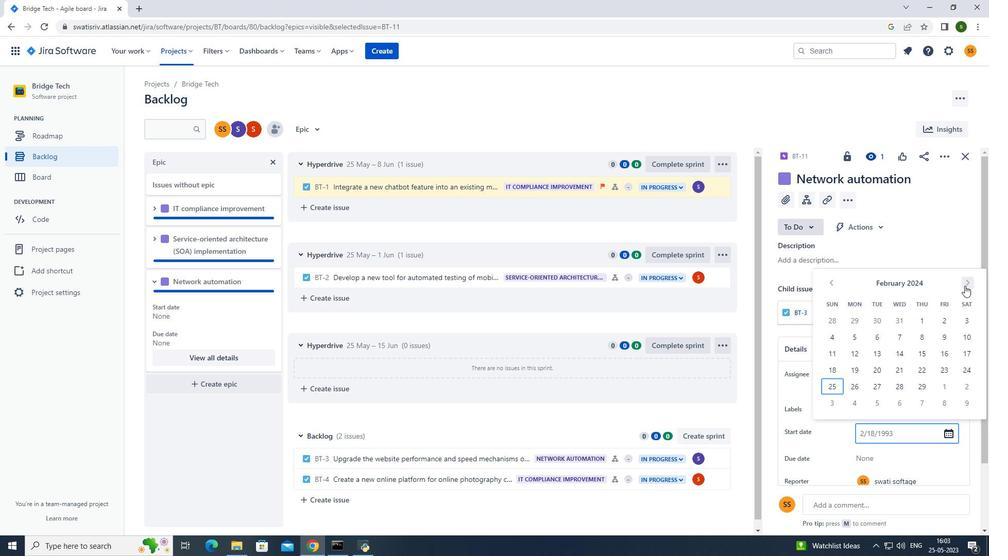 
Action: Mouse pressed left at (965, 286)
Screenshot: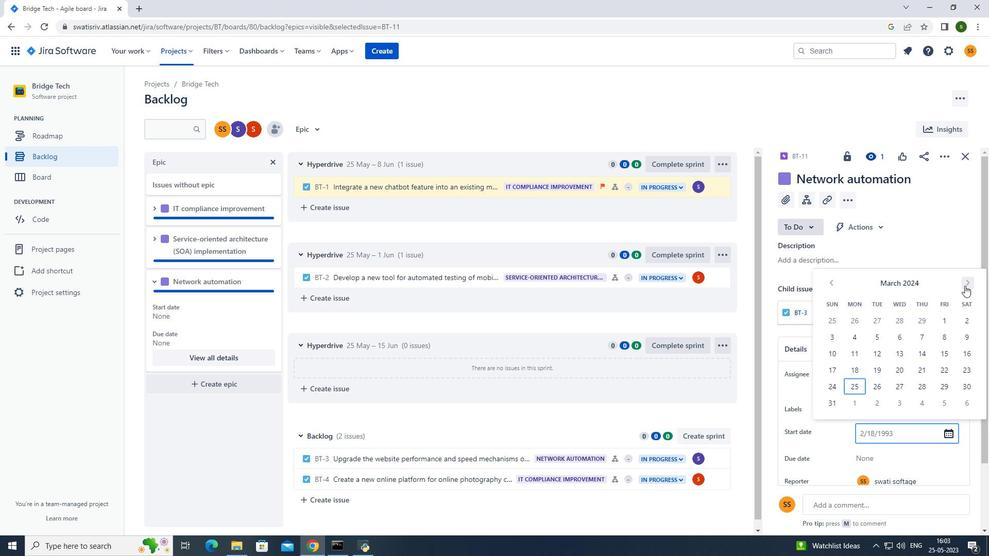 
Action: Mouse pressed left at (965, 286)
Screenshot: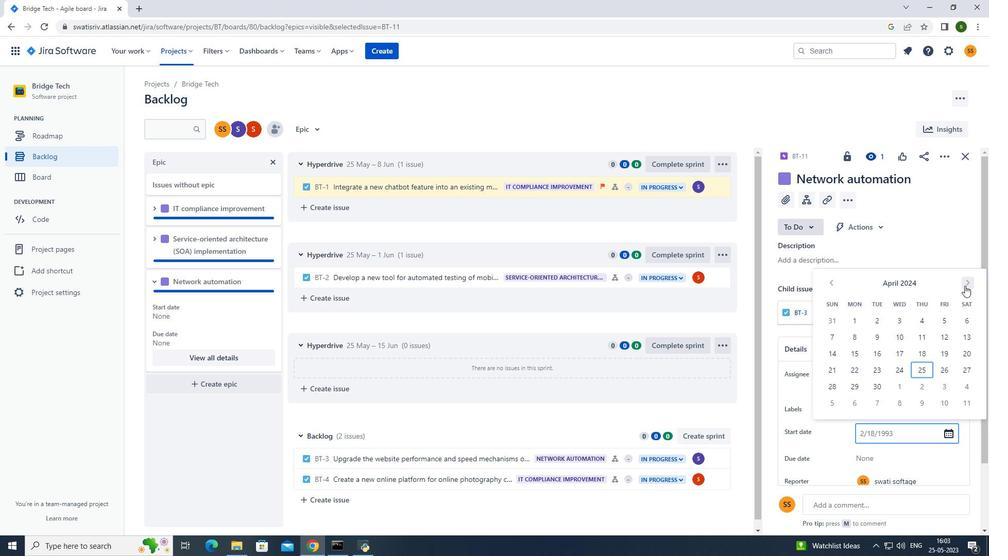 
Action: Mouse pressed left at (965, 286)
Screenshot: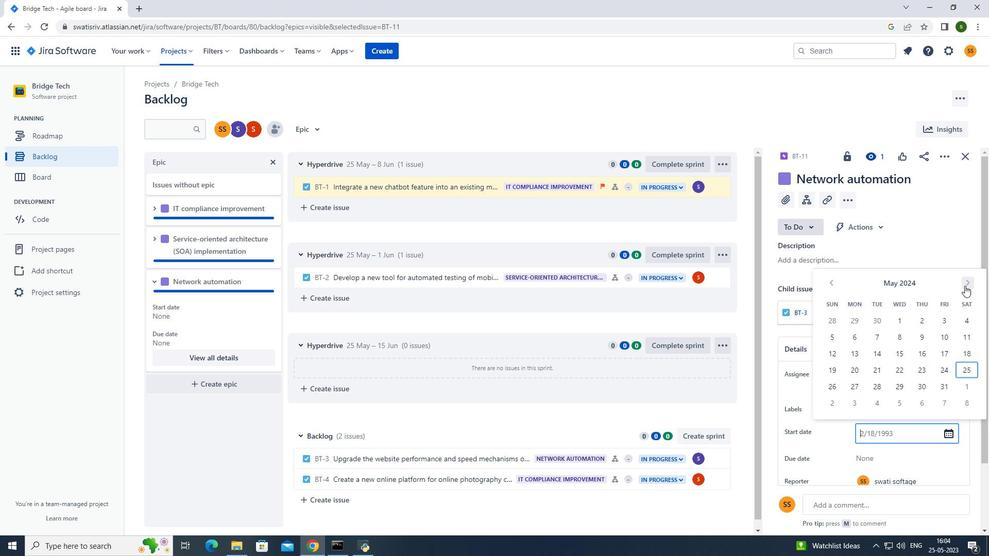 
Action: Mouse moved to (838, 385)
Screenshot: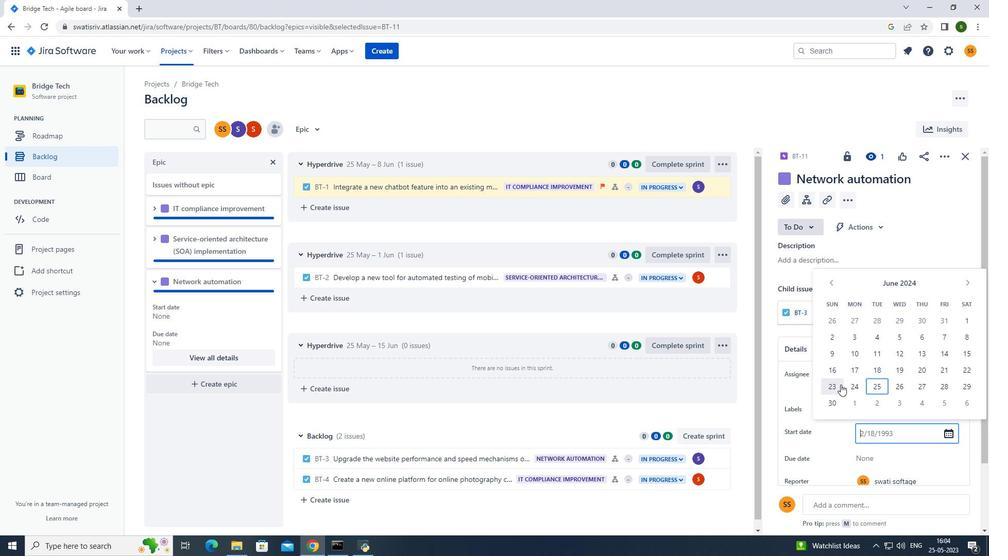 
Action: Mouse pressed left at (838, 385)
Screenshot: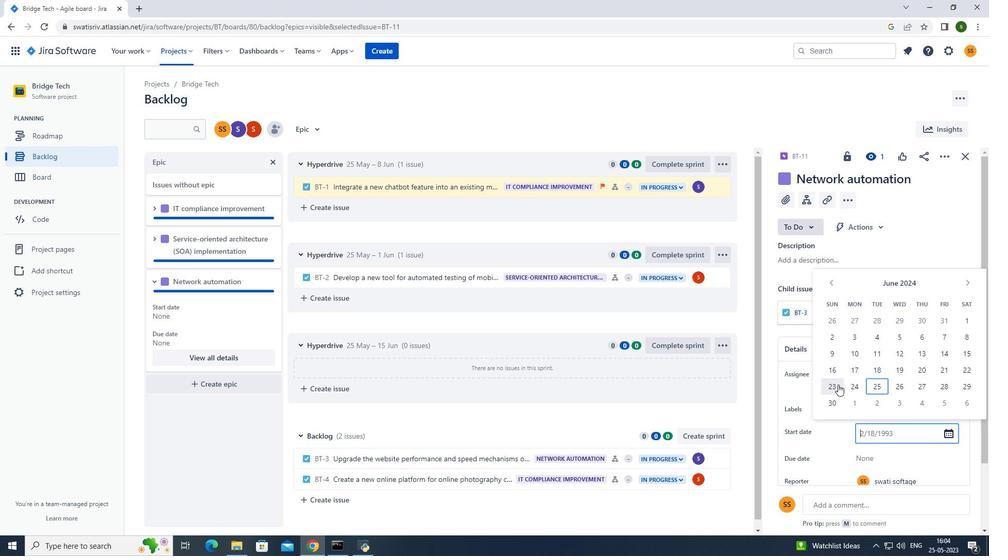 
Action: Mouse moved to (877, 461)
Screenshot: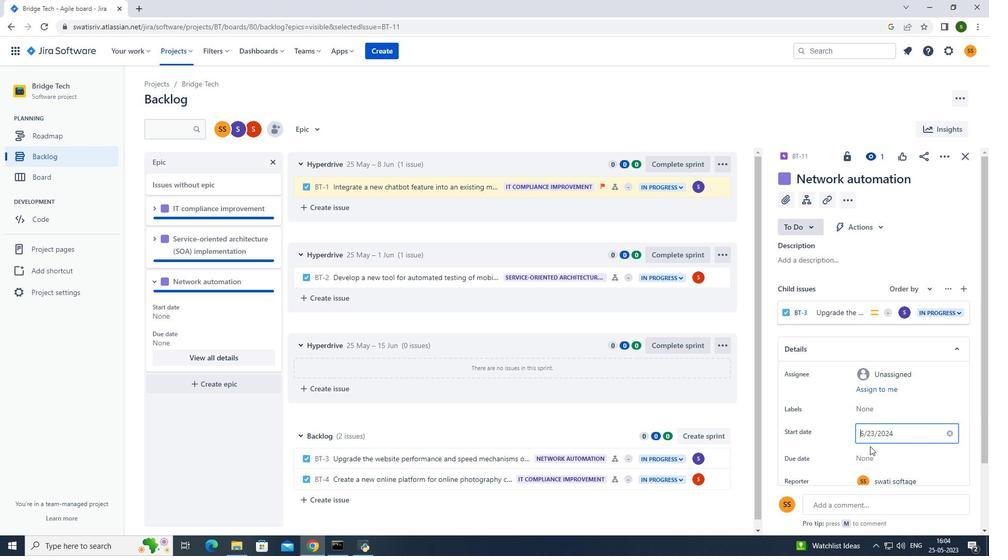 
Action: Mouse pressed left at (877, 461)
Screenshot: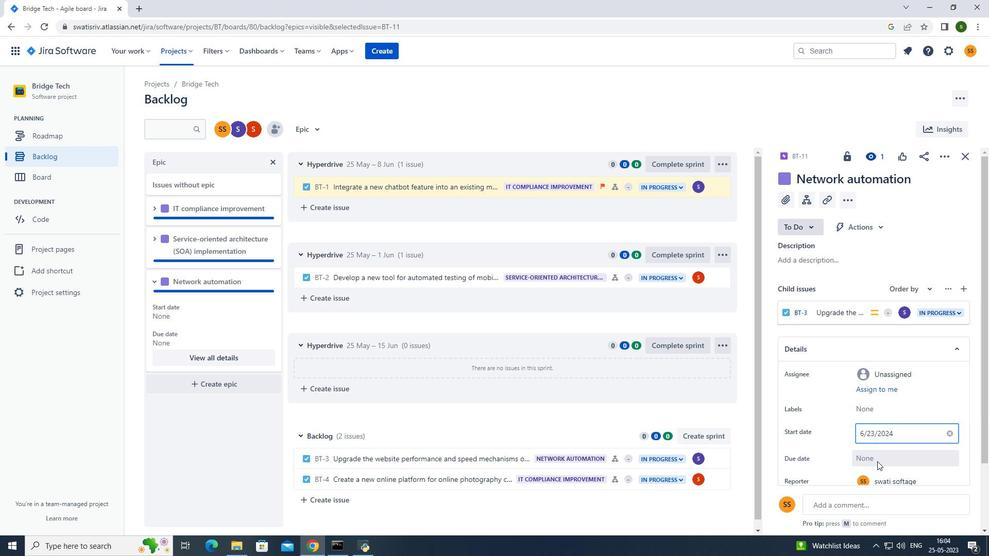 
Action: Mouse moved to (971, 307)
Screenshot: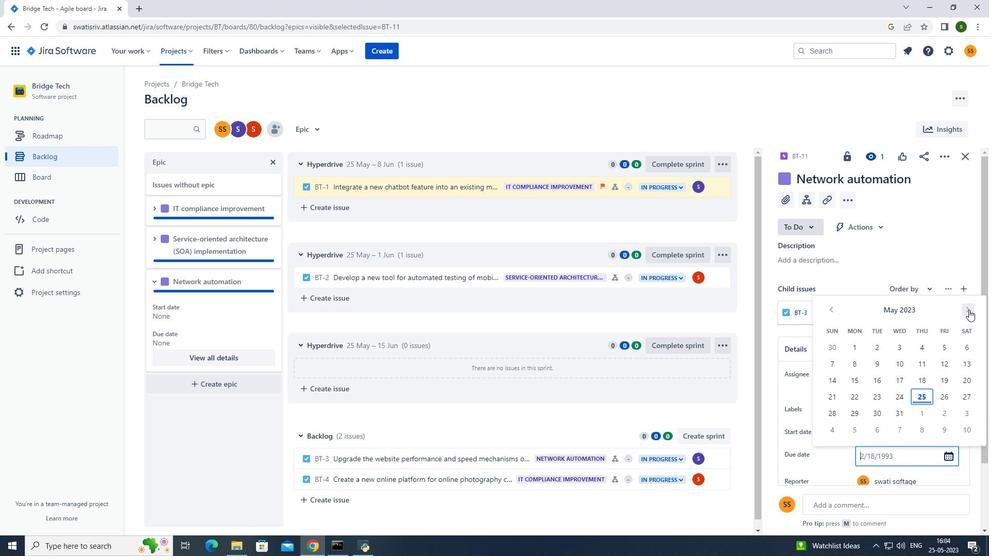 
Action: Mouse pressed left at (971, 307)
Screenshot: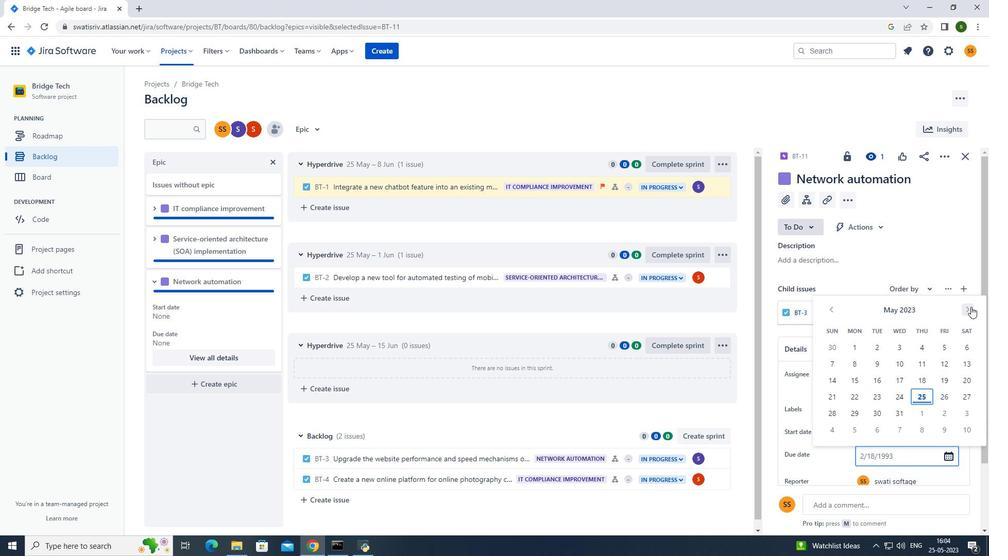 
Action: Mouse pressed left at (971, 307)
Screenshot: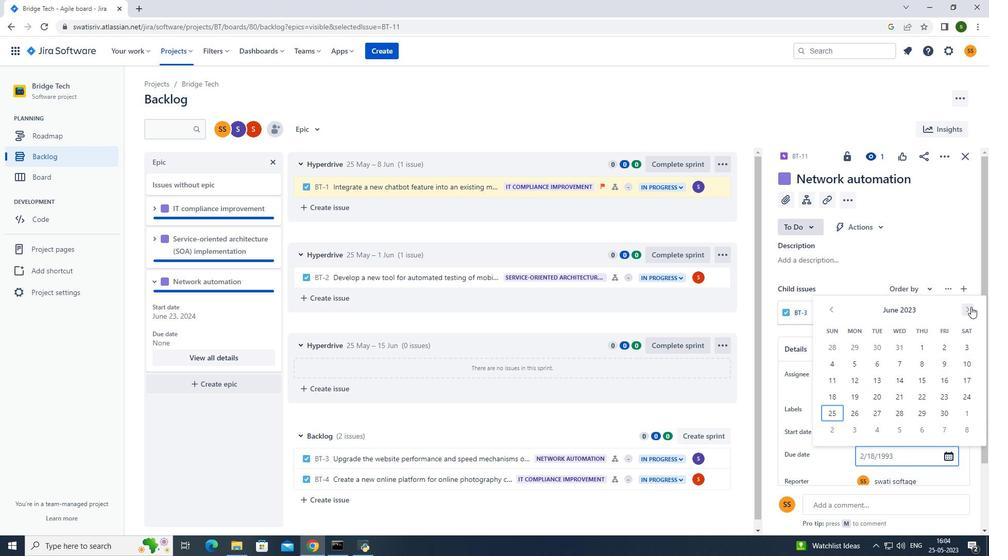 
Action: Mouse pressed left at (971, 307)
Screenshot: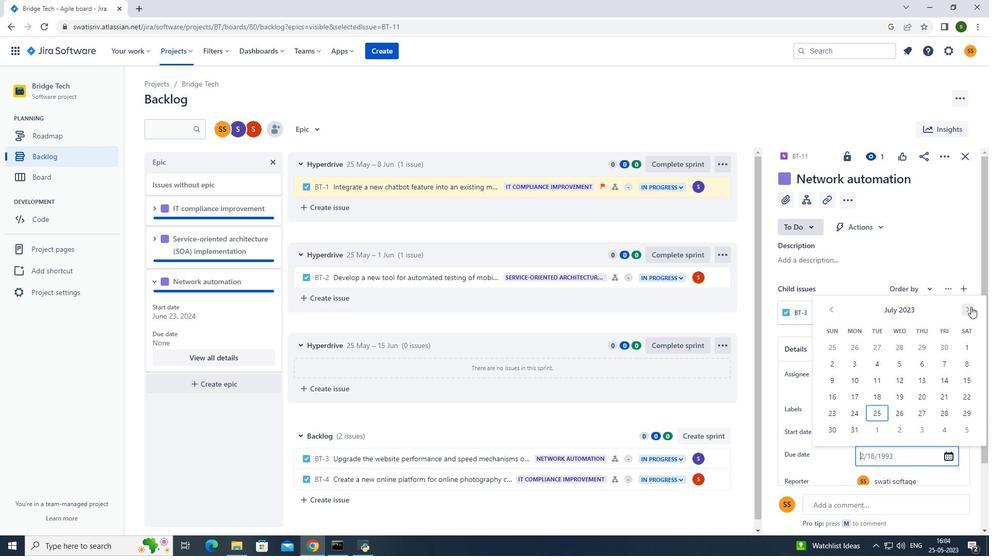 
Action: Mouse pressed left at (971, 307)
Screenshot: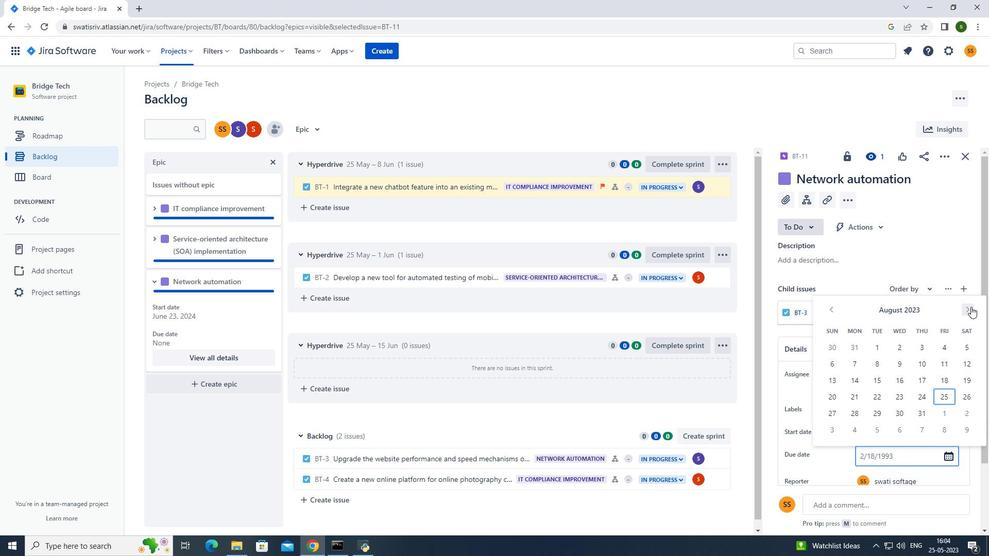 
Action: Mouse pressed left at (971, 307)
Screenshot: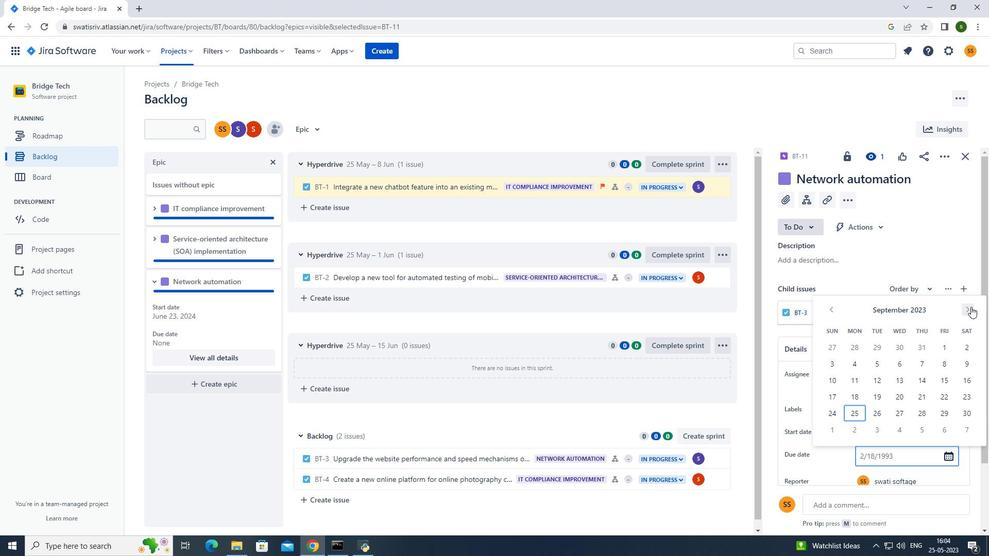 
Action: Mouse pressed left at (971, 307)
Screenshot: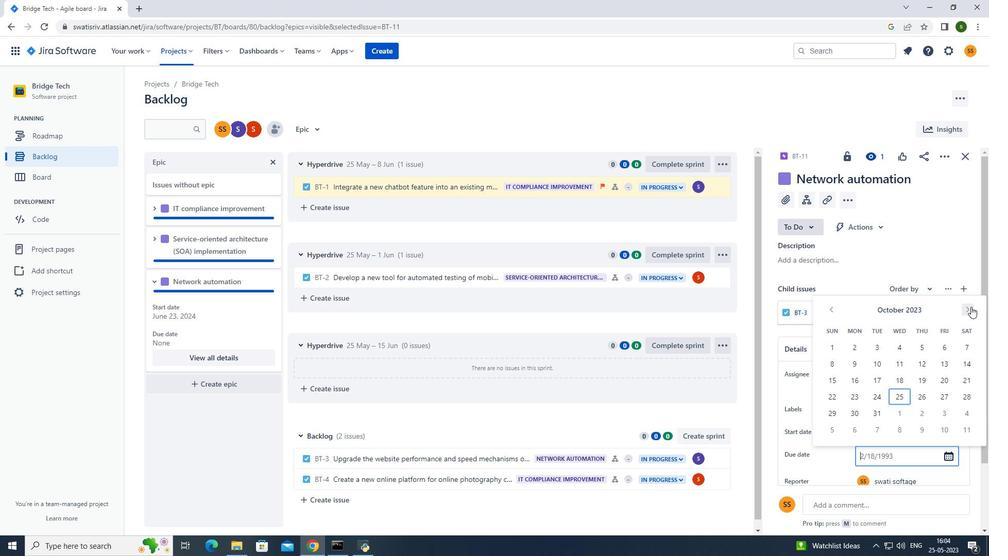 
Action: Mouse pressed left at (971, 307)
Screenshot: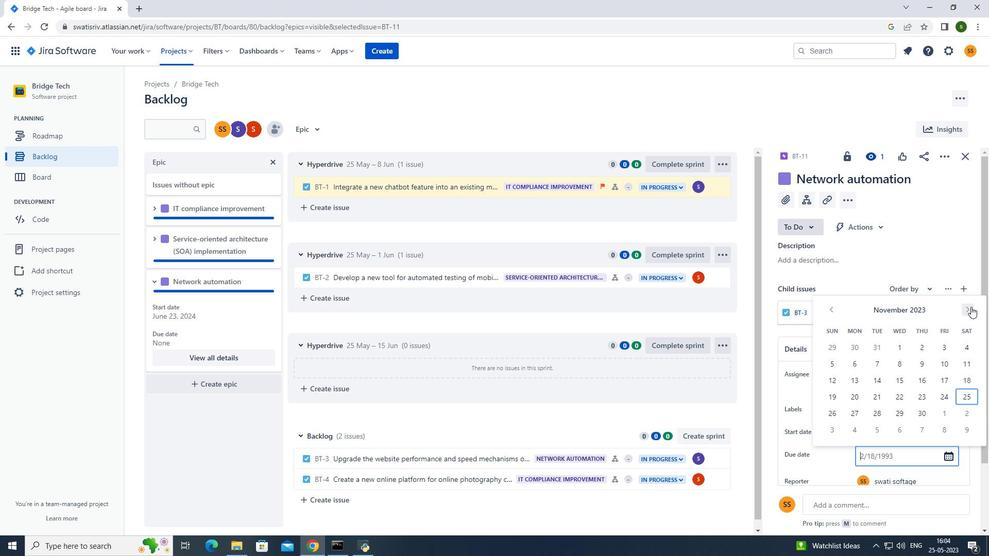 
Action: Mouse pressed left at (971, 307)
Screenshot: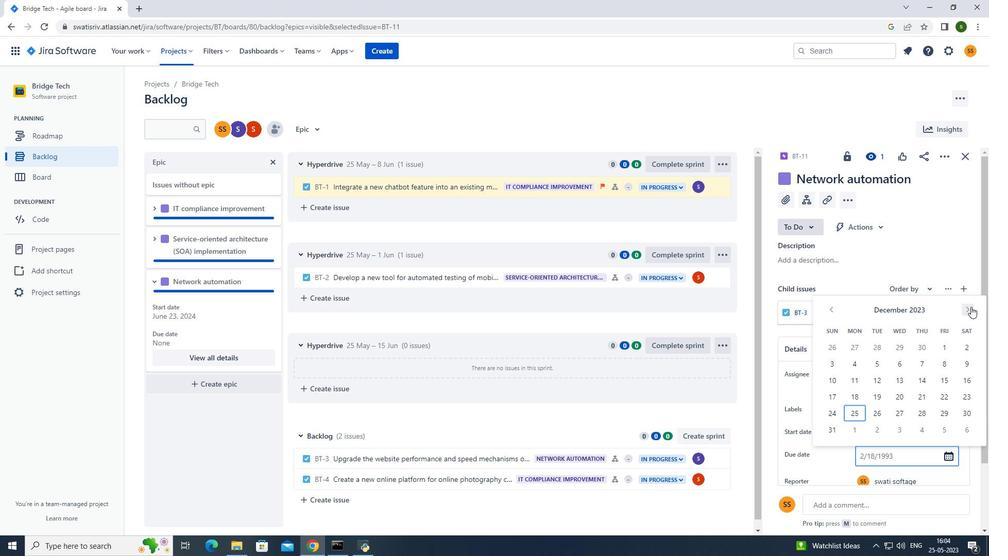 
Action: Mouse pressed left at (971, 307)
Screenshot: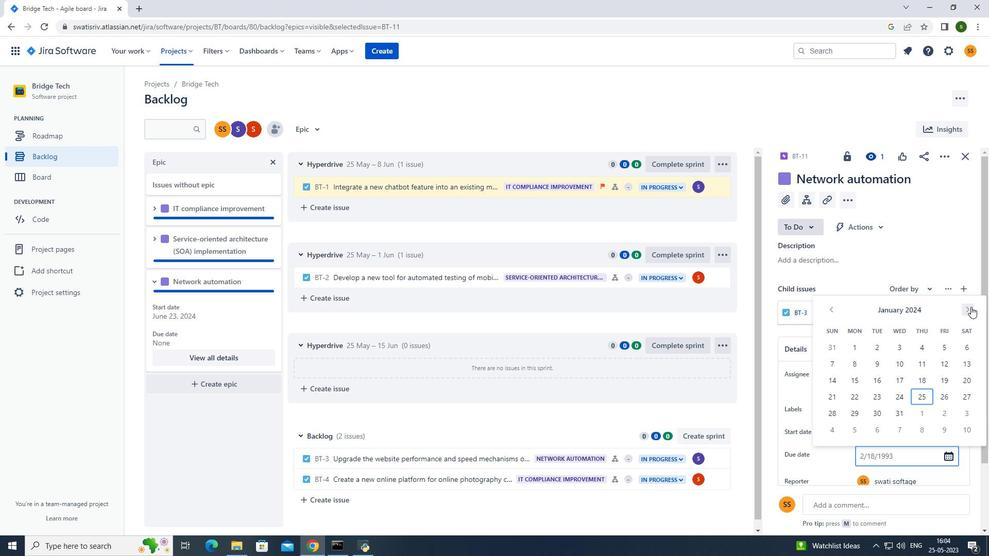 
Action: Mouse pressed left at (971, 307)
Screenshot: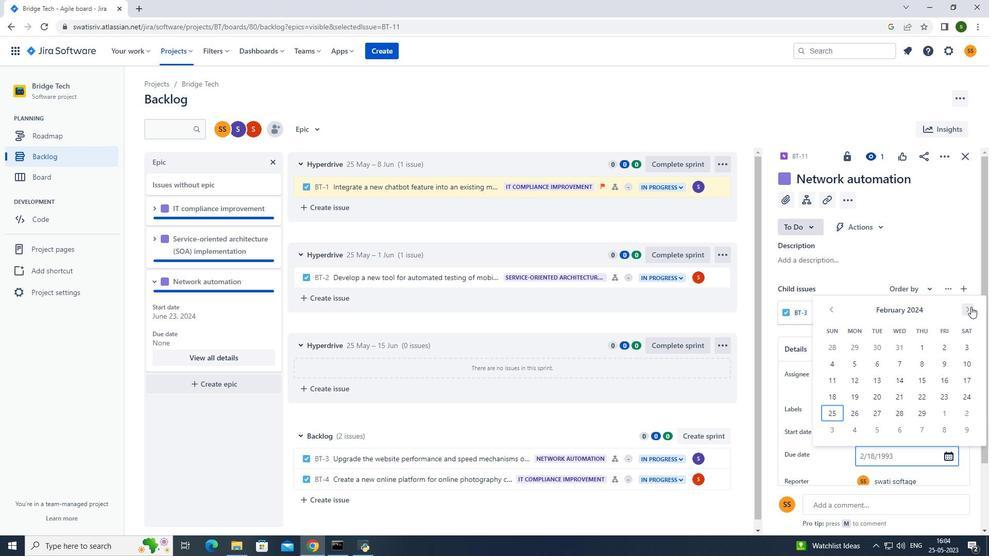 
Action: Mouse pressed left at (971, 307)
Screenshot: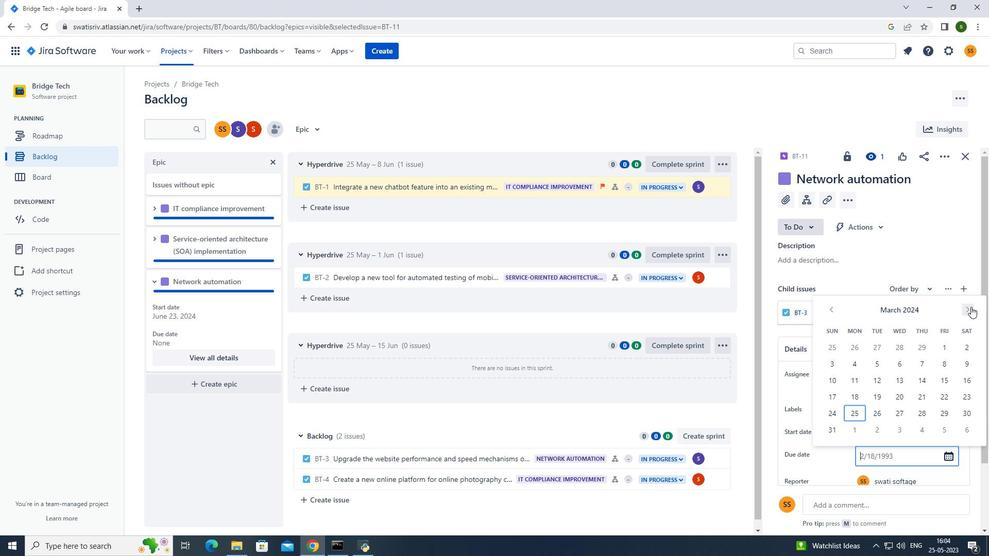 
Action: Mouse pressed left at (971, 307)
Screenshot: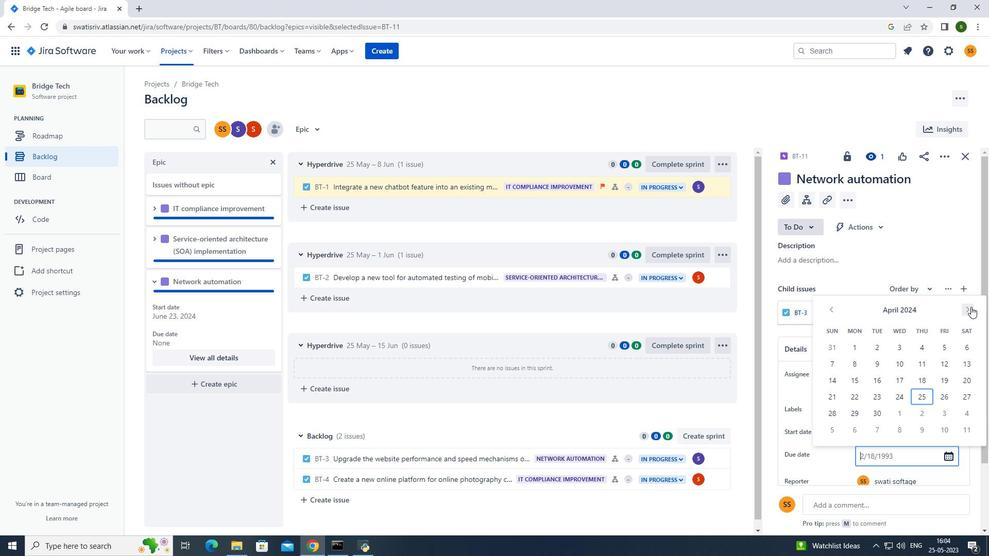 
Action: Mouse pressed left at (971, 307)
Screenshot: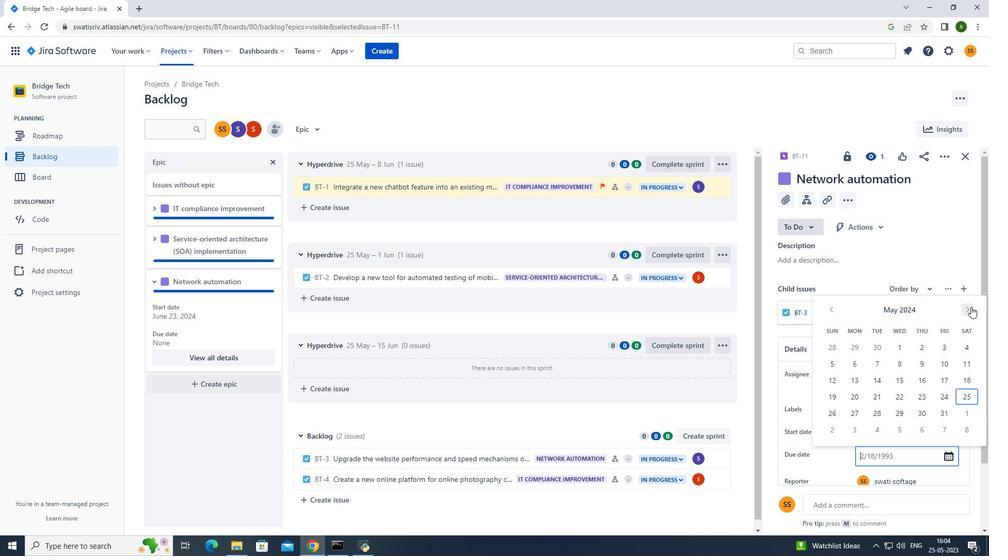 
Action: Mouse pressed left at (971, 307)
Screenshot: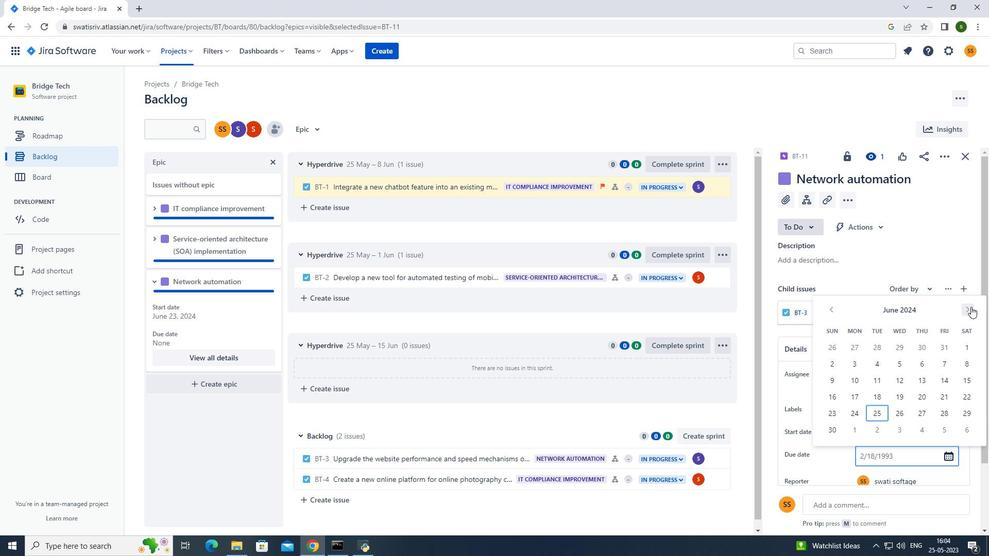 
Action: Mouse pressed left at (971, 307)
Screenshot: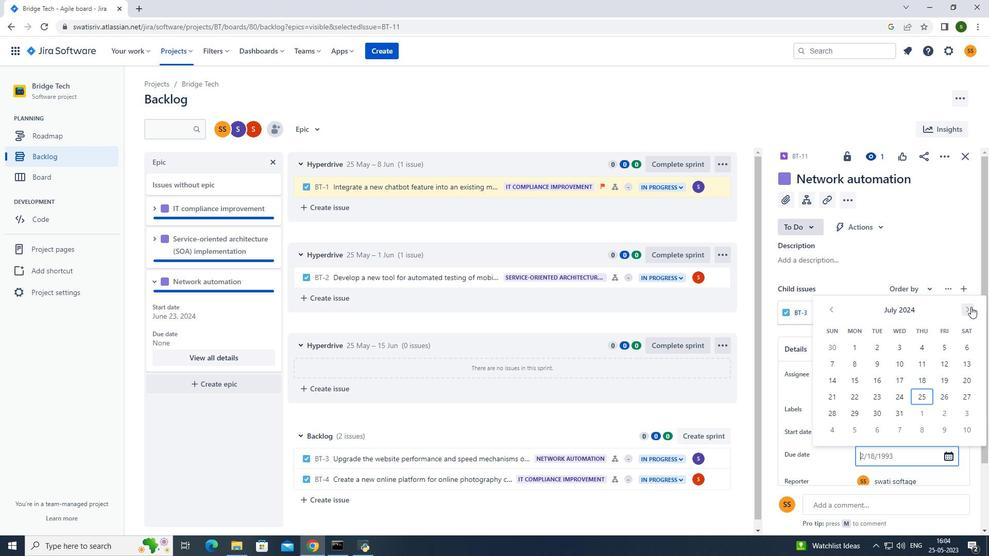 
Action: Mouse pressed left at (971, 307)
Screenshot: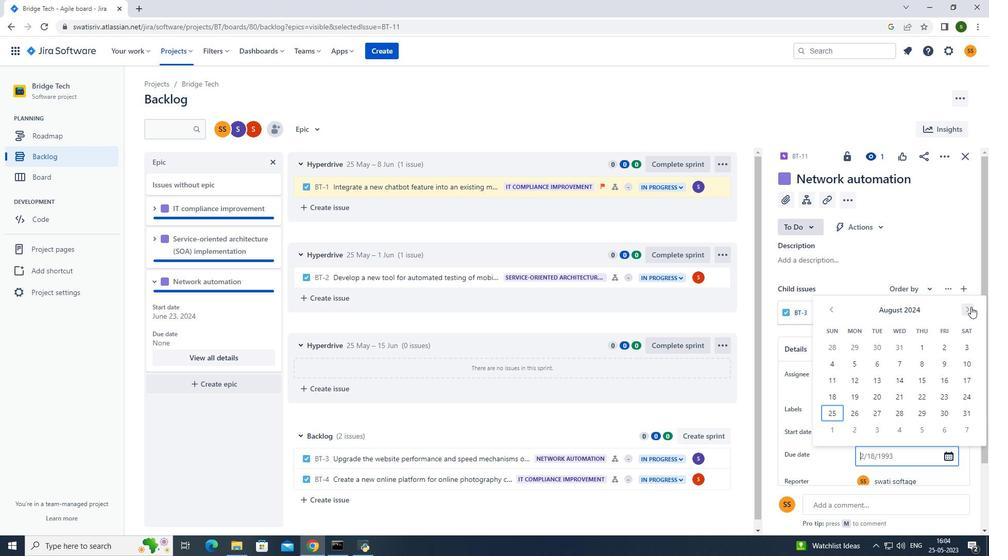
Action: Mouse pressed left at (971, 307)
Screenshot: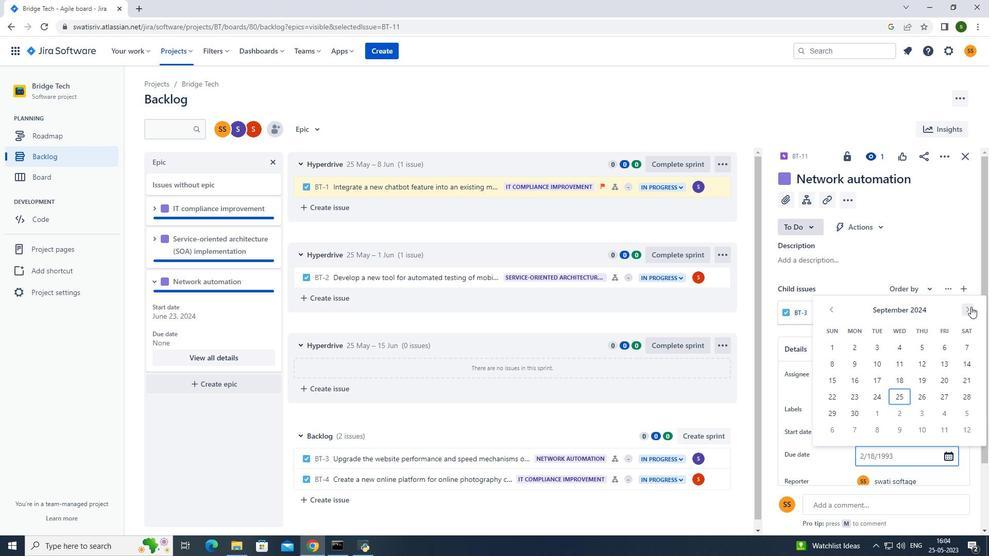 
Action: Mouse pressed left at (971, 307)
Screenshot: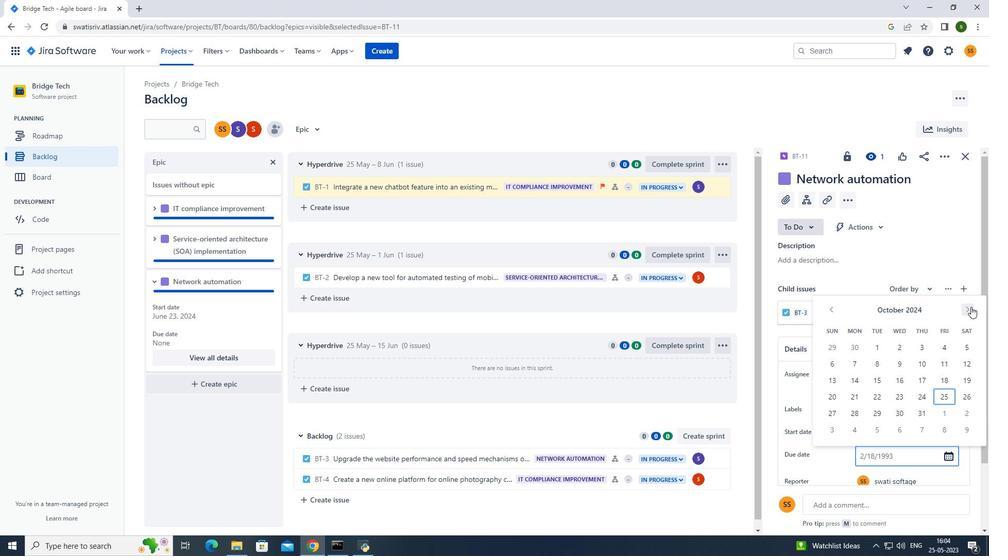 
Action: Mouse pressed left at (971, 307)
Screenshot: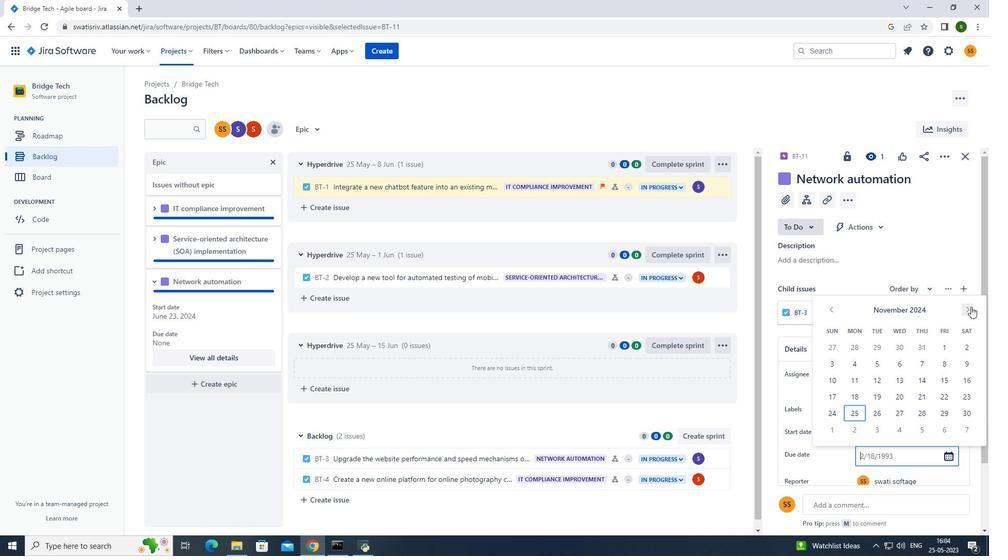 
Action: Mouse pressed left at (971, 307)
Screenshot: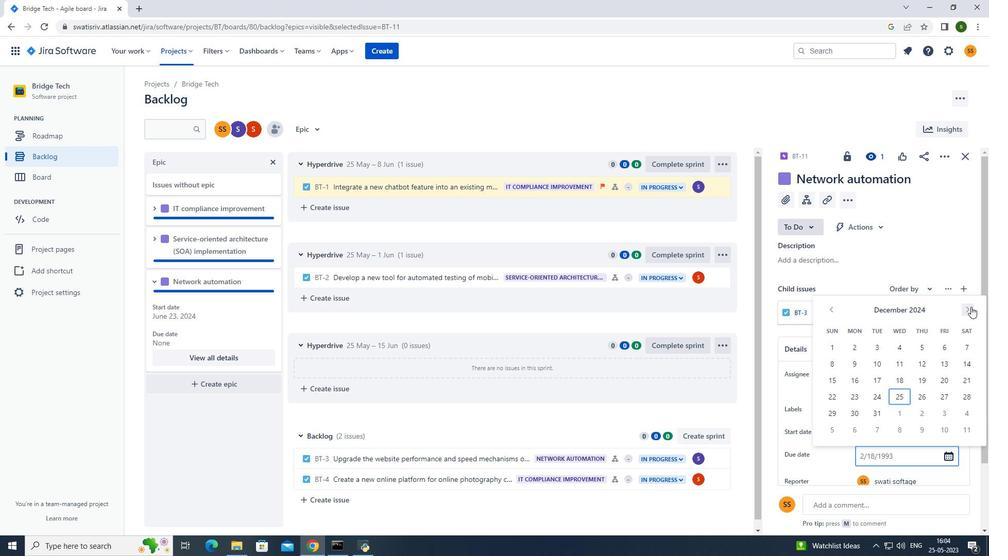 
Action: Mouse pressed left at (971, 307)
Screenshot: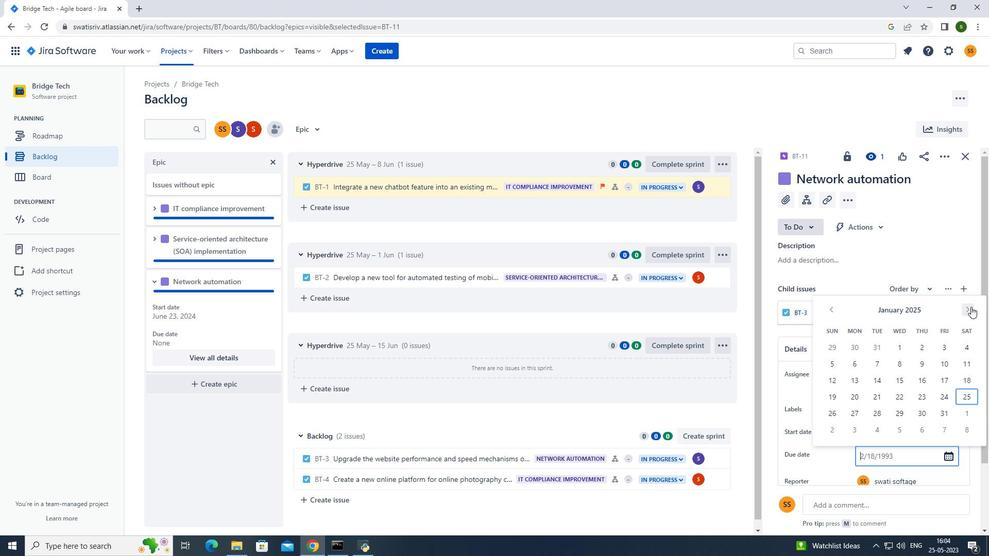 
Action: Mouse pressed left at (971, 307)
Screenshot: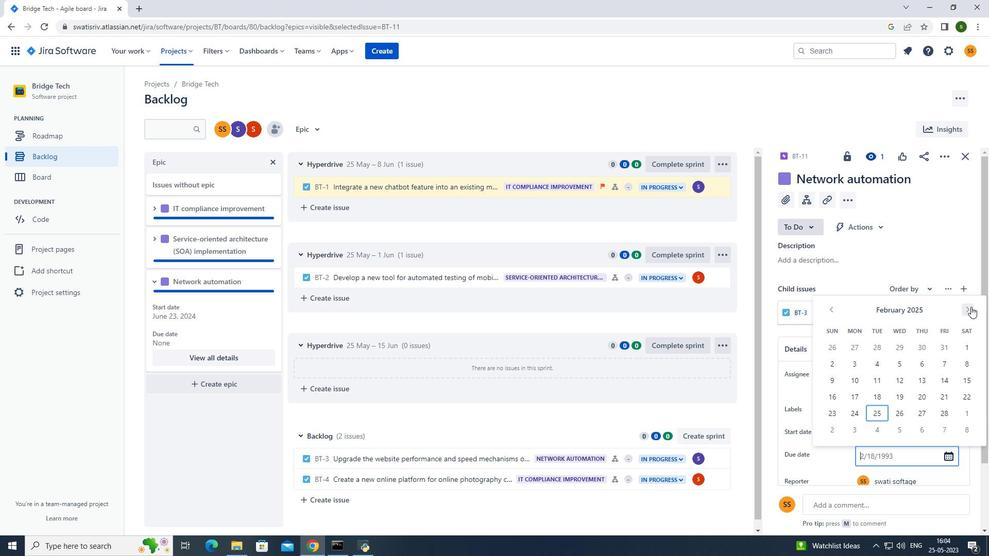 
Action: Mouse pressed left at (971, 307)
Screenshot: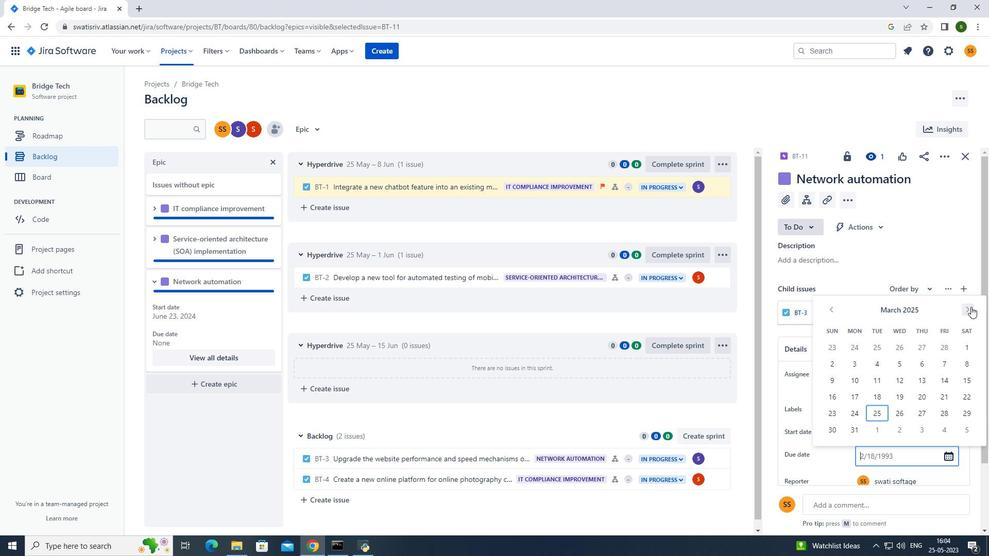
Action: Mouse pressed left at (971, 307)
Screenshot: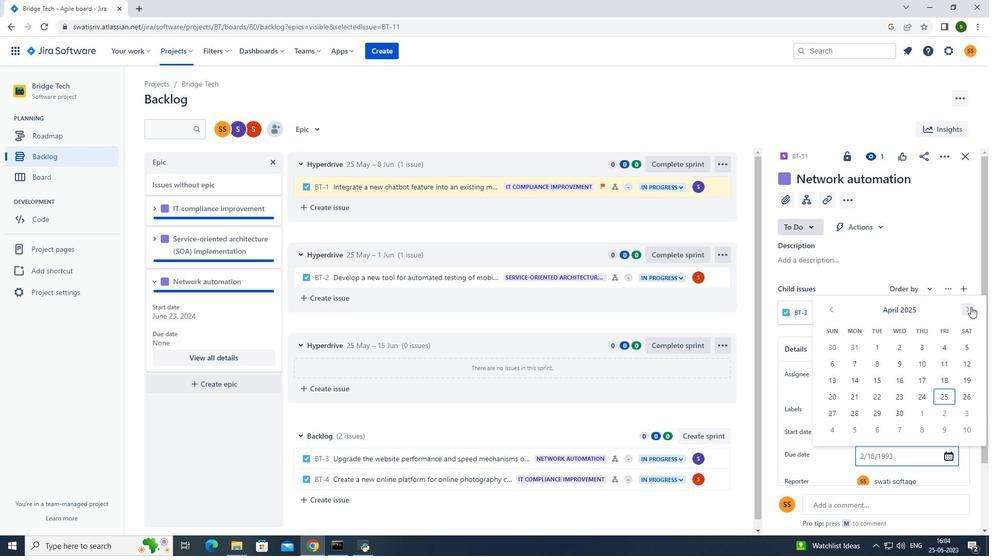 
Action: Mouse pressed left at (971, 307)
Screenshot: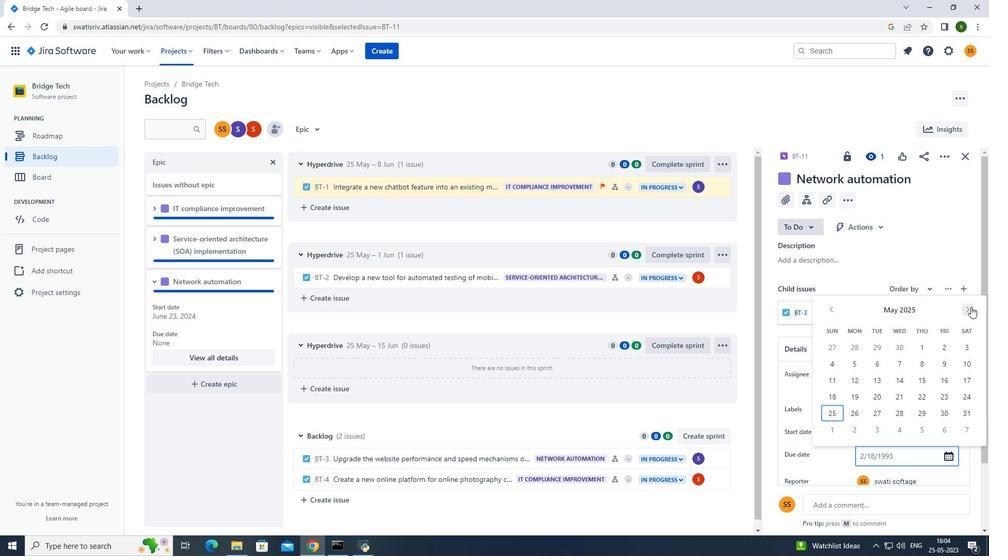 
Action: Mouse pressed left at (971, 307)
Screenshot: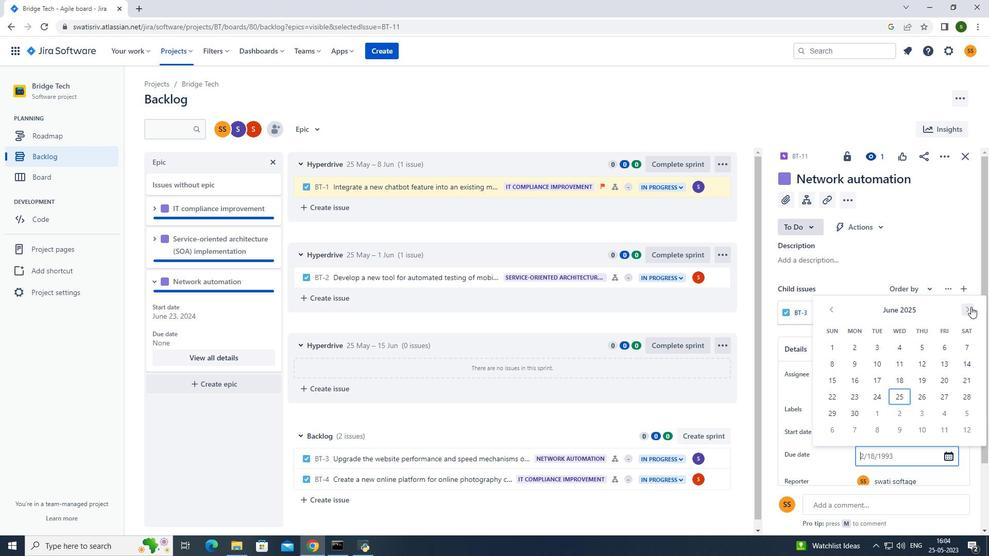 
Action: Mouse pressed left at (971, 307)
Screenshot: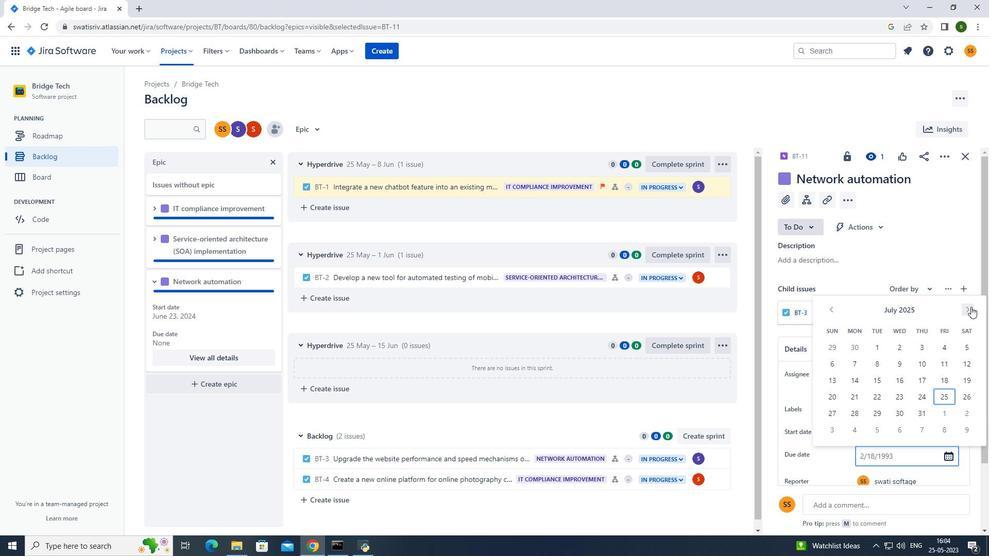 
Action: Mouse pressed left at (971, 307)
Screenshot: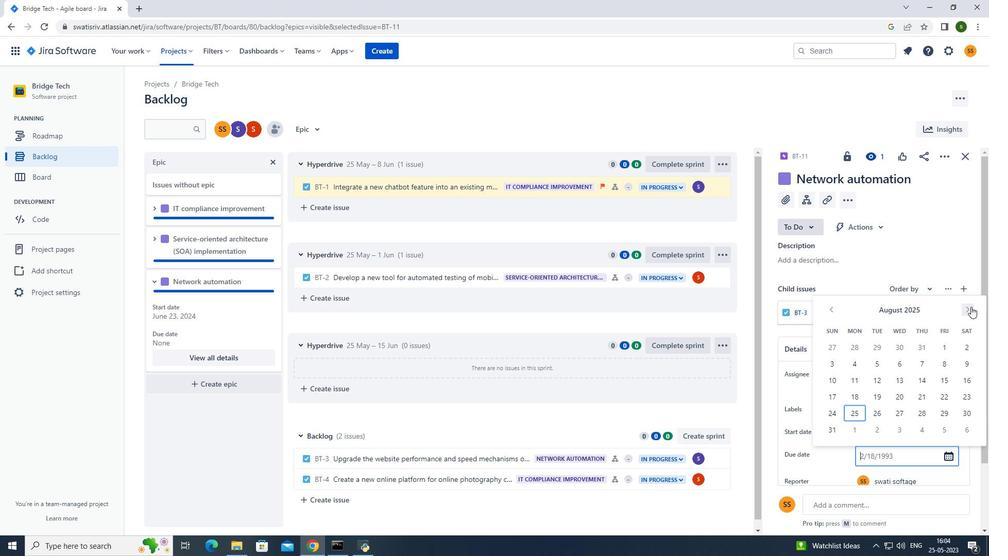 
Action: Mouse pressed left at (971, 307)
Screenshot: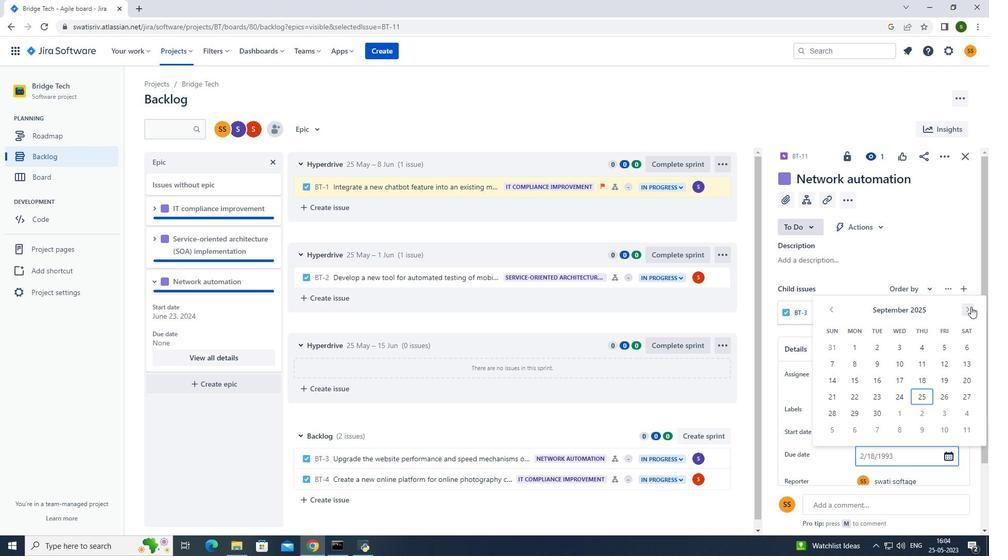 
Action: Mouse pressed left at (971, 307)
Screenshot: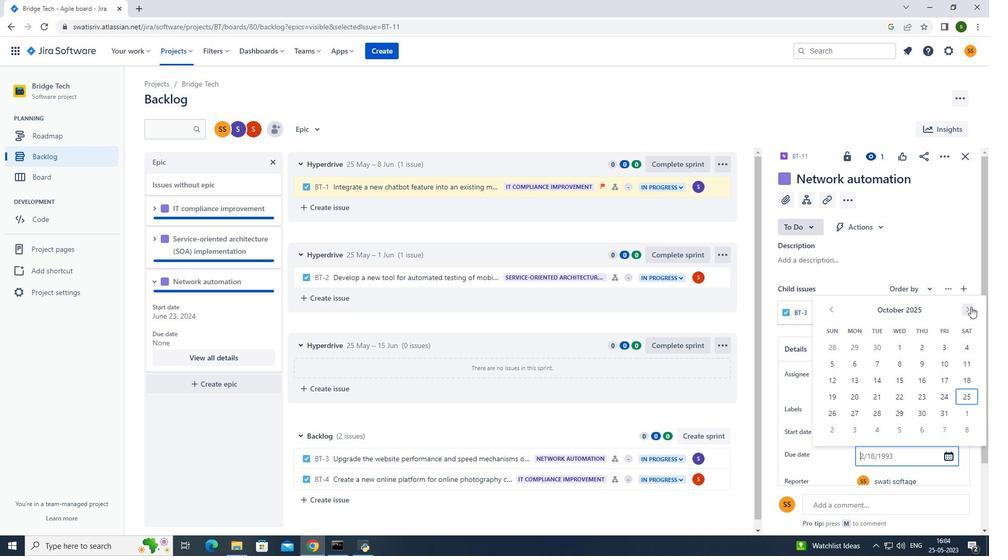 
Action: Mouse moved to (918, 361)
Screenshot: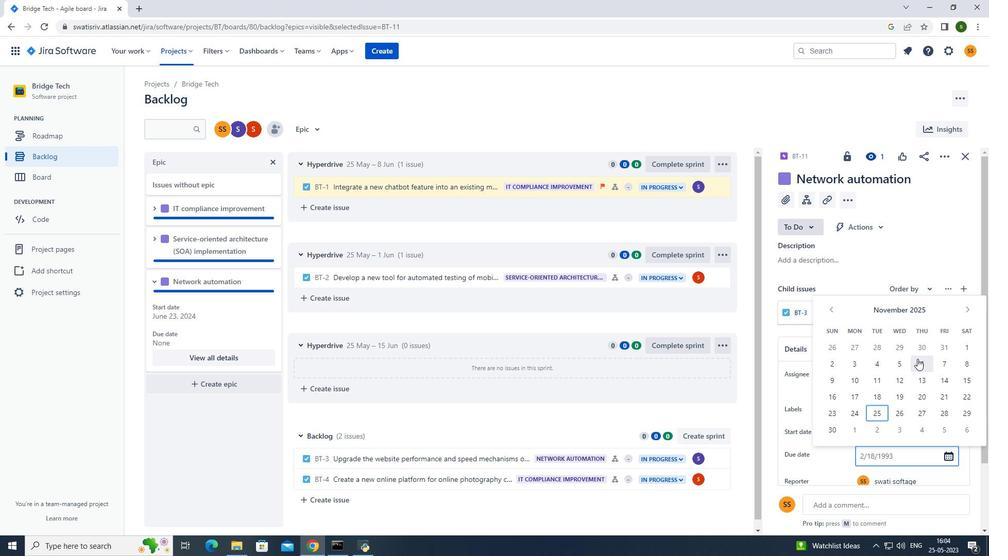 
Action: Mouse pressed left at (918, 361)
Screenshot: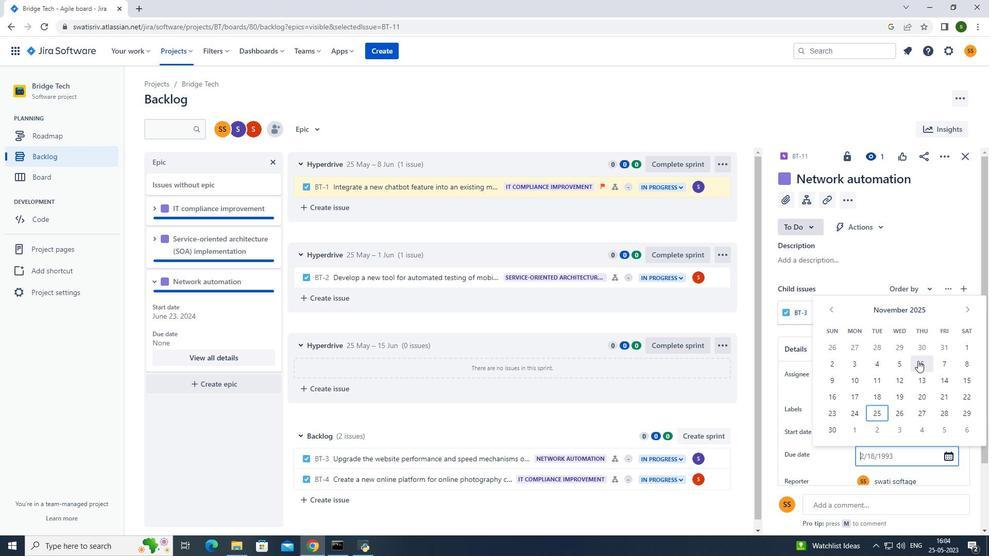 
Action: Mouse moved to (599, 122)
Screenshot: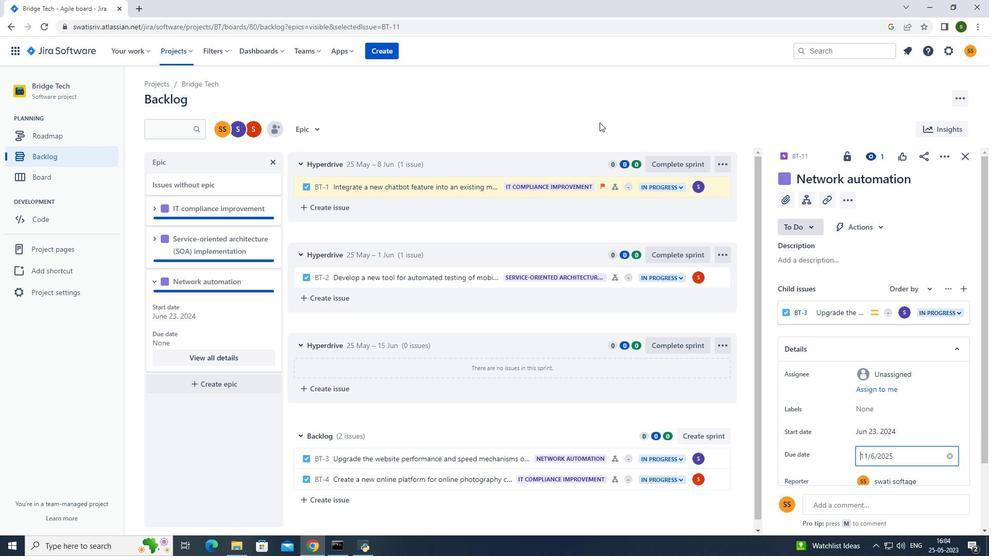 
Action: Mouse pressed left at (599, 122)
Screenshot: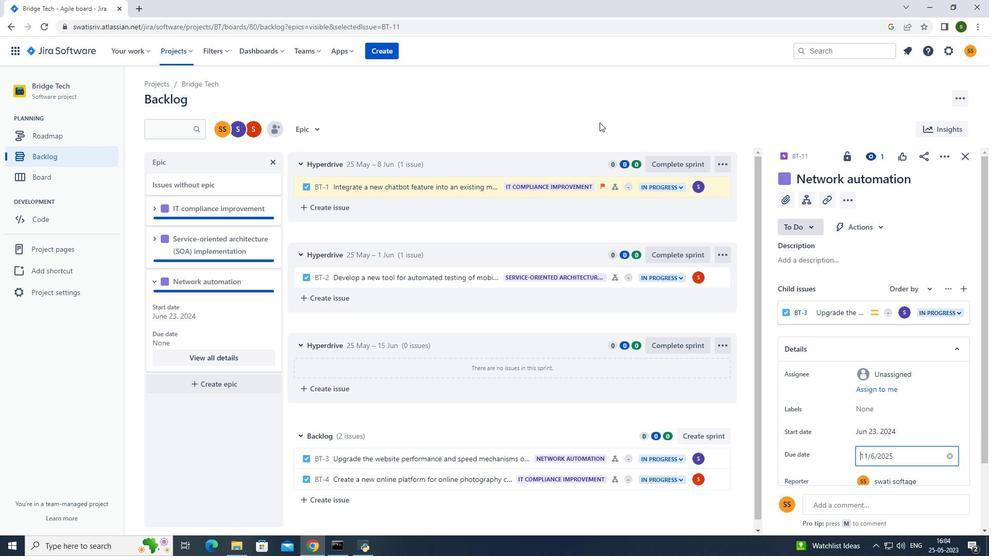 
Action: Mouse moved to (561, 122)
Screenshot: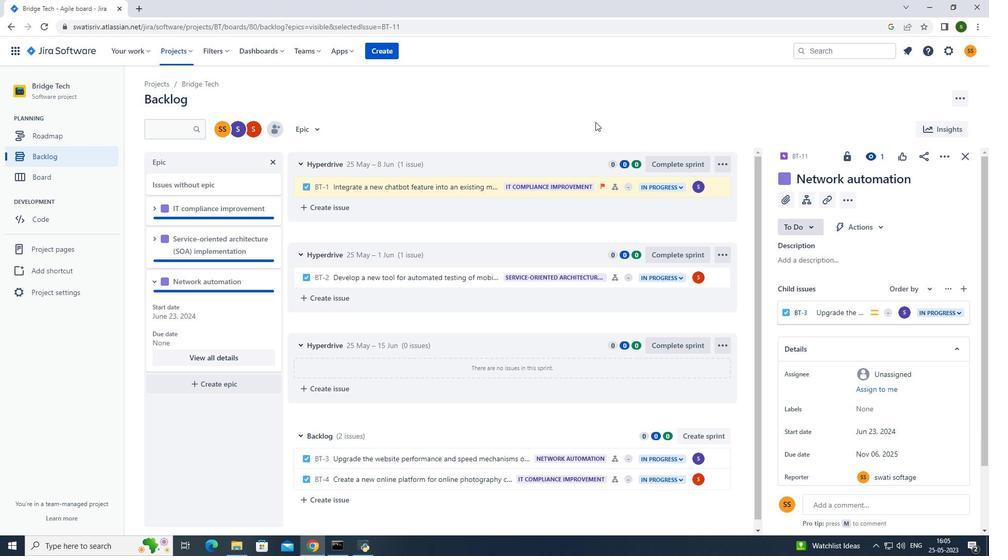 
